 Task: Find a guest house in Komarno, Slovakia, for 6 guests from 7th to 15th July, with 3 bedrooms, 3 beds, 2 bathrooms, a price range of ₹15000 to ₹20000, and self check-in option.
Action: Mouse moved to (585, 119)
Screenshot: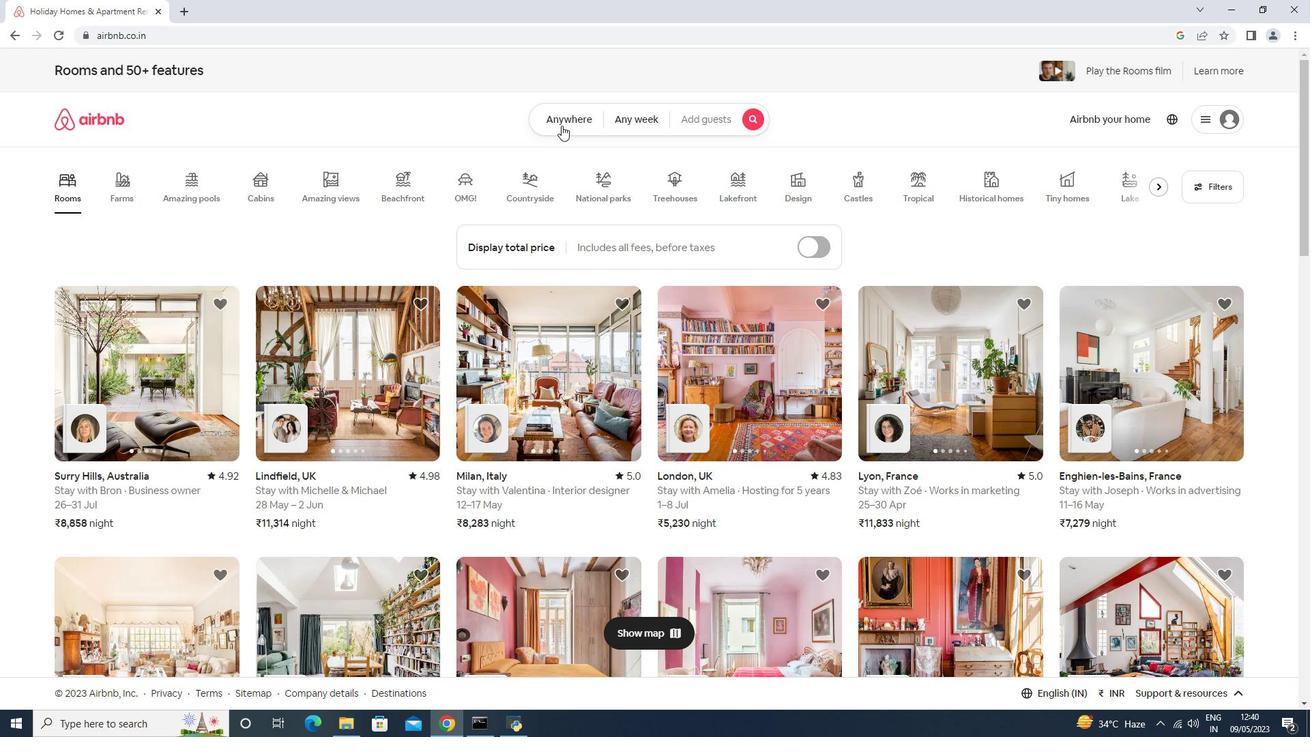 
Action: Mouse pressed left at (585, 119)
Screenshot: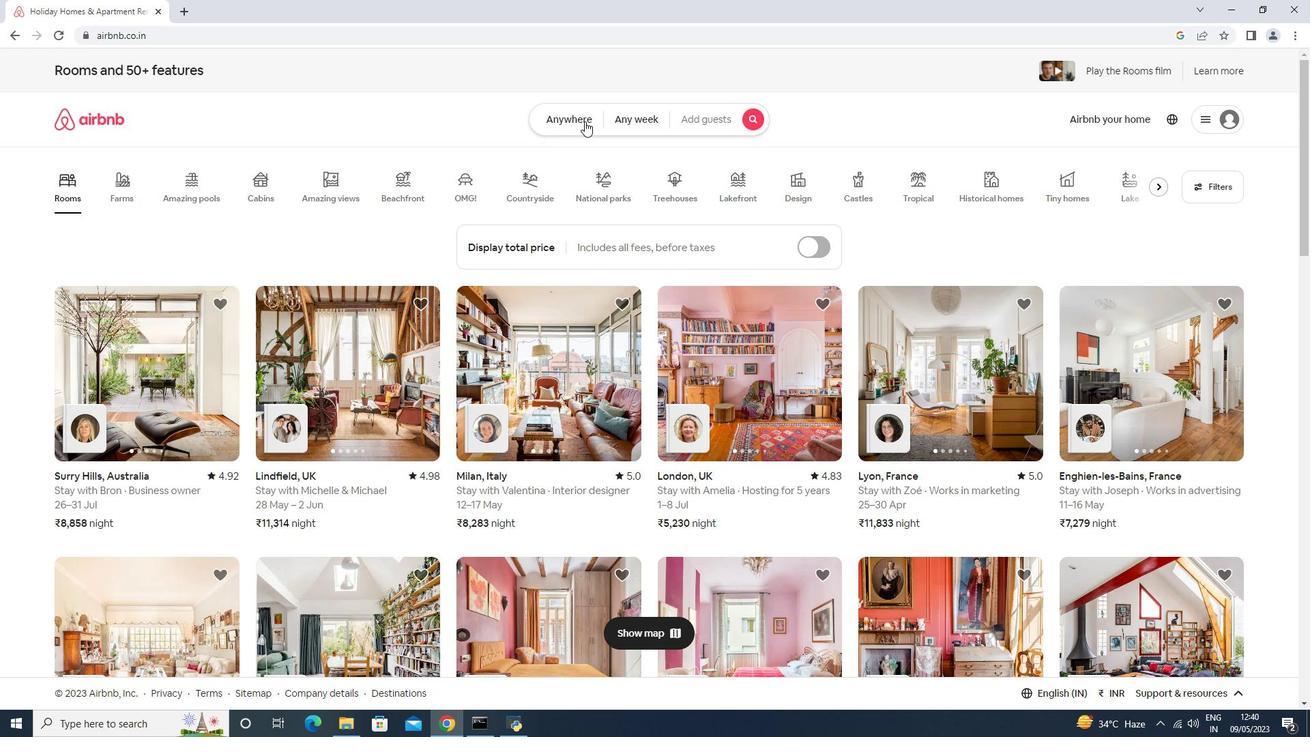 
Action: Mouse moved to (464, 178)
Screenshot: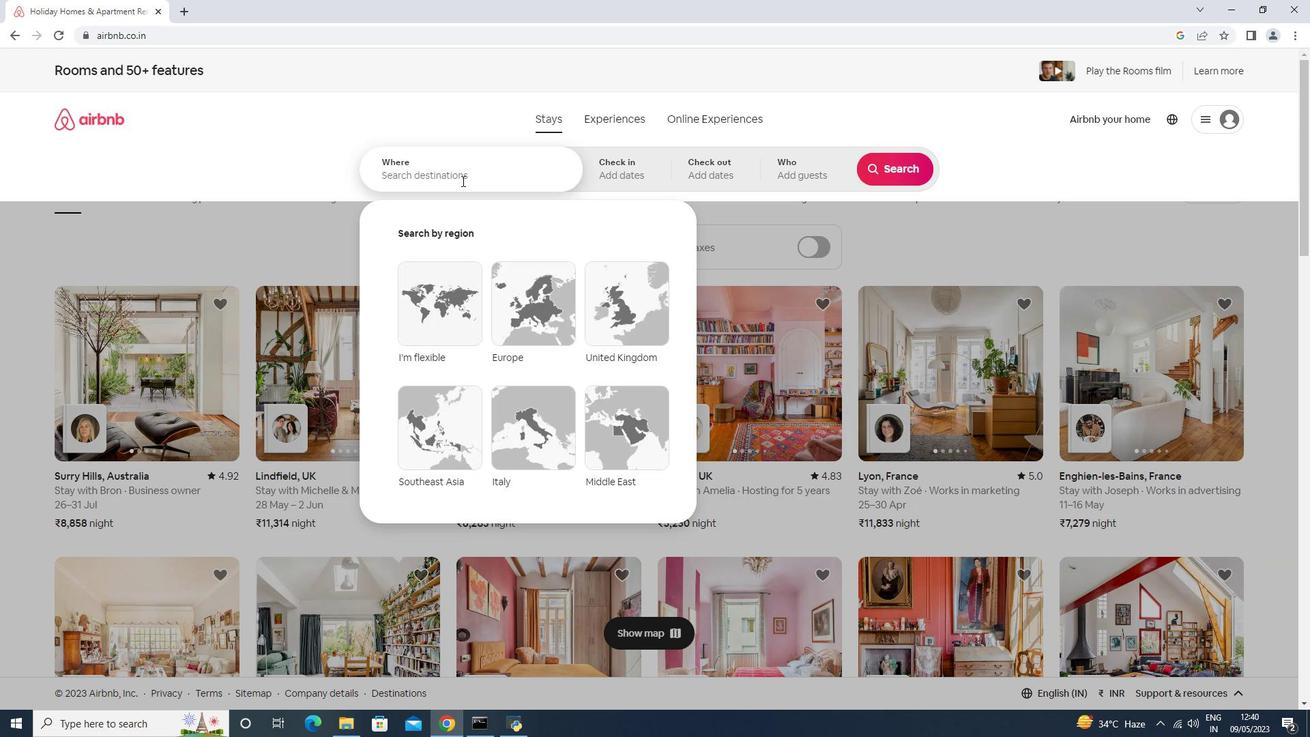 
Action: Mouse pressed left at (464, 178)
Screenshot: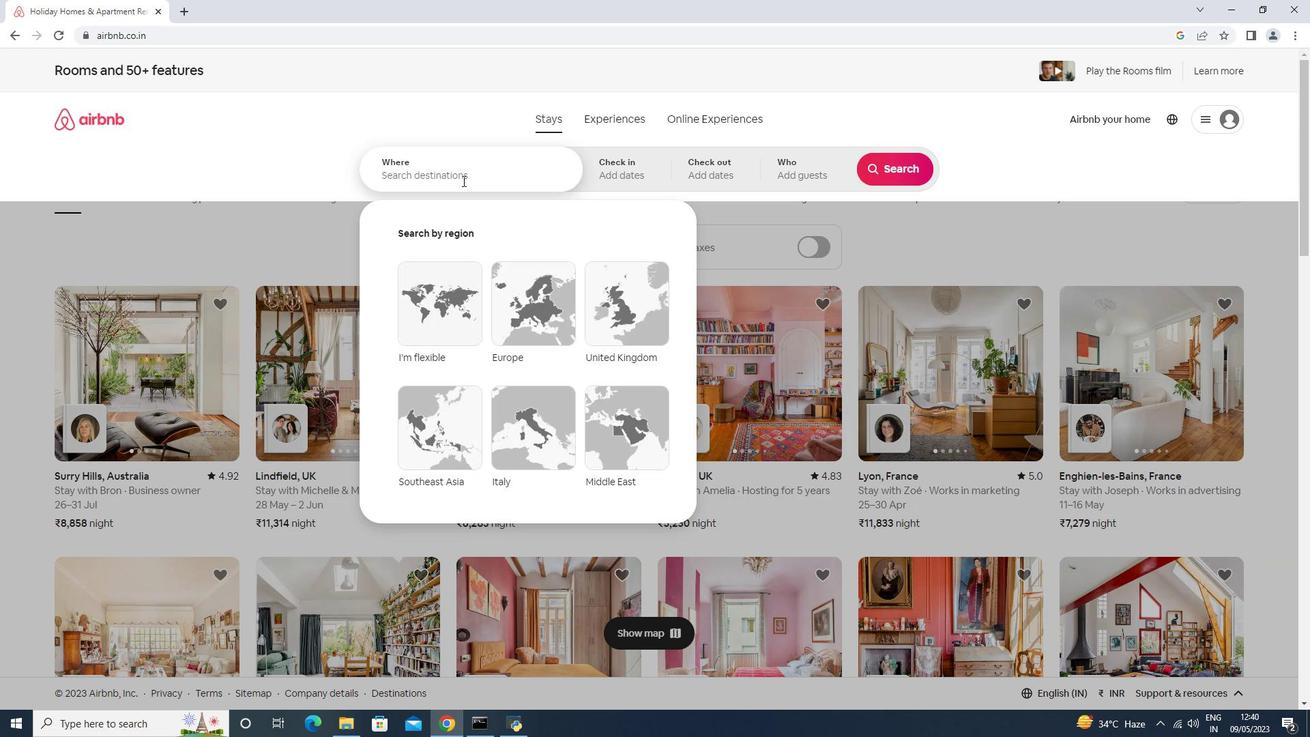 
Action: Mouse moved to (464, 177)
Screenshot: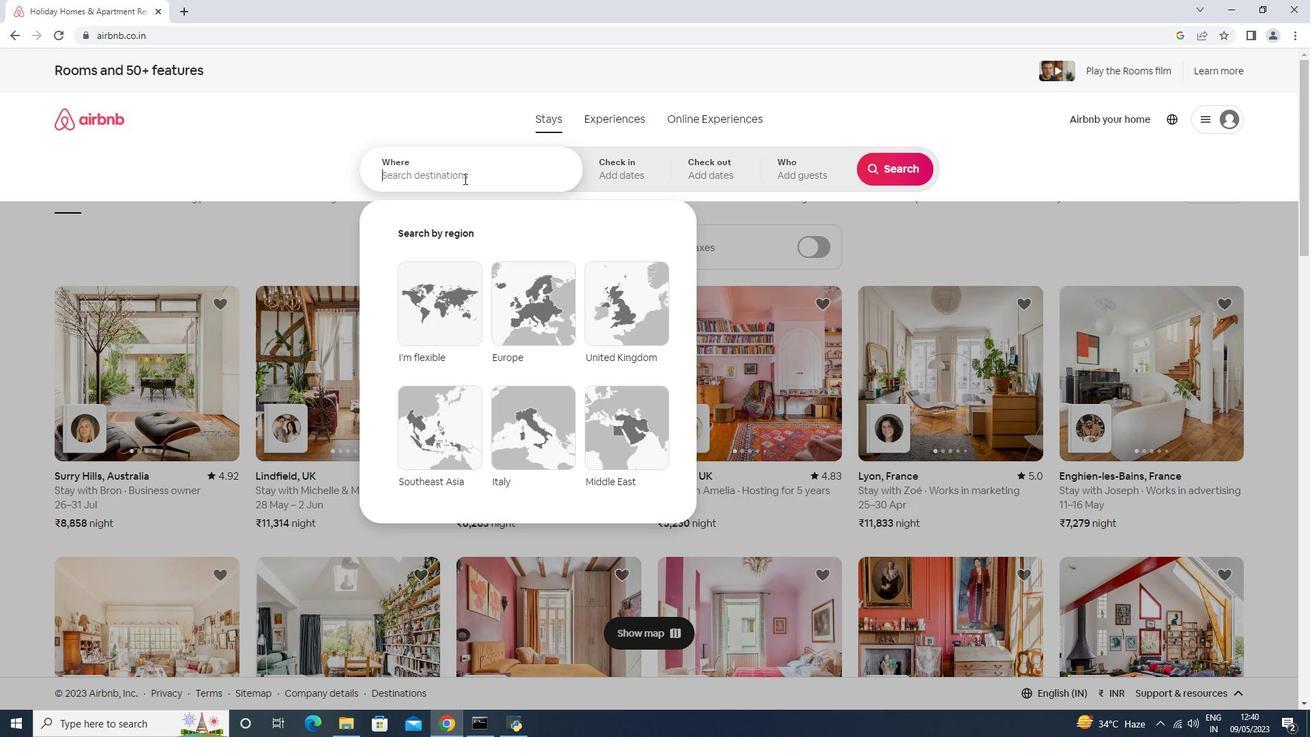 
Action: Key pressed <Key.shift>k<Key.backspace><Key.shift>Komarno,<Key.space><Key.shift>Slovakia<Key.enter>
Screenshot: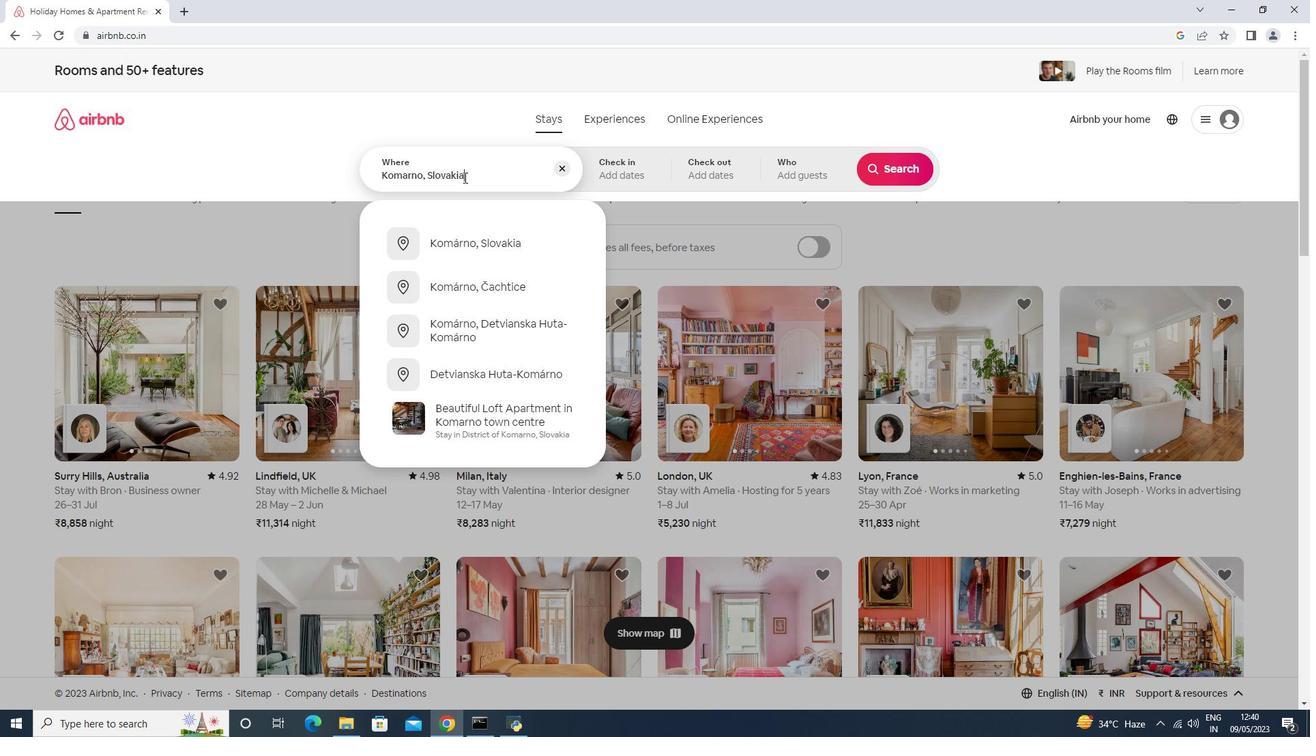 
Action: Mouse moved to (896, 269)
Screenshot: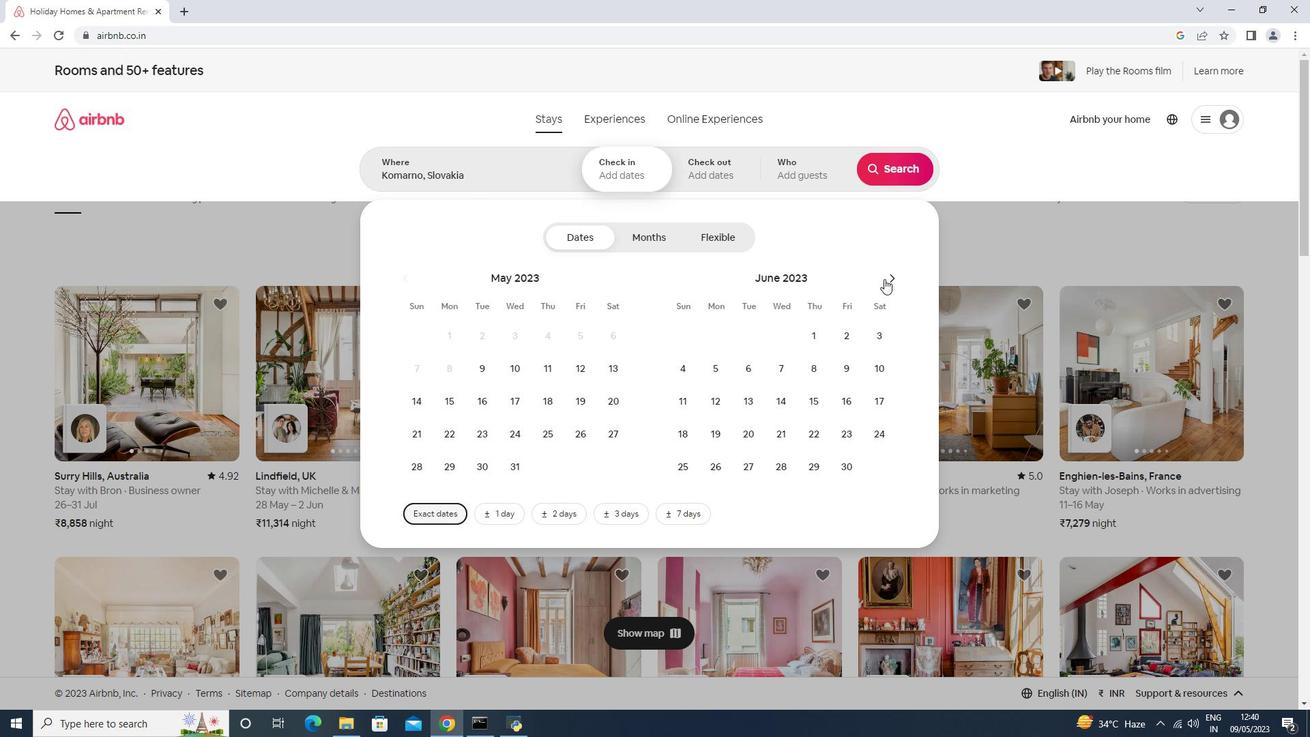 
Action: Mouse pressed left at (896, 269)
Screenshot: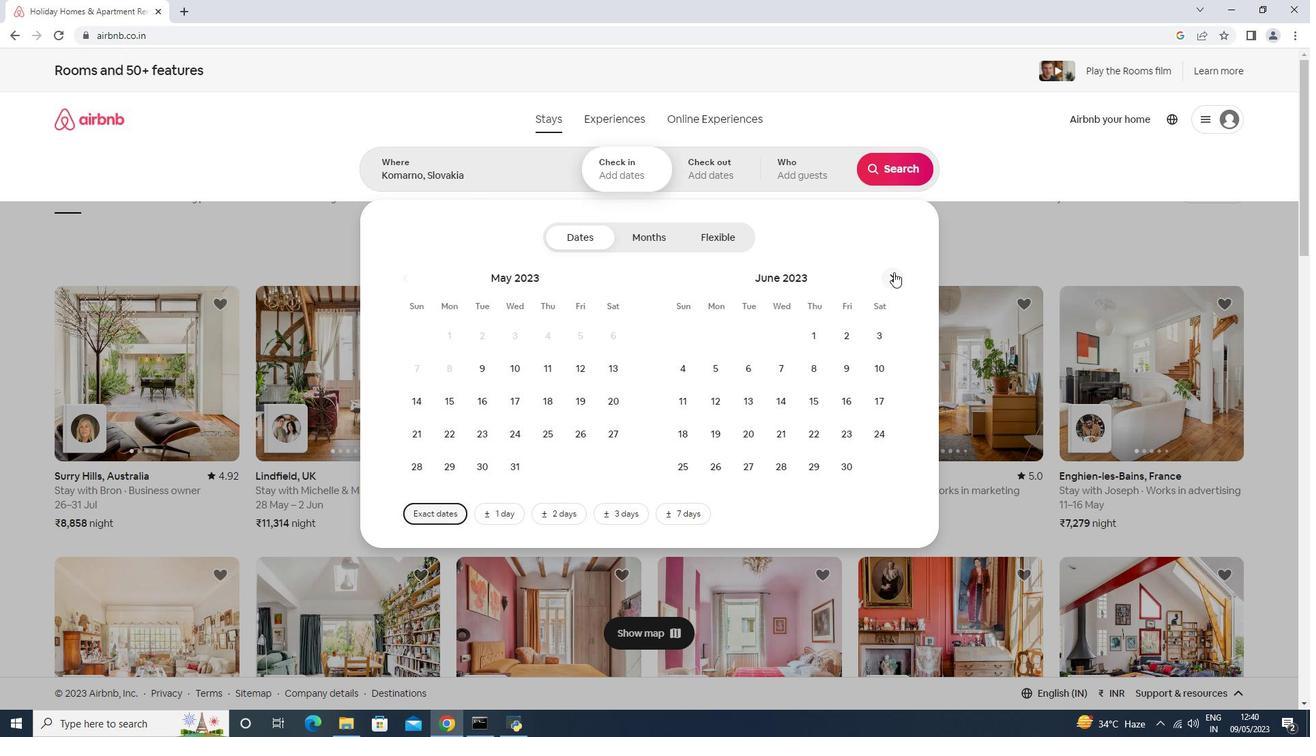 
Action: Mouse moved to (835, 370)
Screenshot: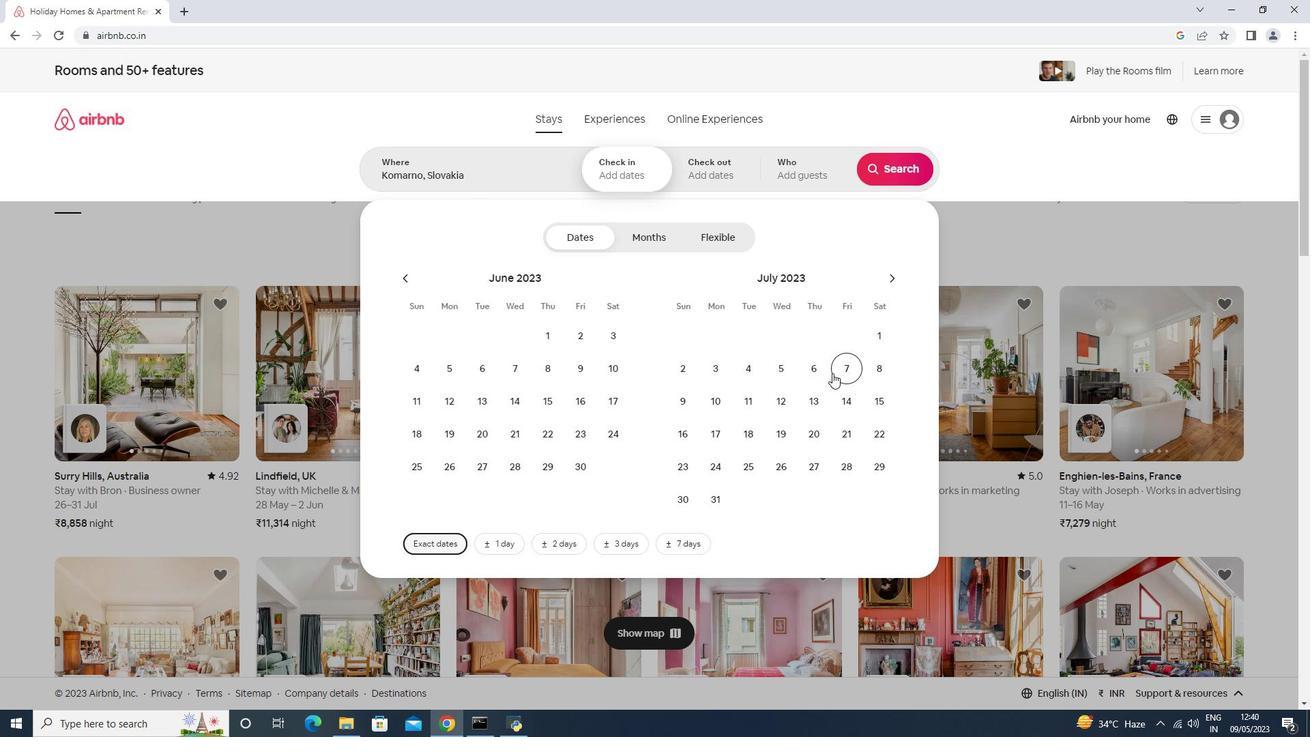 
Action: Mouse pressed left at (835, 370)
Screenshot: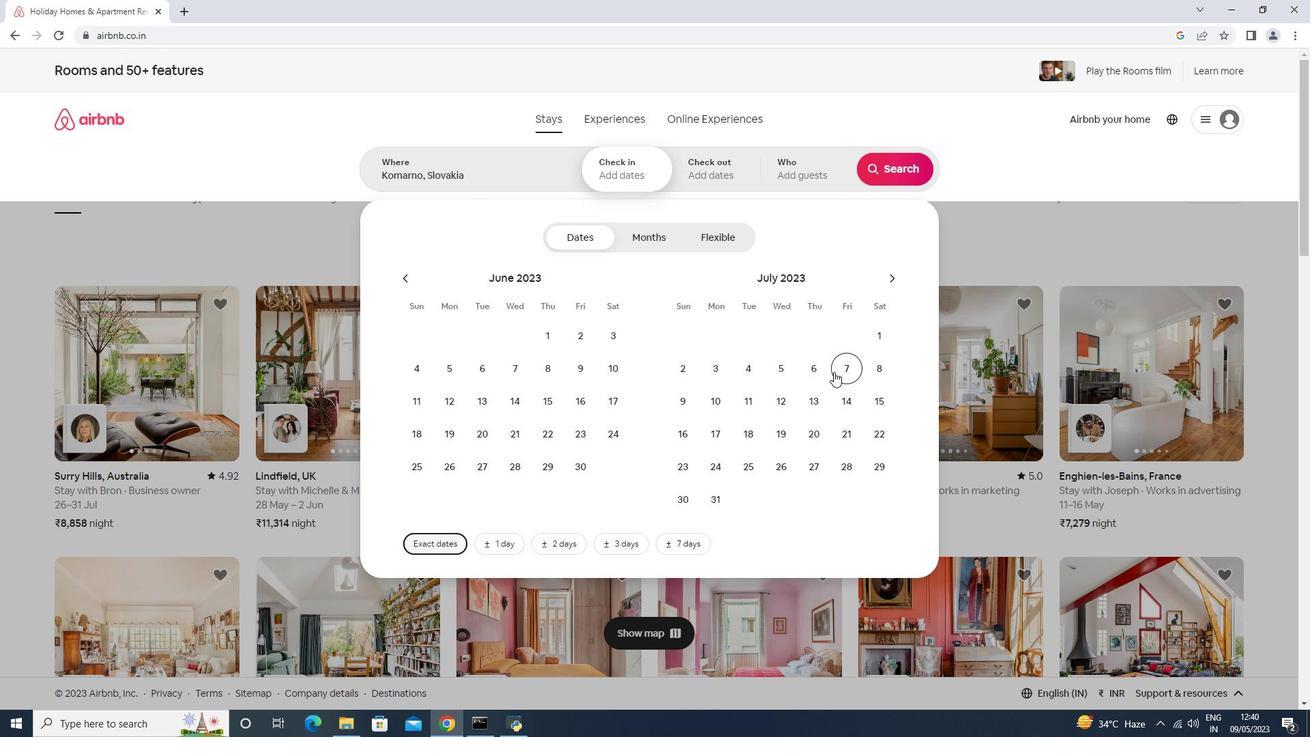 
Action: Mouse moved to (875, 397)
Screenshot: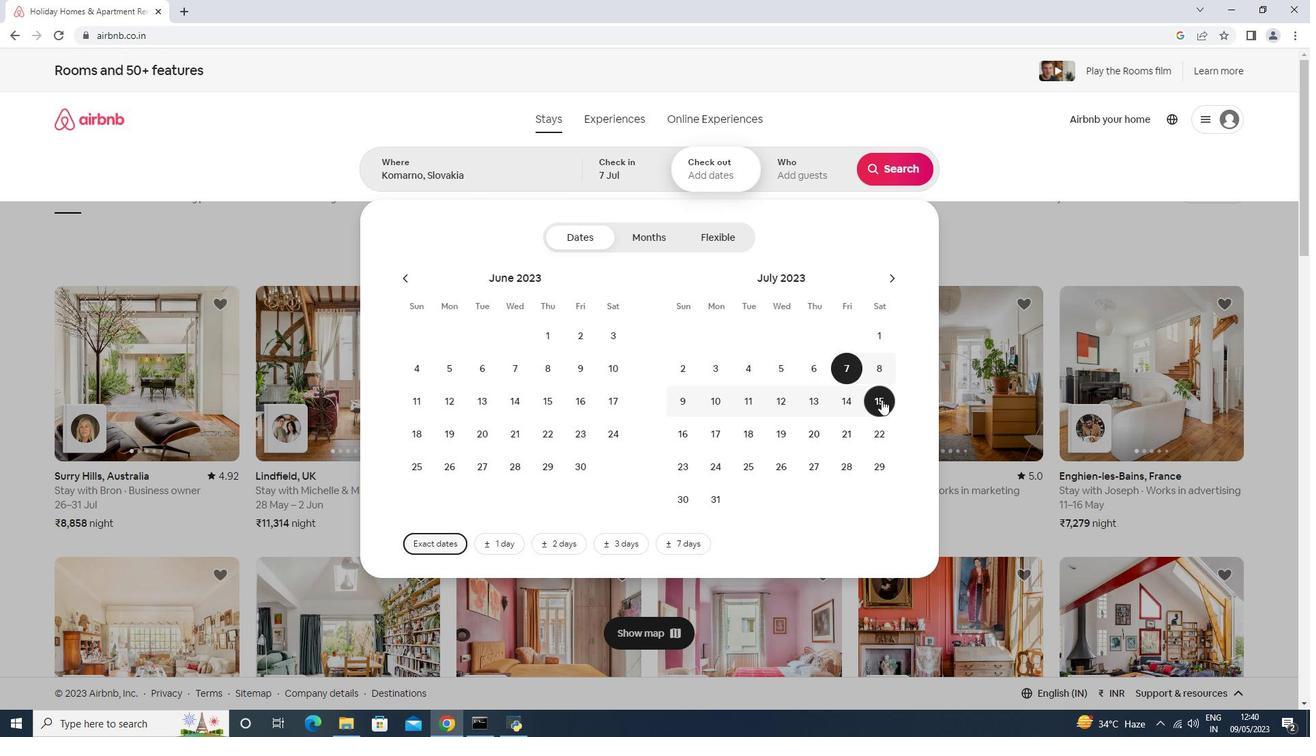 
Action: Mouse pressed left at (875, 397)
Screenshot: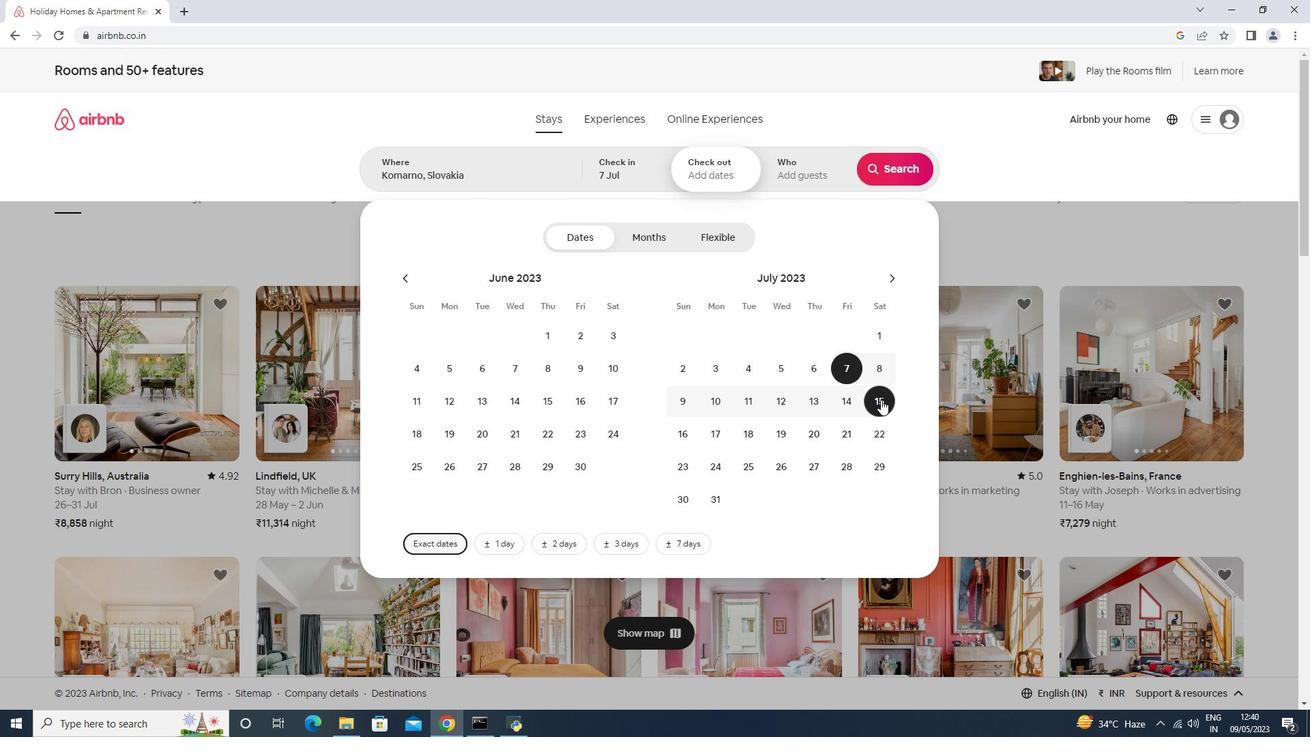 
Action: Mouse moved to (818, 180)
Screenshot: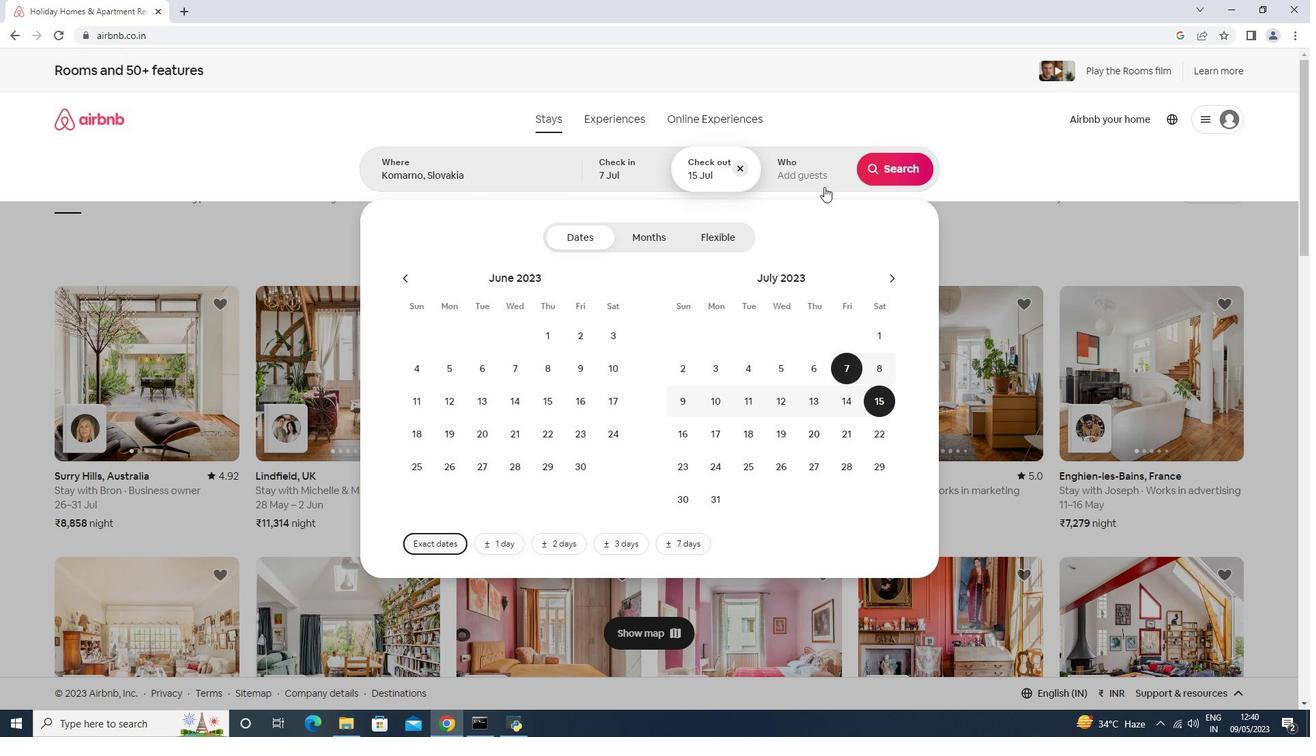 
Action: Mouse pressed left at (818, 180)
Screenshot: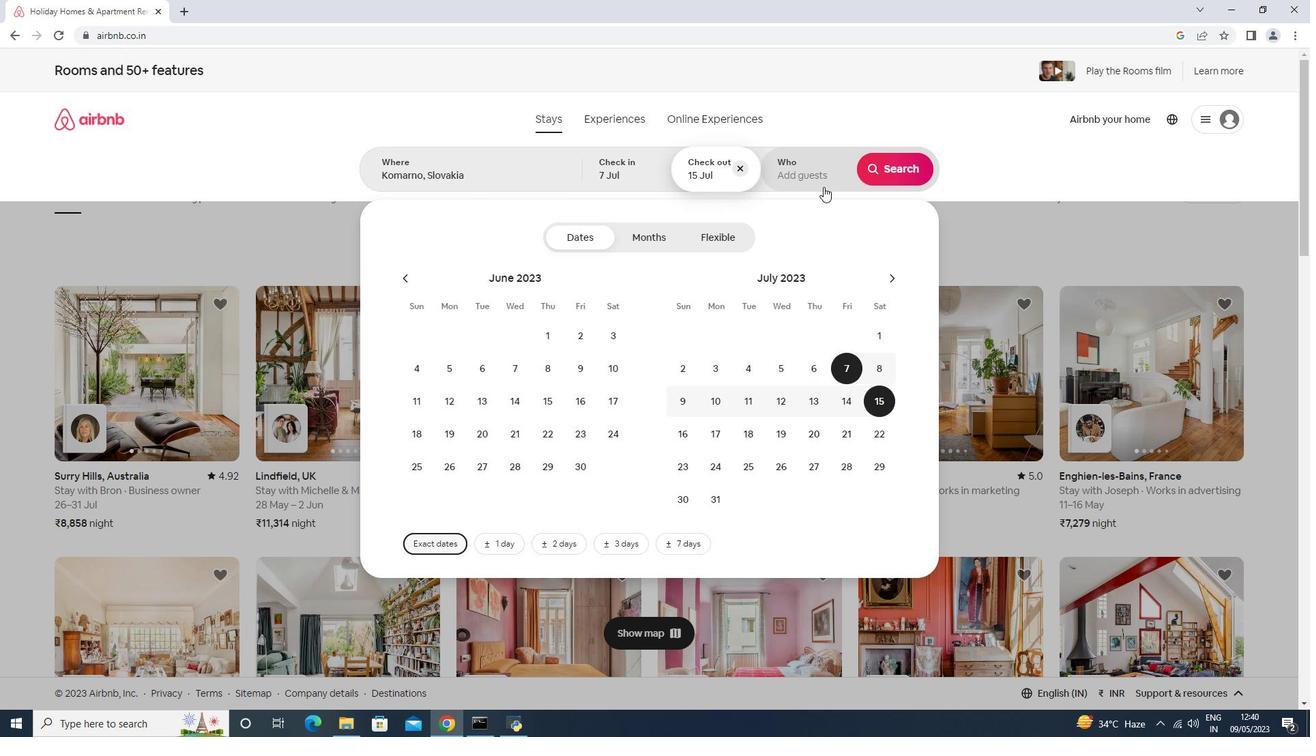 
Action: Mouse moved to (902, 230)
Screenshot: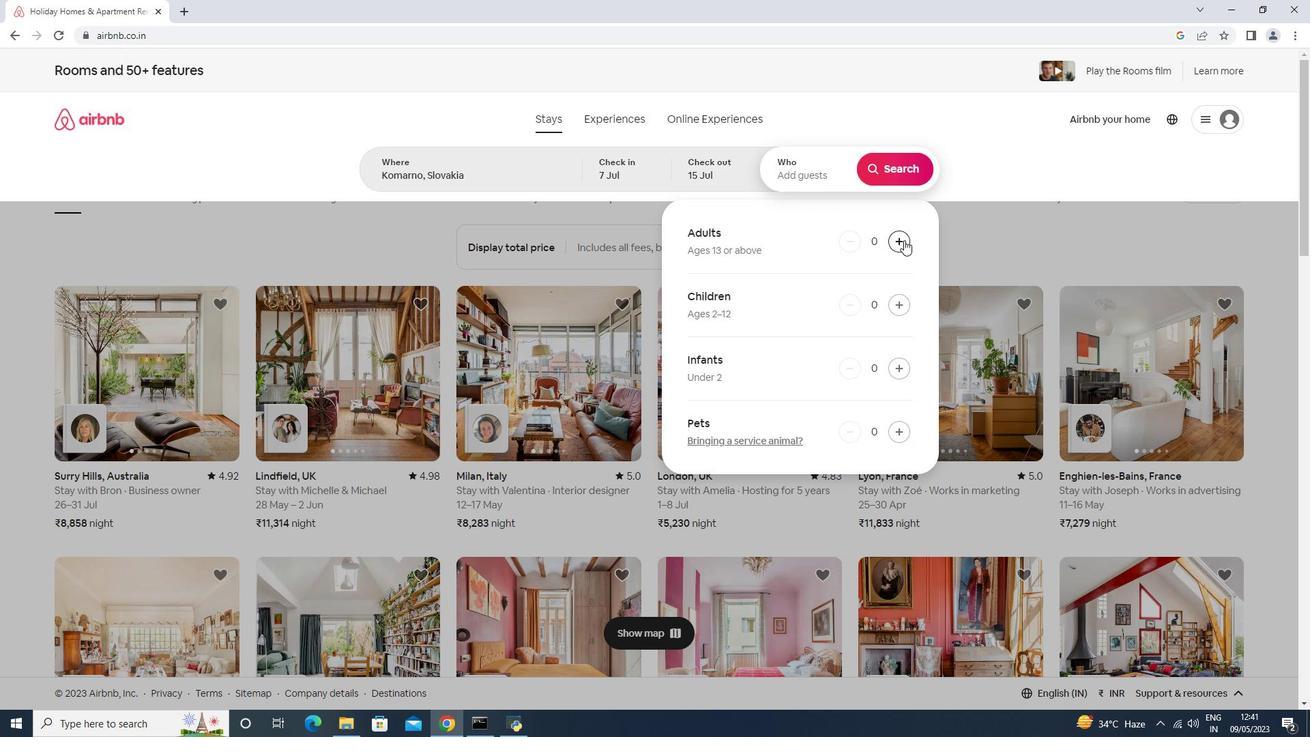 
Action: Mouse pressed left at (902, 230)
Screenshot: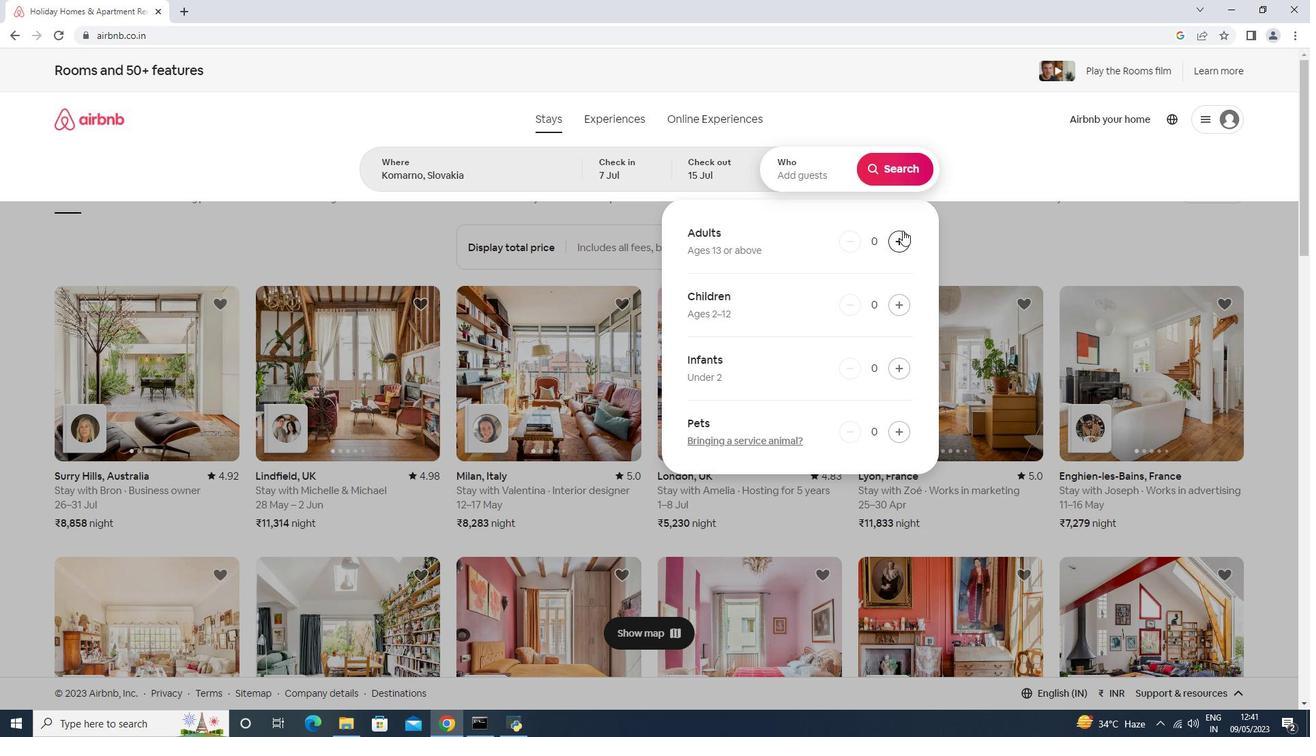 
Action: Mouse pressed left at (902, 230)
Screenshot: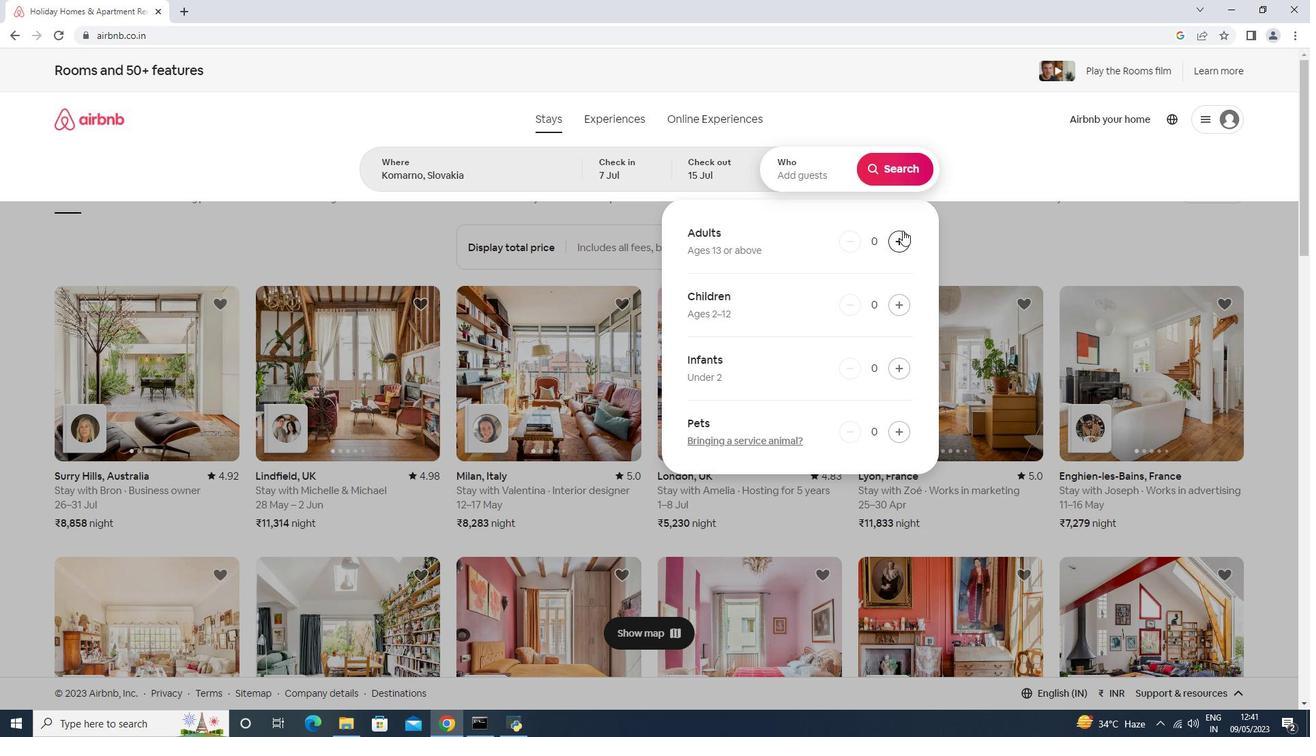
Action: Mouse pressed left at (902, 230)
Screenshot: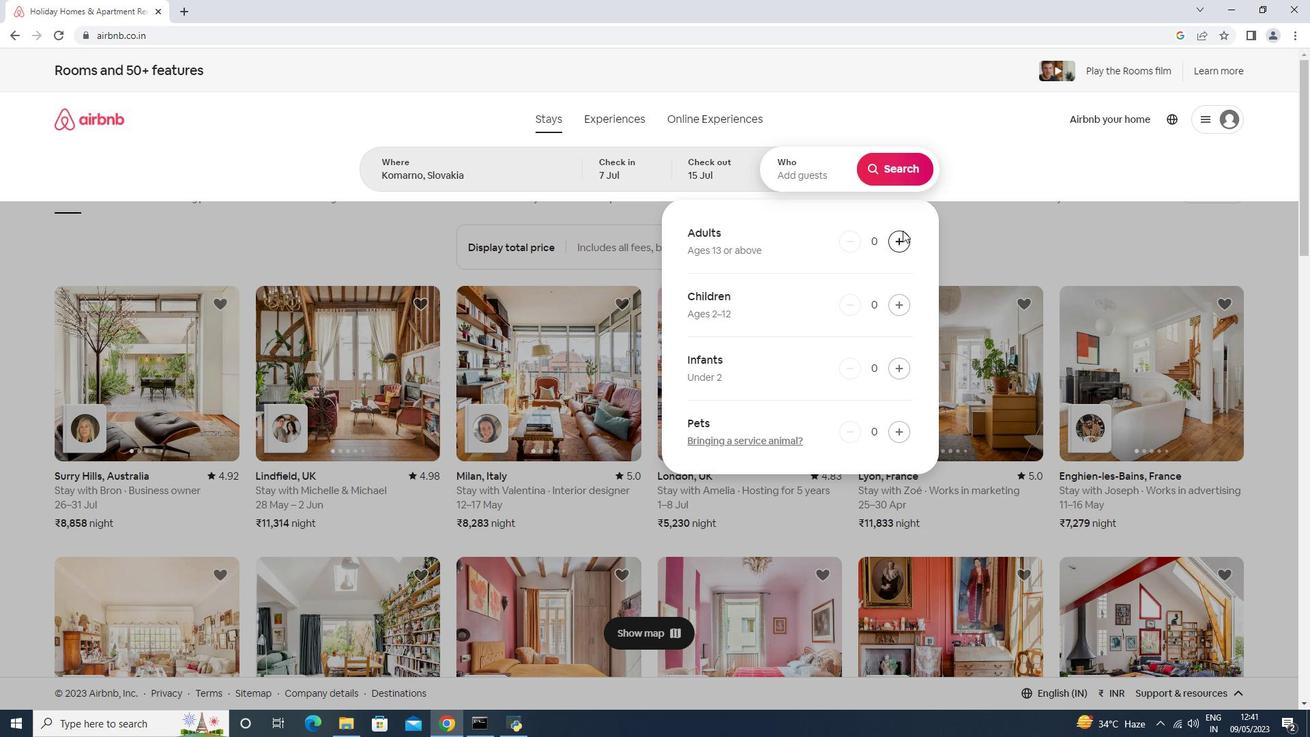 
Action: Mouse pressed left at (902, 230)
Screenshot: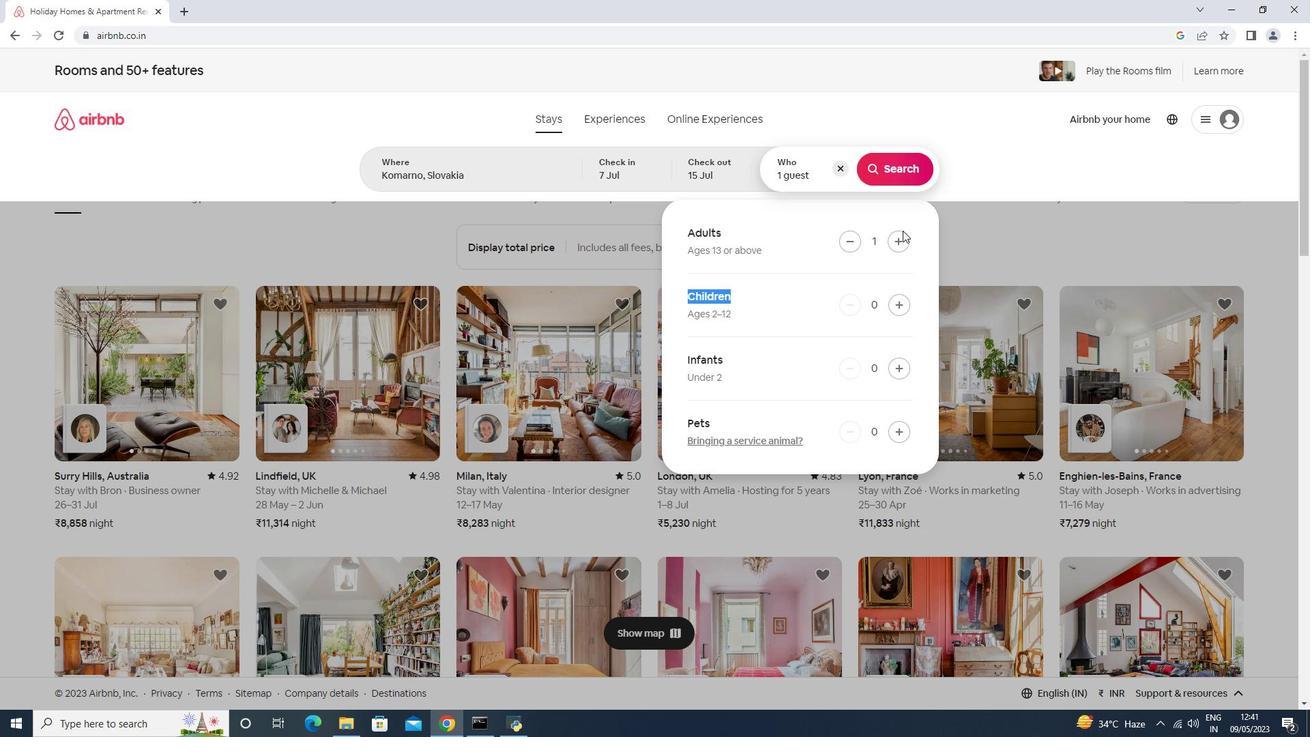 
Action: Mouse pressed left at (902, 230)
Screenshot: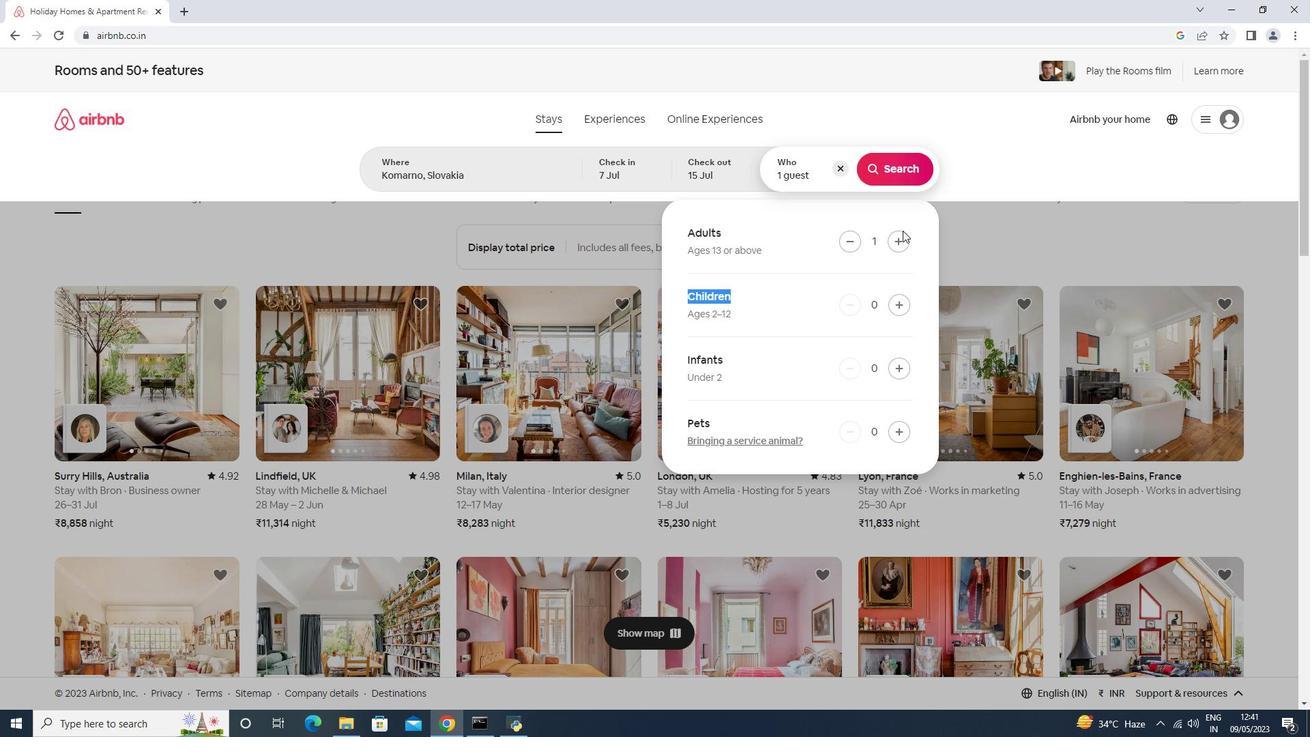
Action: Mouse moved to (895, 239)
Screenshot: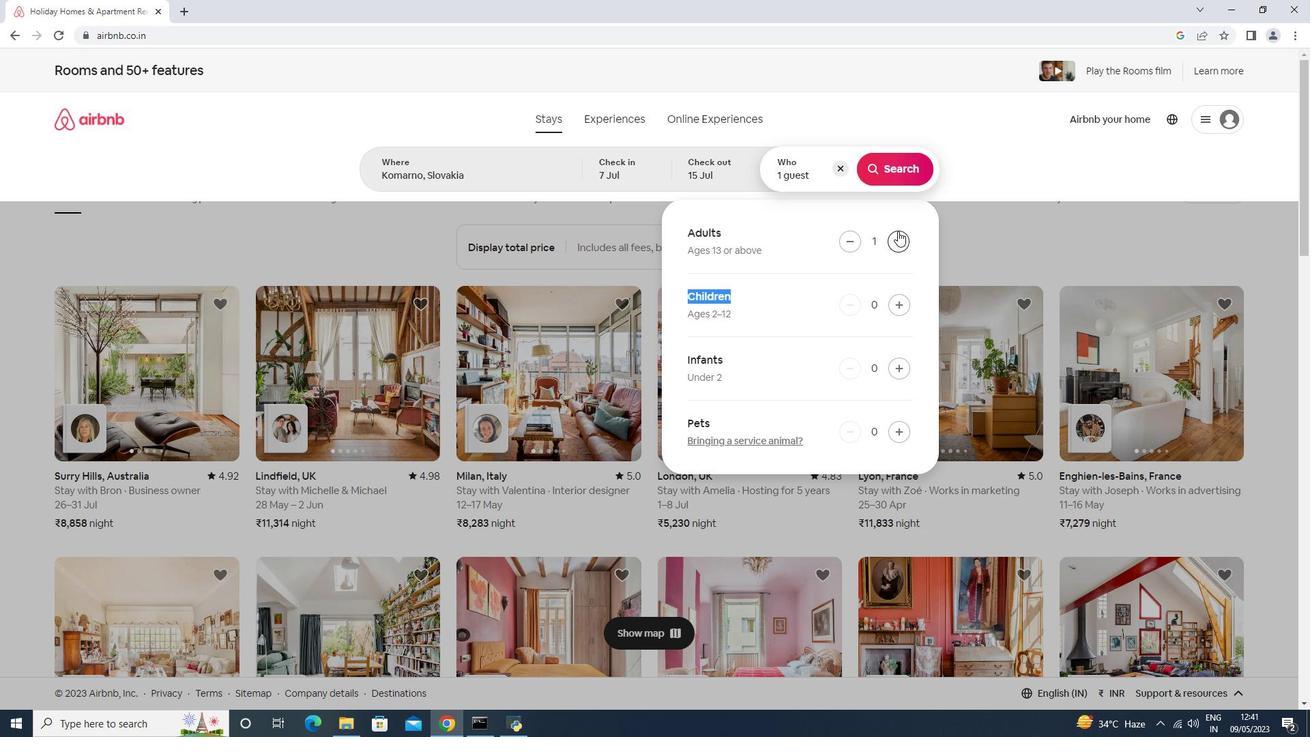 
Action: Mouse pressed left at (895, 239)
Screenshot: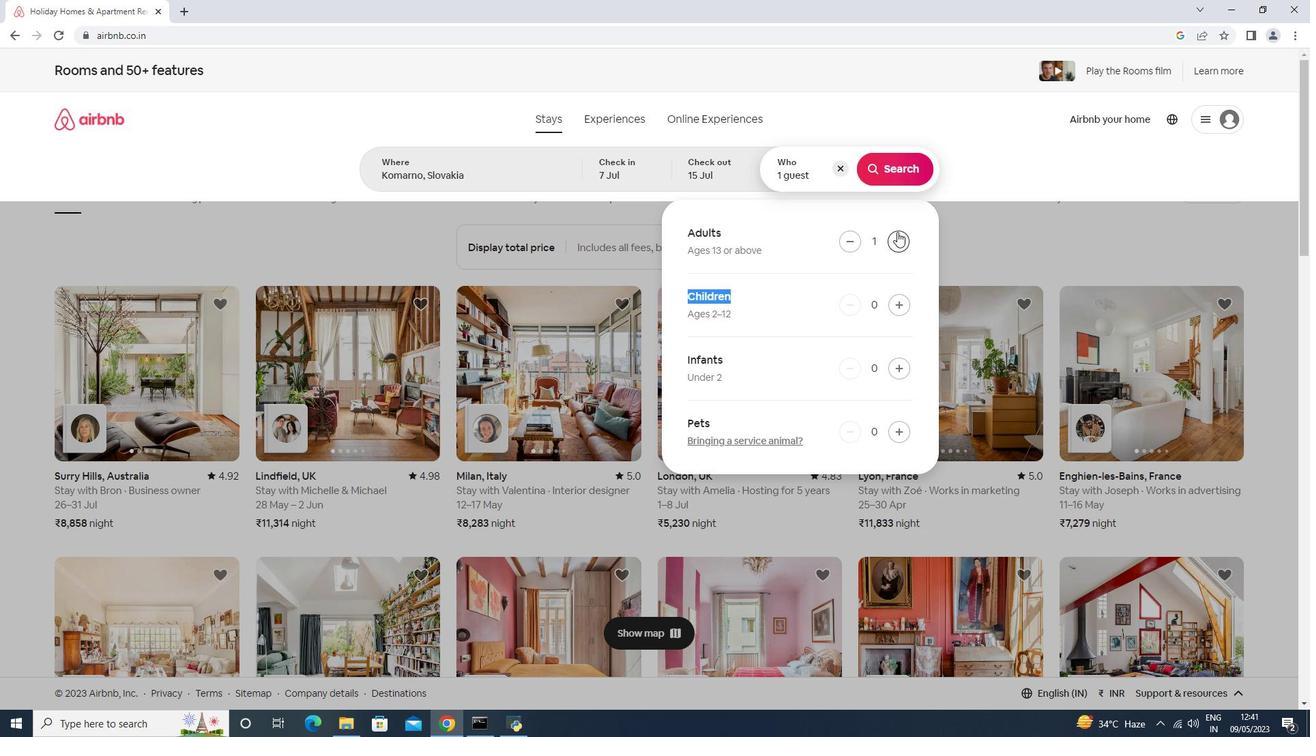 
Action: Mouse pressed left at (895, 239)
Screenshot: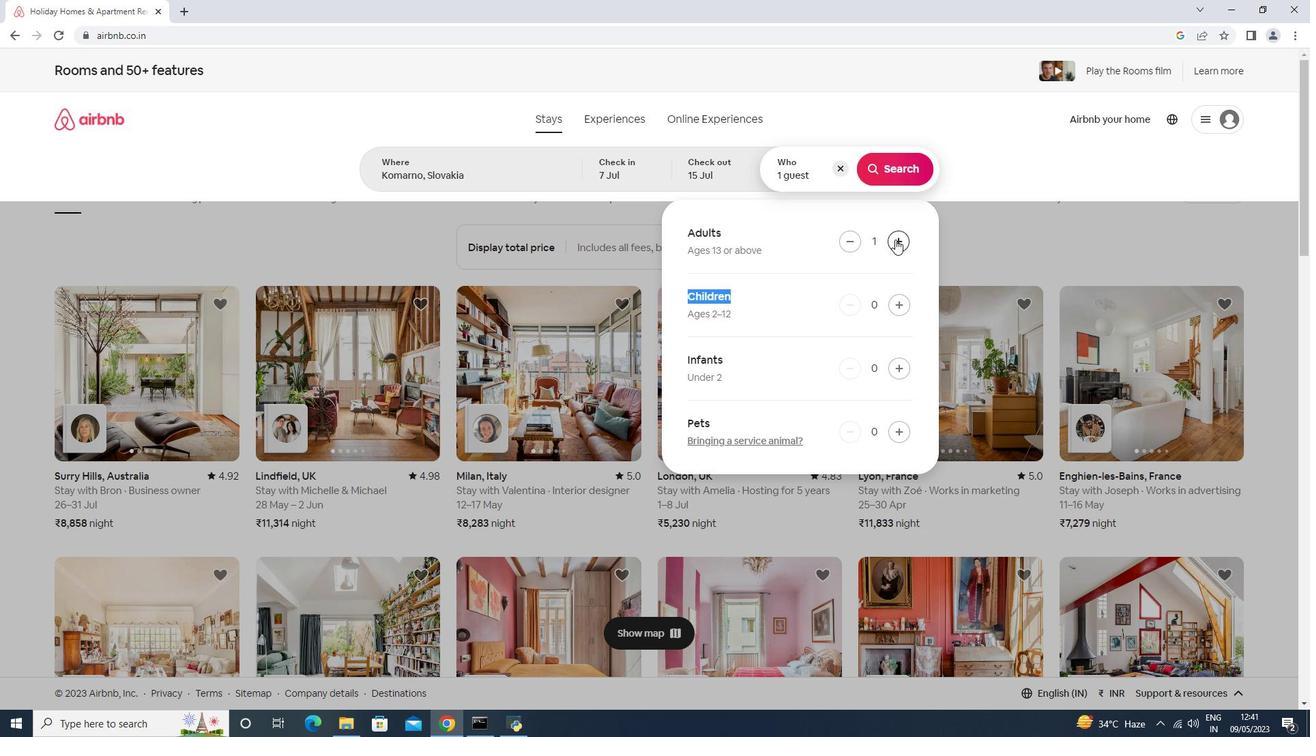 
Action: Mouse moved to (895, 239)
Screenshot: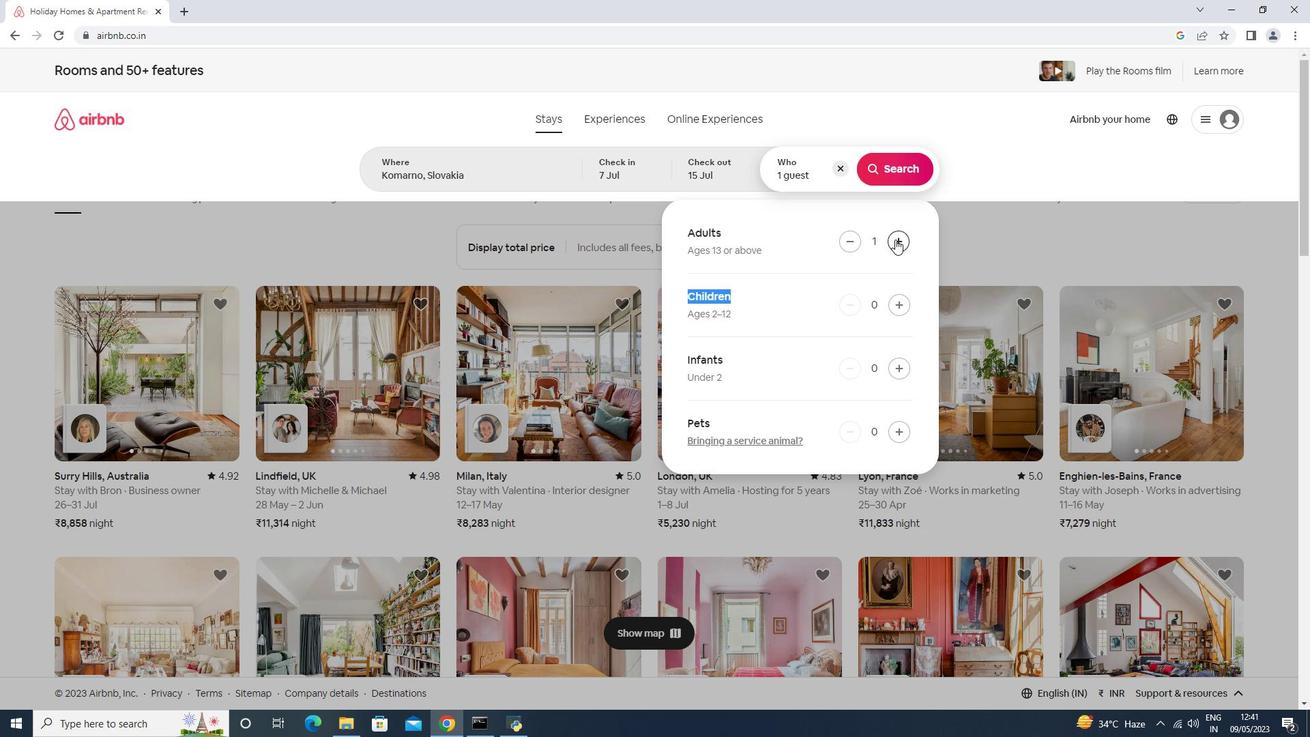 
Action: Mouse pressed left at (895, 239)
Screenshot: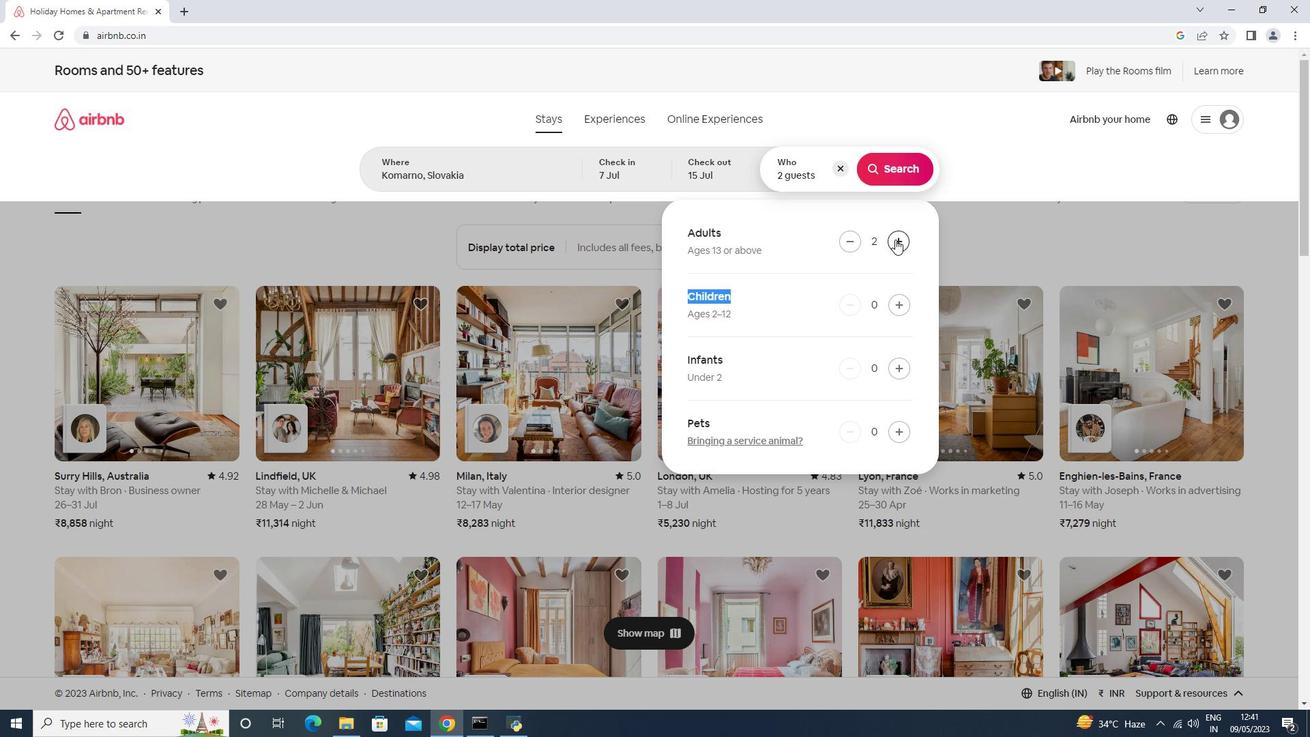 
Action: Mouse pressed left at (895, 239)
Screenshot: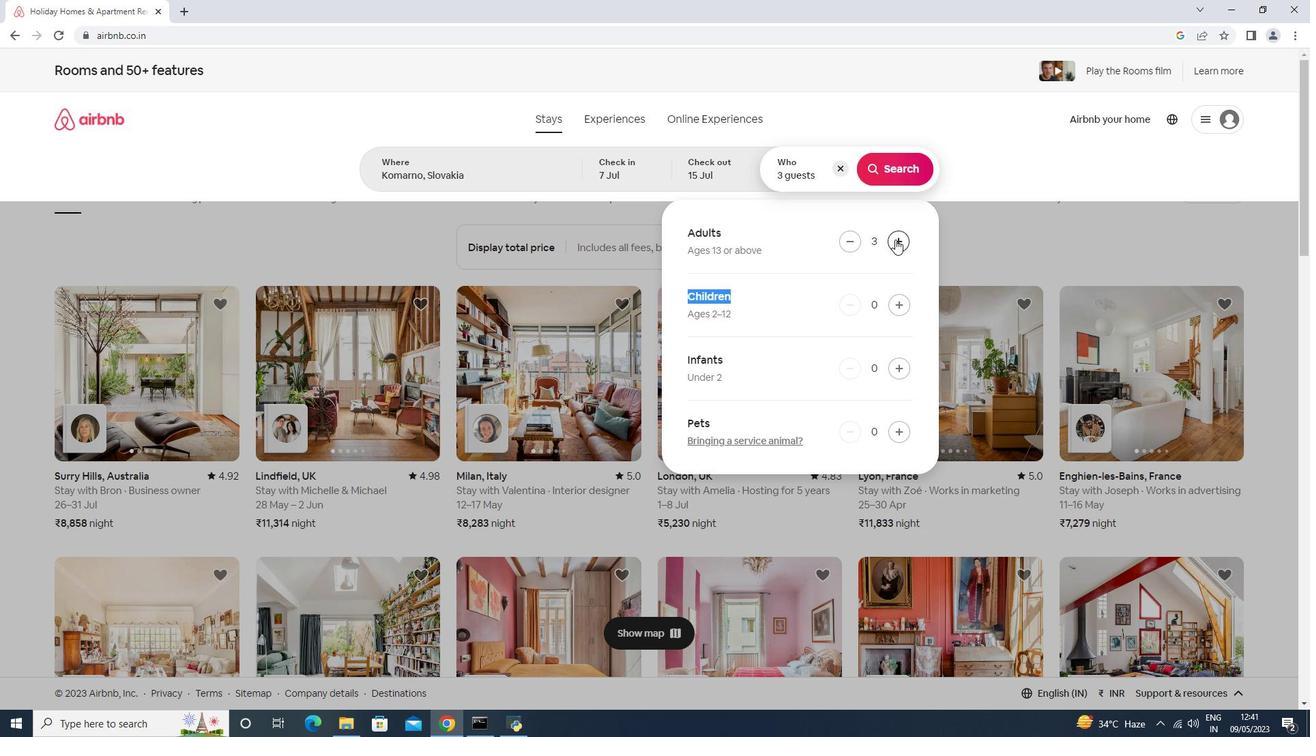 
Action: Mouse pressed left at (895, 239)
Screenshot: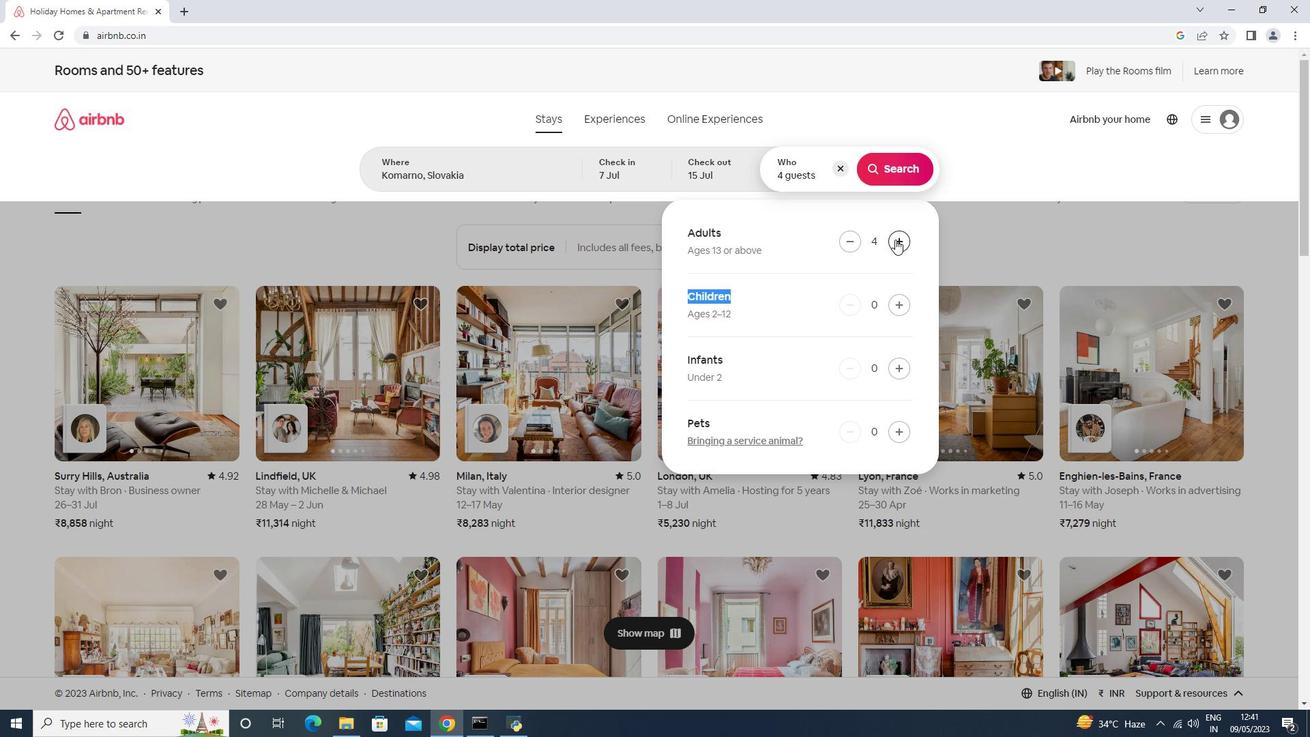 
Action: Mouse moved to (917, 154)
Screenshot: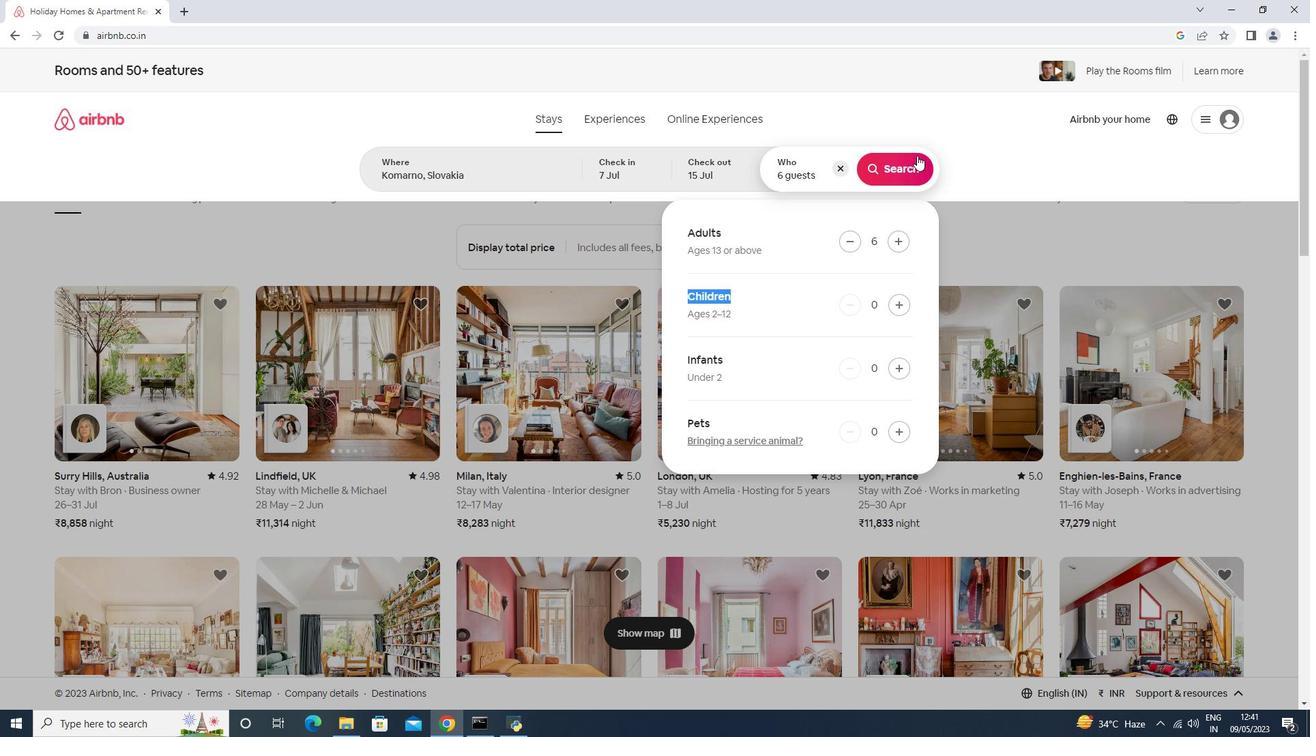 
Action: Mouse pressed left at (917, 154)
Screenshot: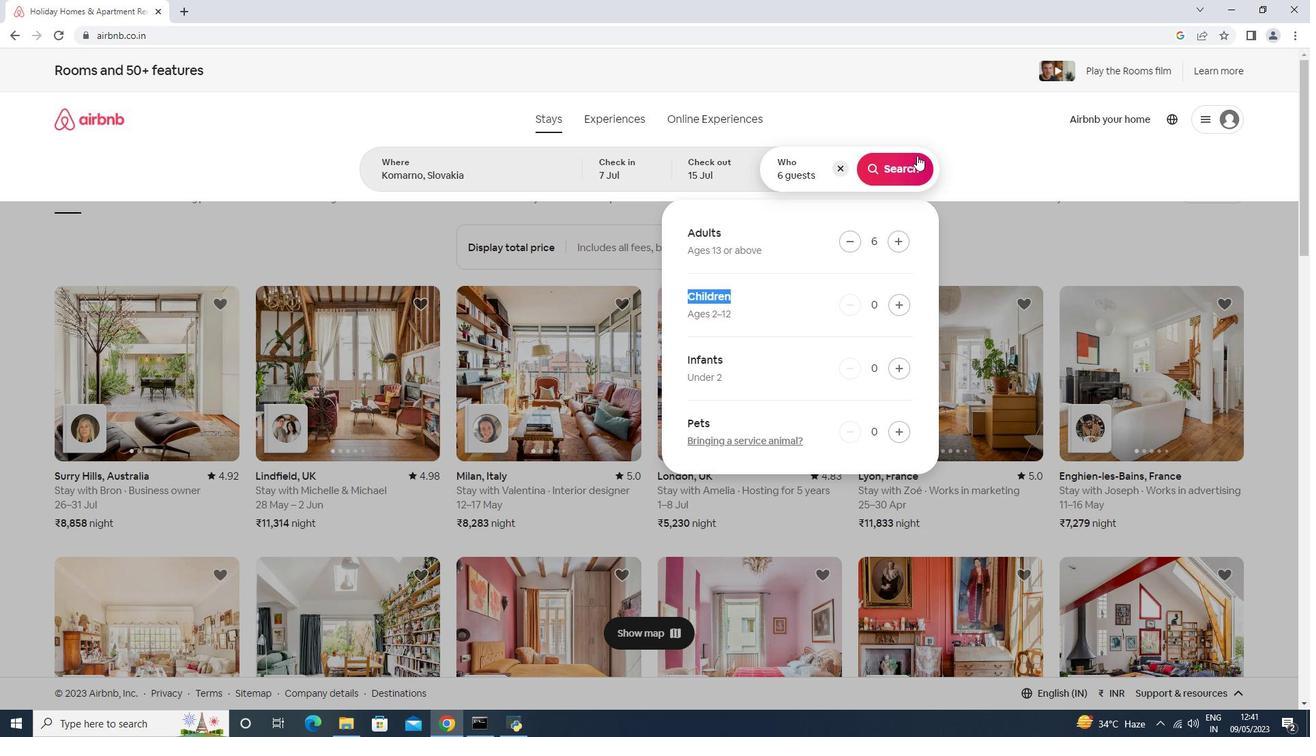 
Action: Mouse moved to (1267, 132)
Screenshot: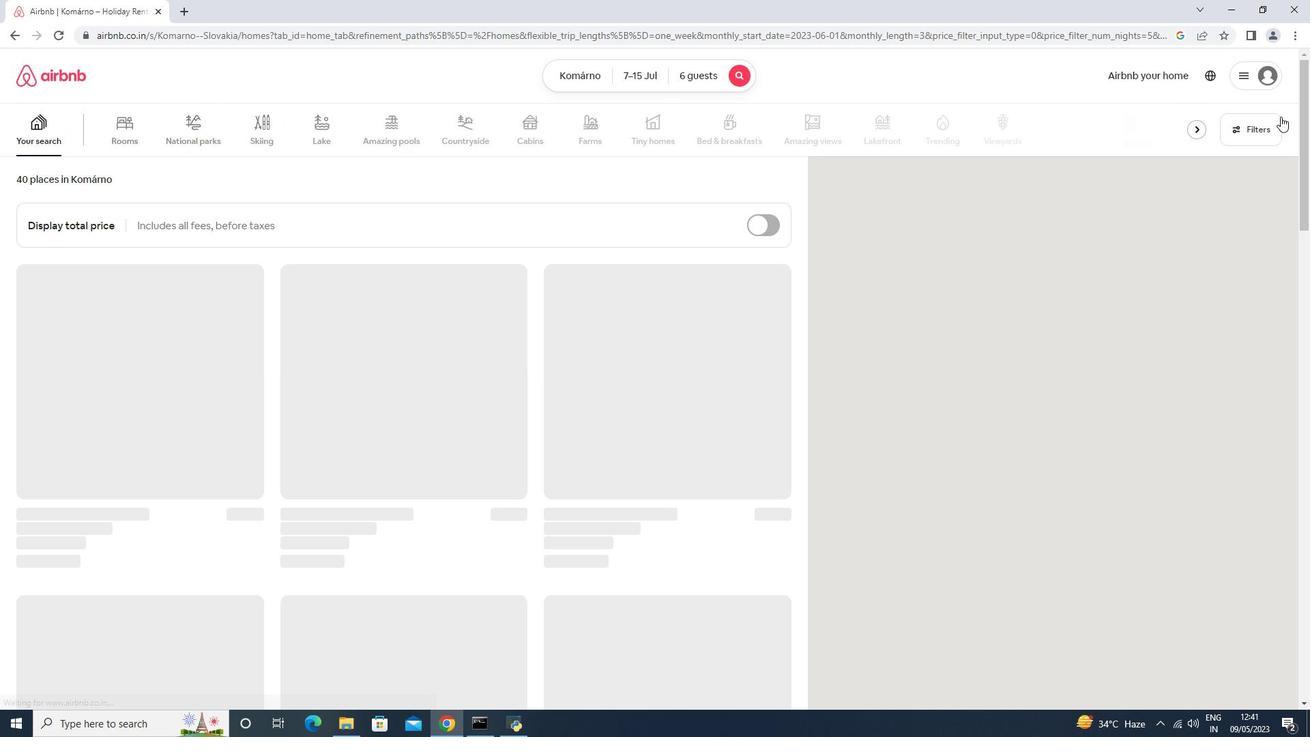 
Action: Mouse pressed left at (1267, 132)
Screenshot: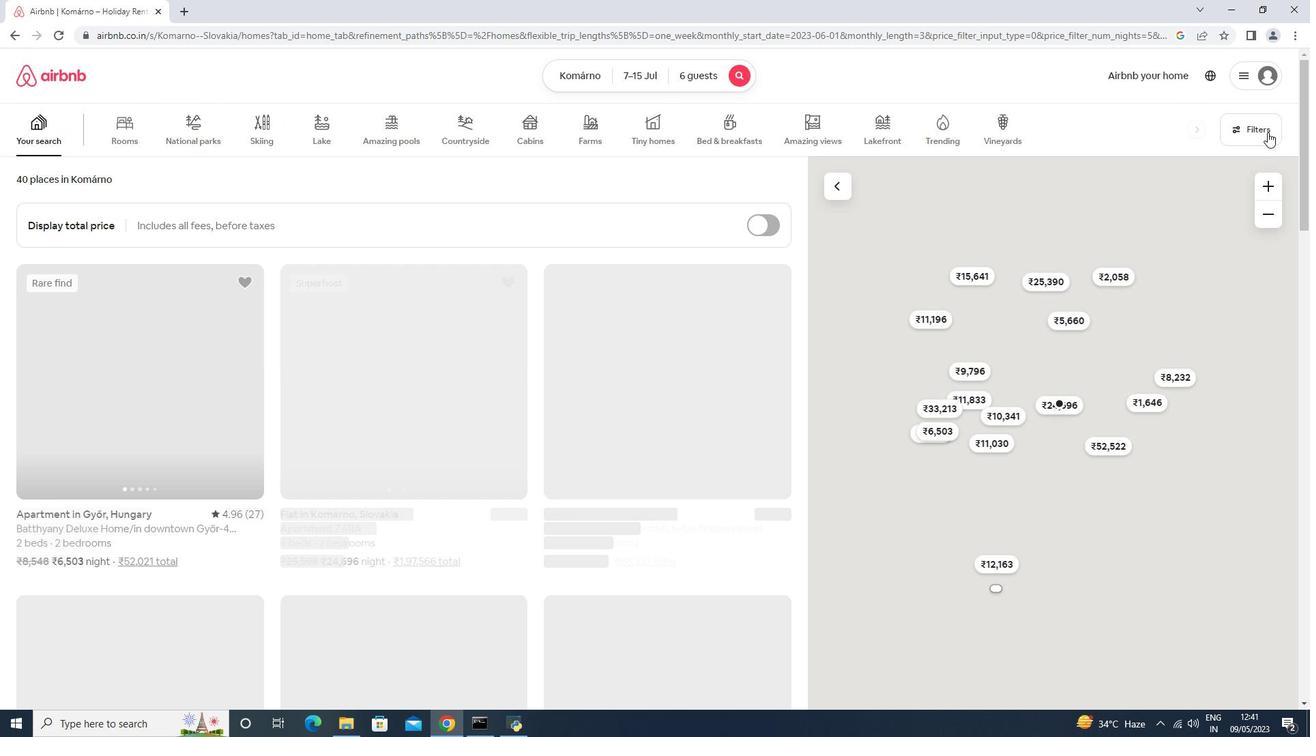 
Action: Mouse moved to (541, 449)
Screenshot: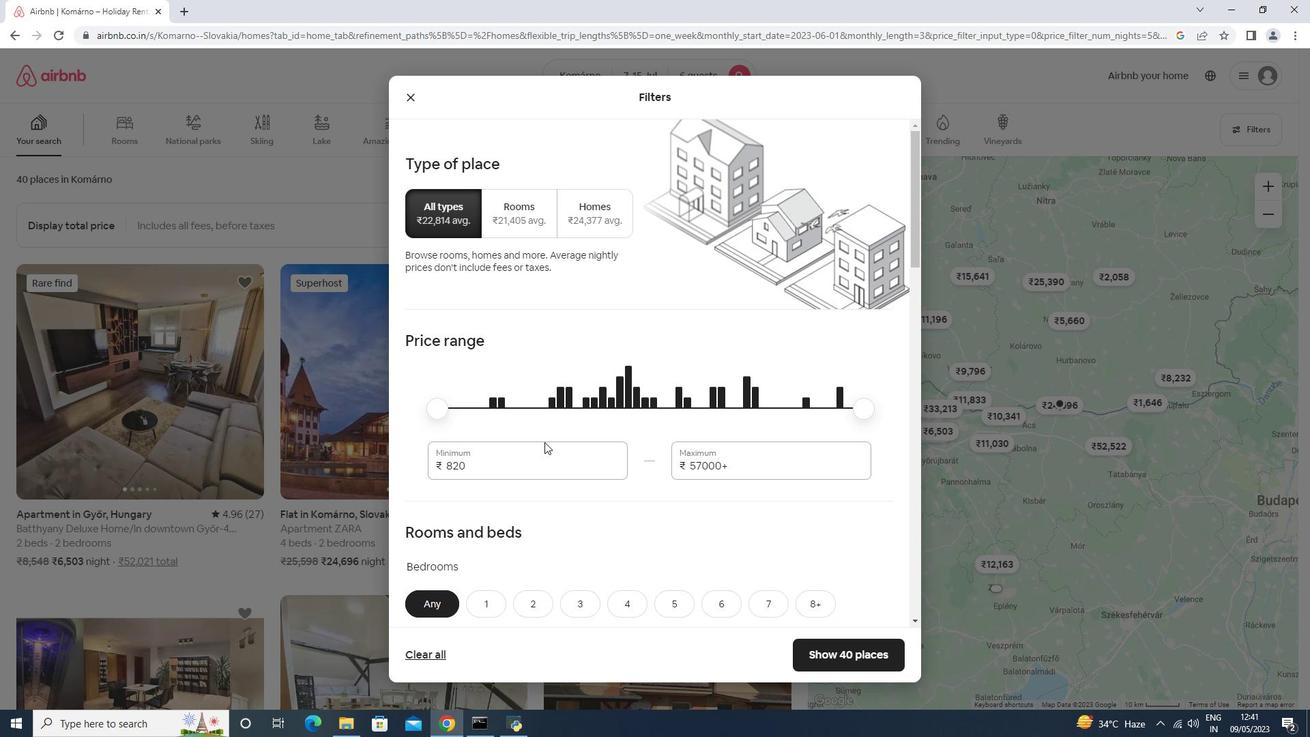 
Action: Mouse pressed left at (541, 449)
Screenshot: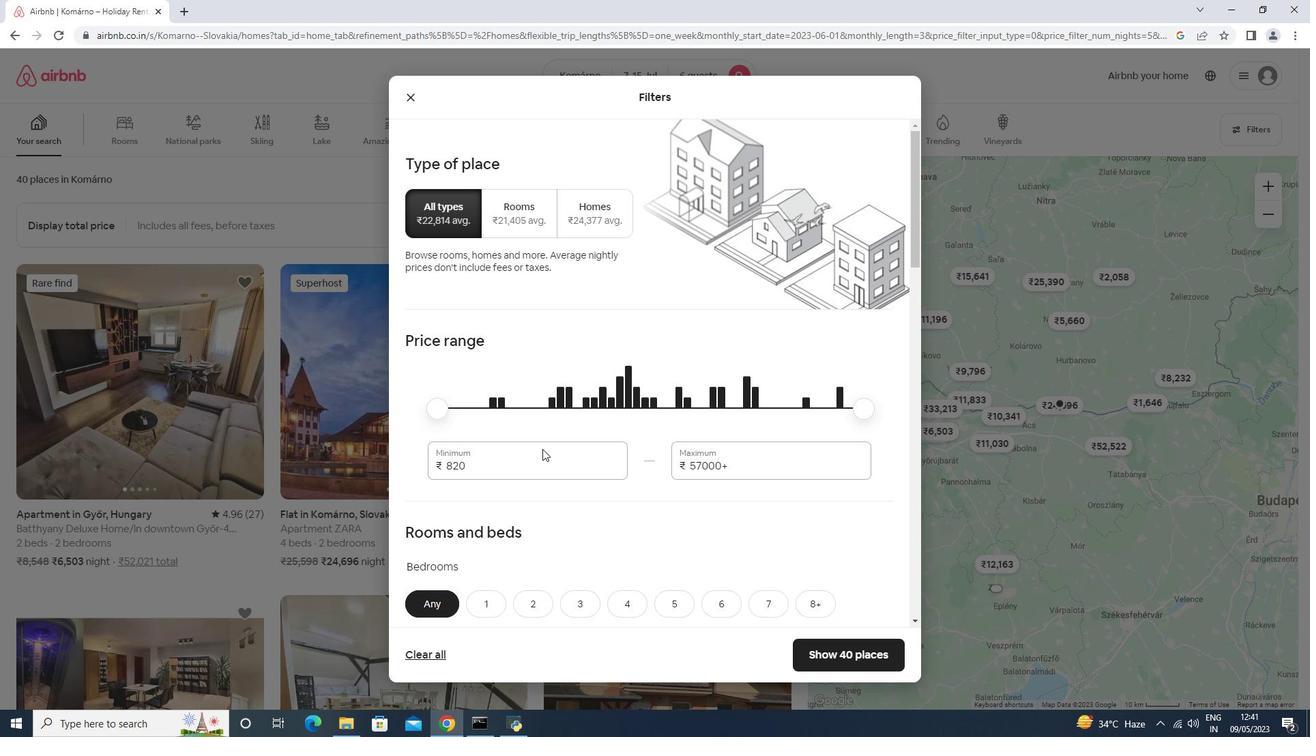 
Action: Mouse moved to (541, 449)
Screenshot: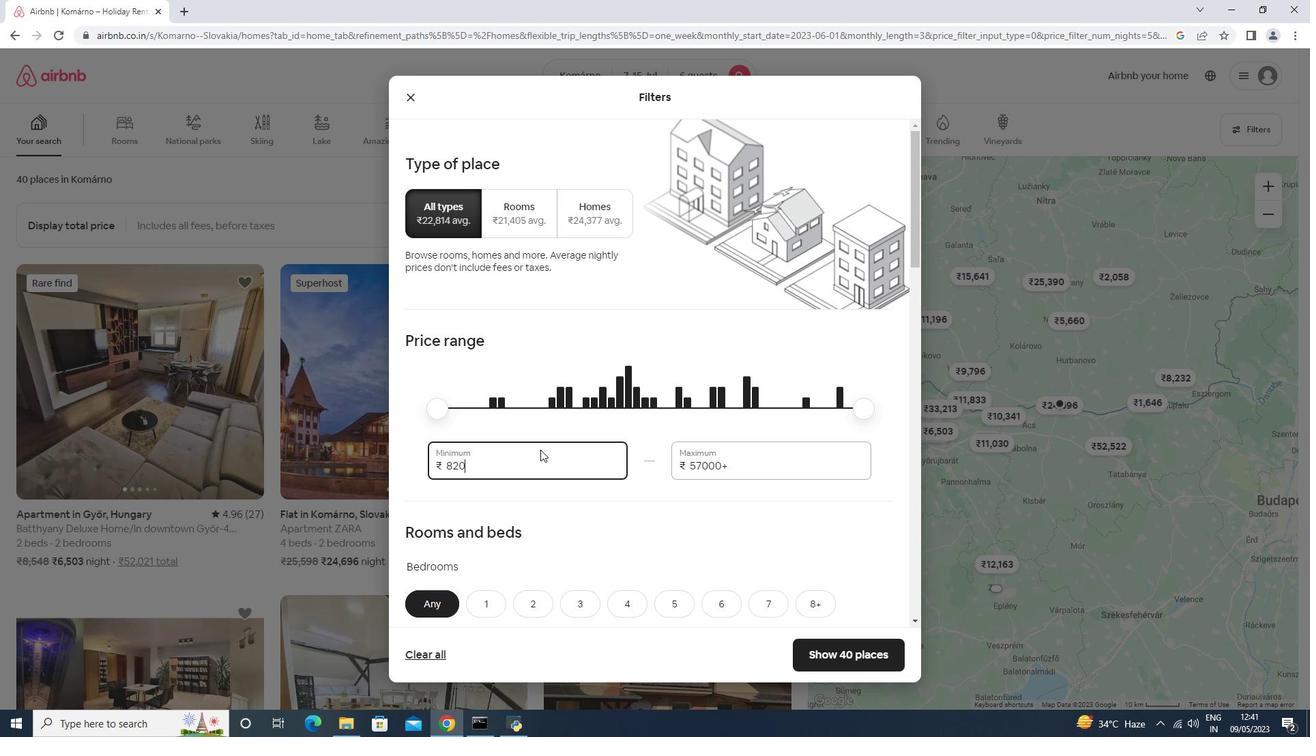 
Action: Key pressed <Key.backspace><Key.backspace><Key.backspace><Key.backspace>15000<Key.tab>2000
Screenshot: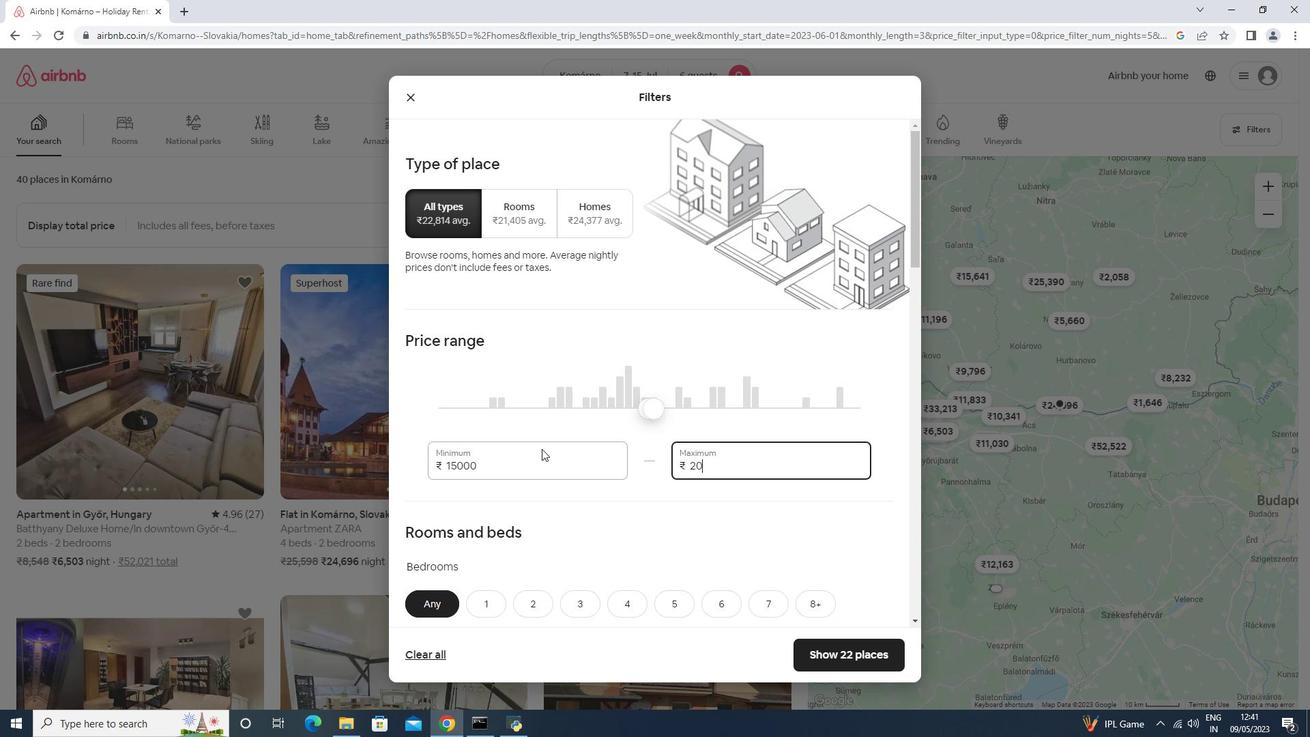 
Action: Mouse scrolled (541, 448) with delta (0, 0)
Screenshot: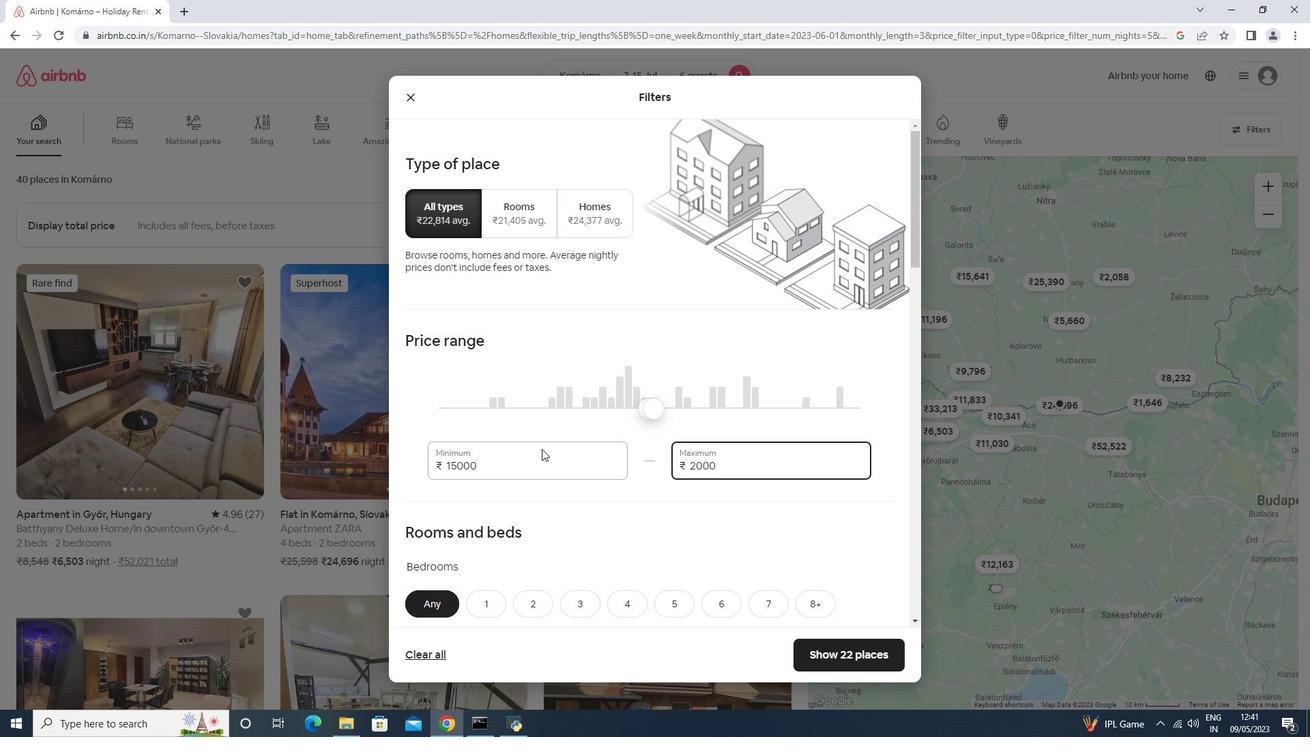 
Action: Mouse scrolled (541, 448) with delta (0, 0)
Screenshot: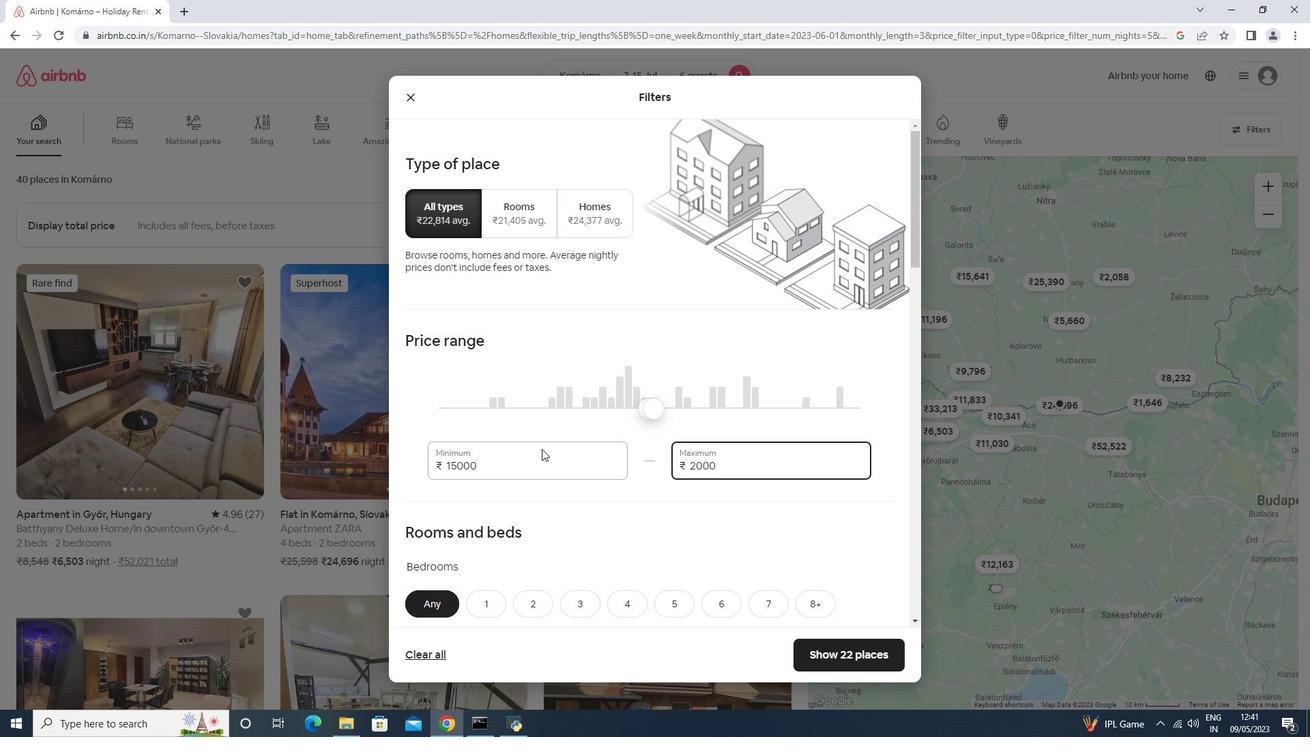 
Action: Mouse scrolled (541, 448) with delta (0, 0)
Screenshot: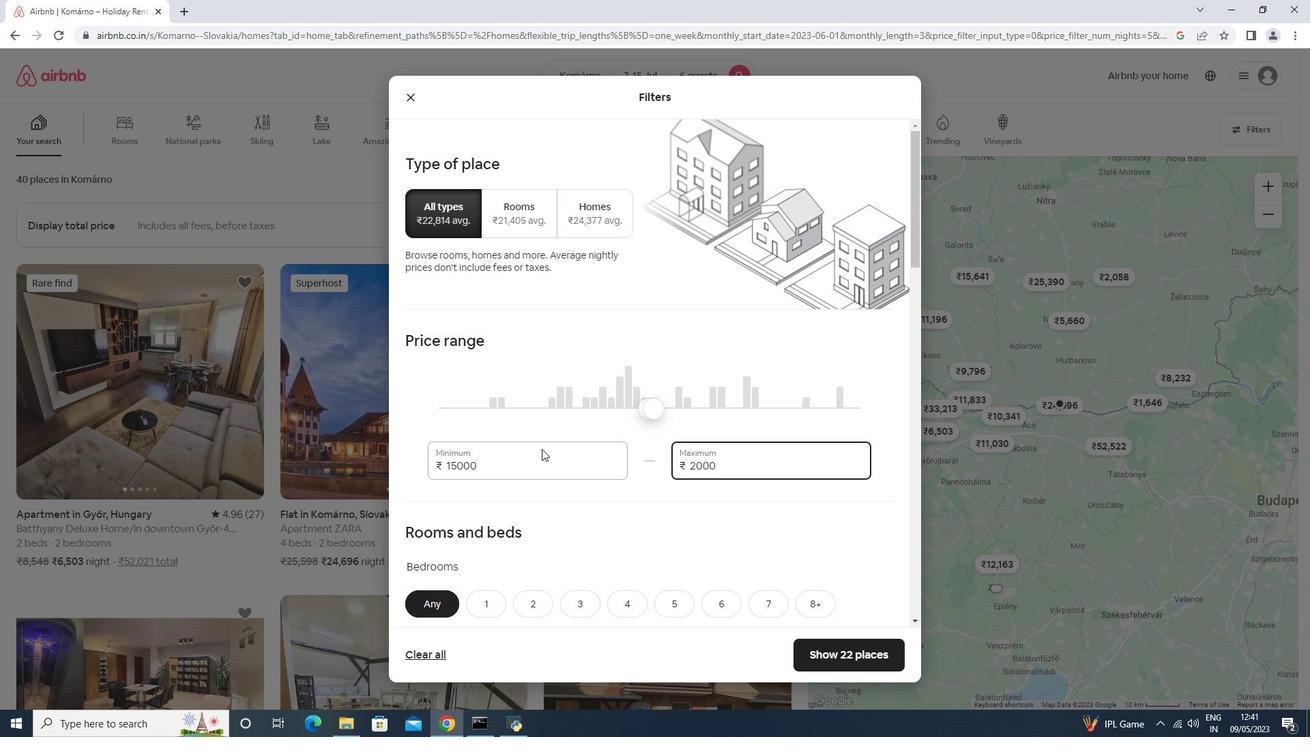 
Action: Mouse moved to (590, 410)
Screenshot: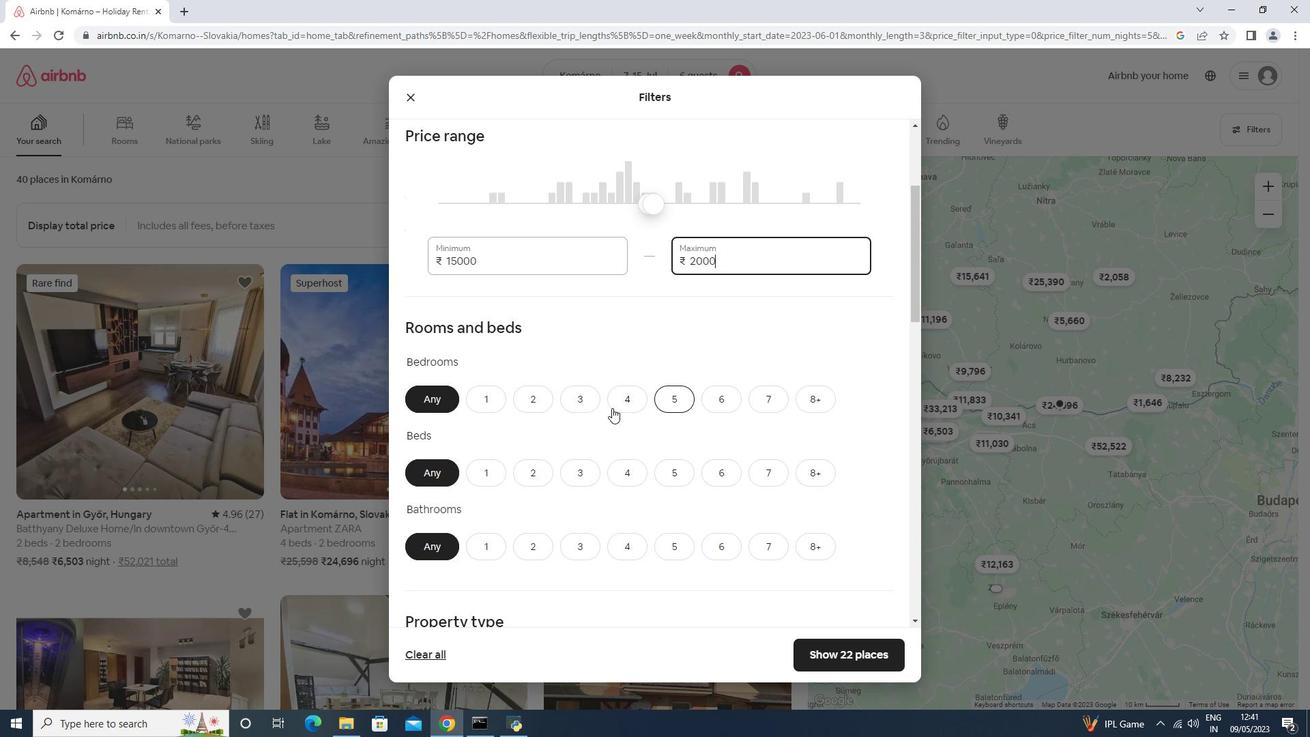 
Action: Mouse pressed left at (590, 410)
Screenshot: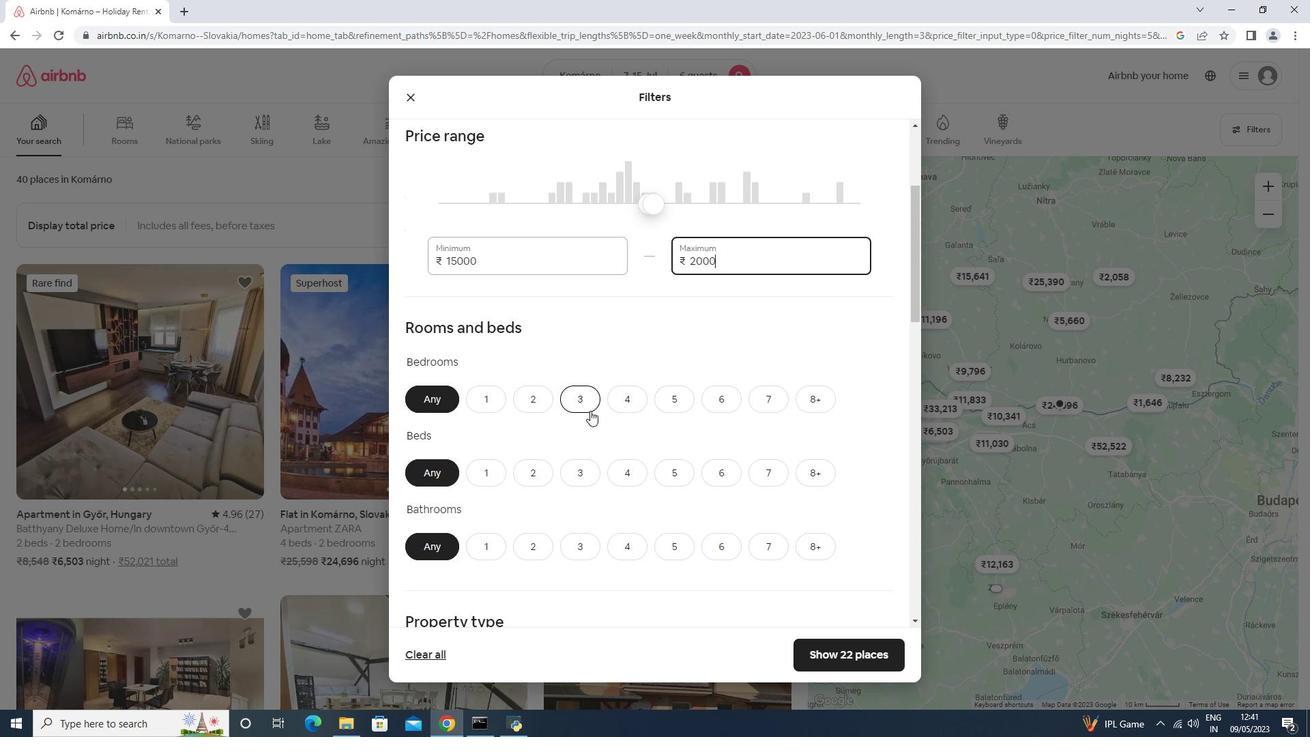 
Action: Mouse moved to (575, 475)
Screenshot: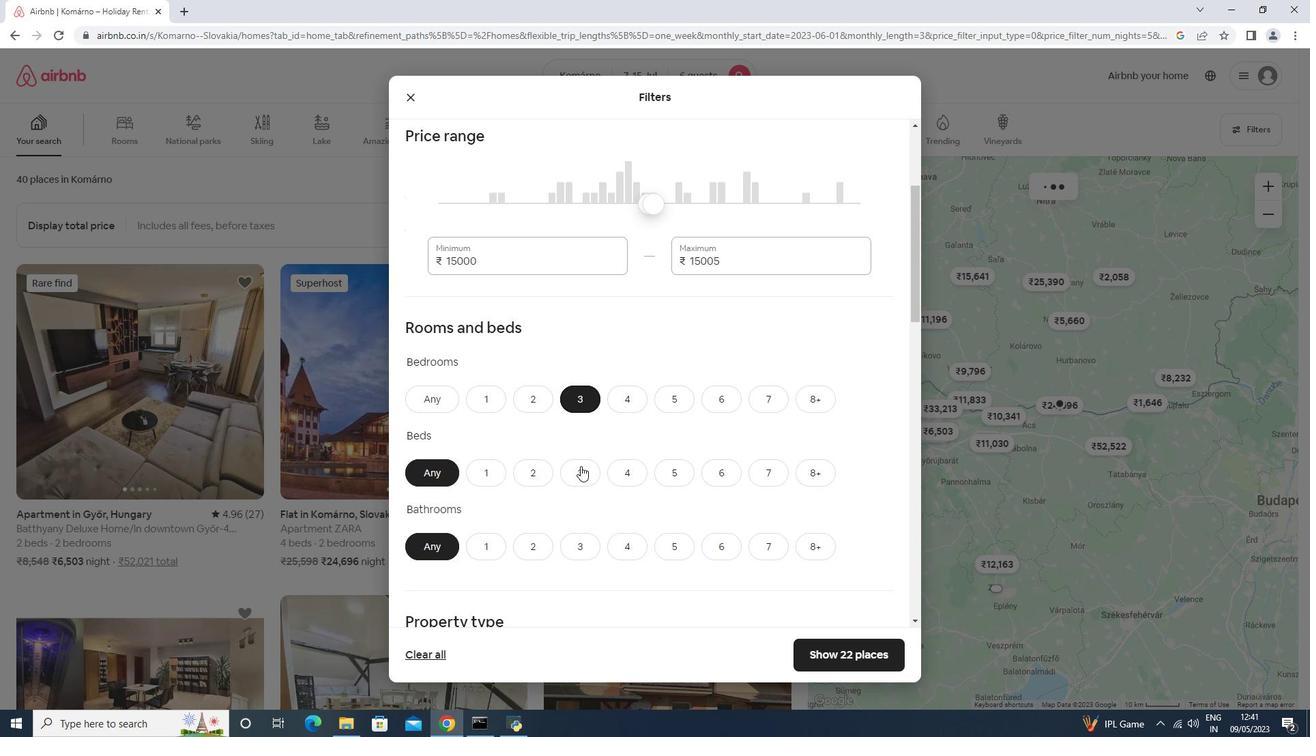 
Action: Mouse pressed left at (575, 475)
Screenshot: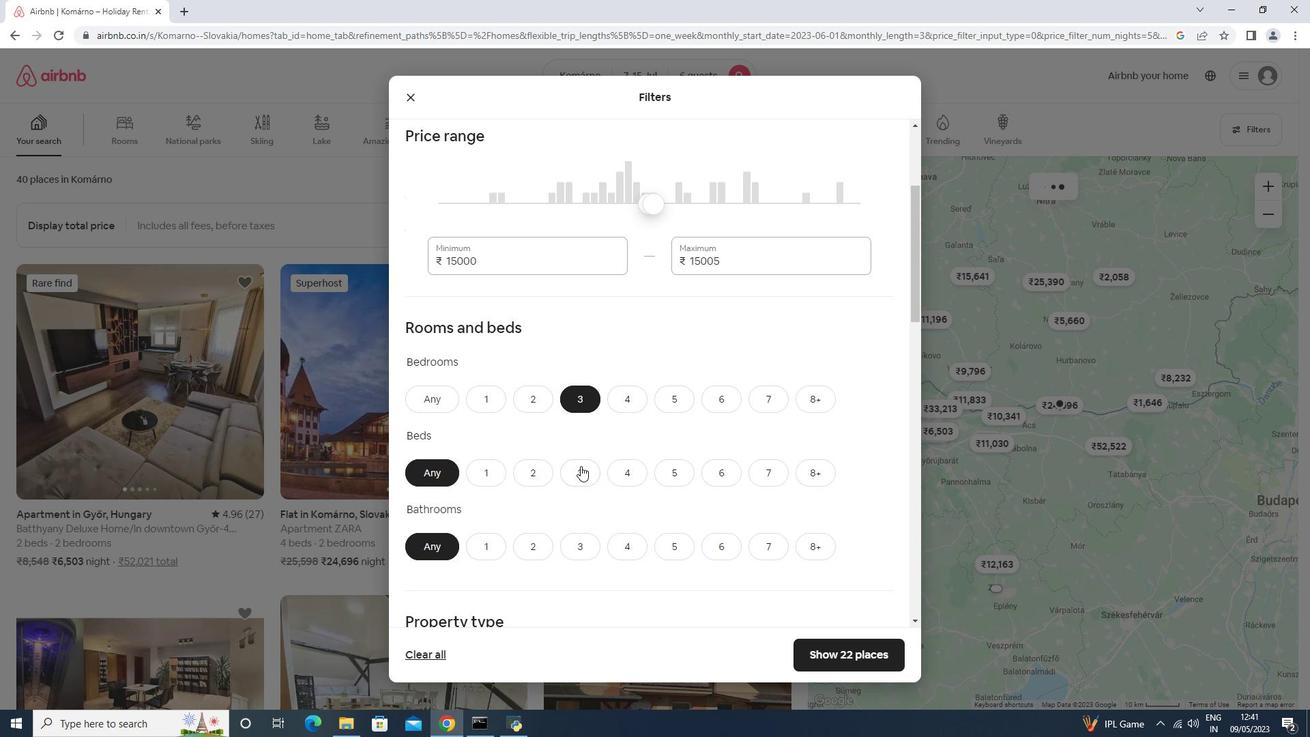 
Action: Mouse moved to (583, 555)
Screenshot: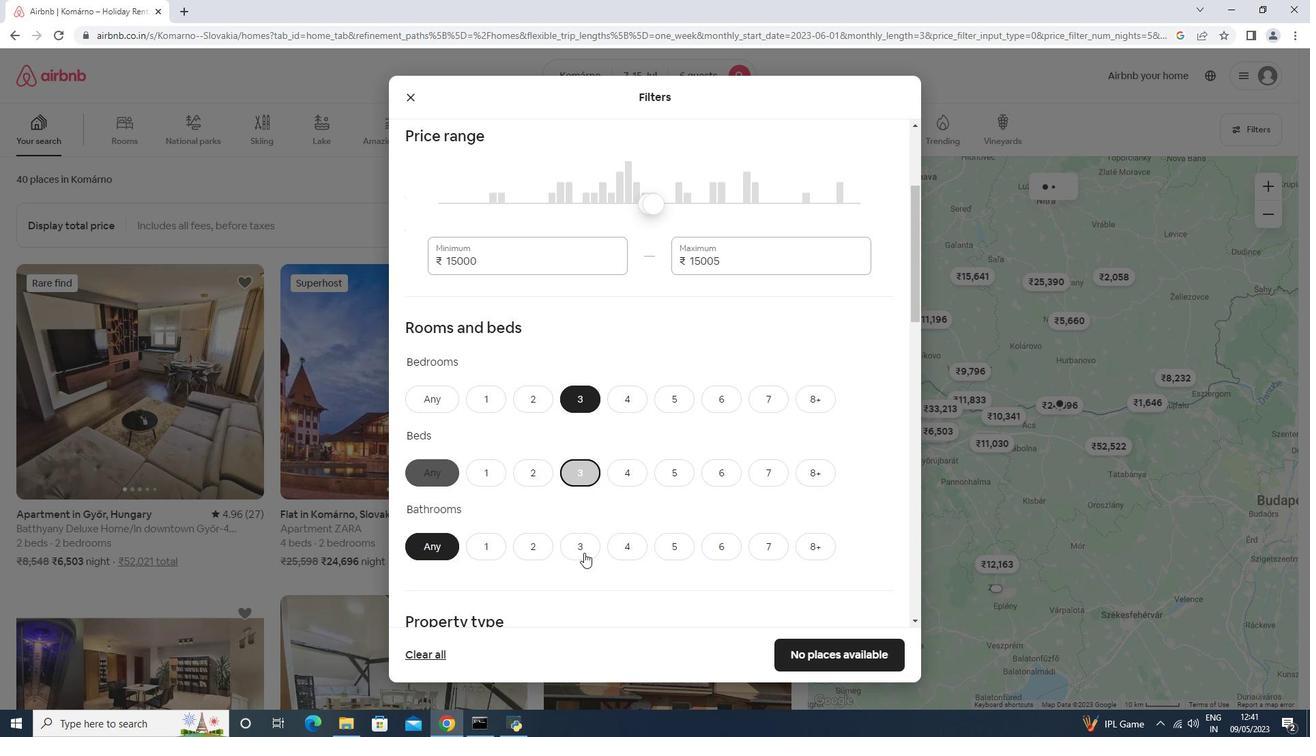 
Action: Mouse pressed left at (583, 555)
Screenshot: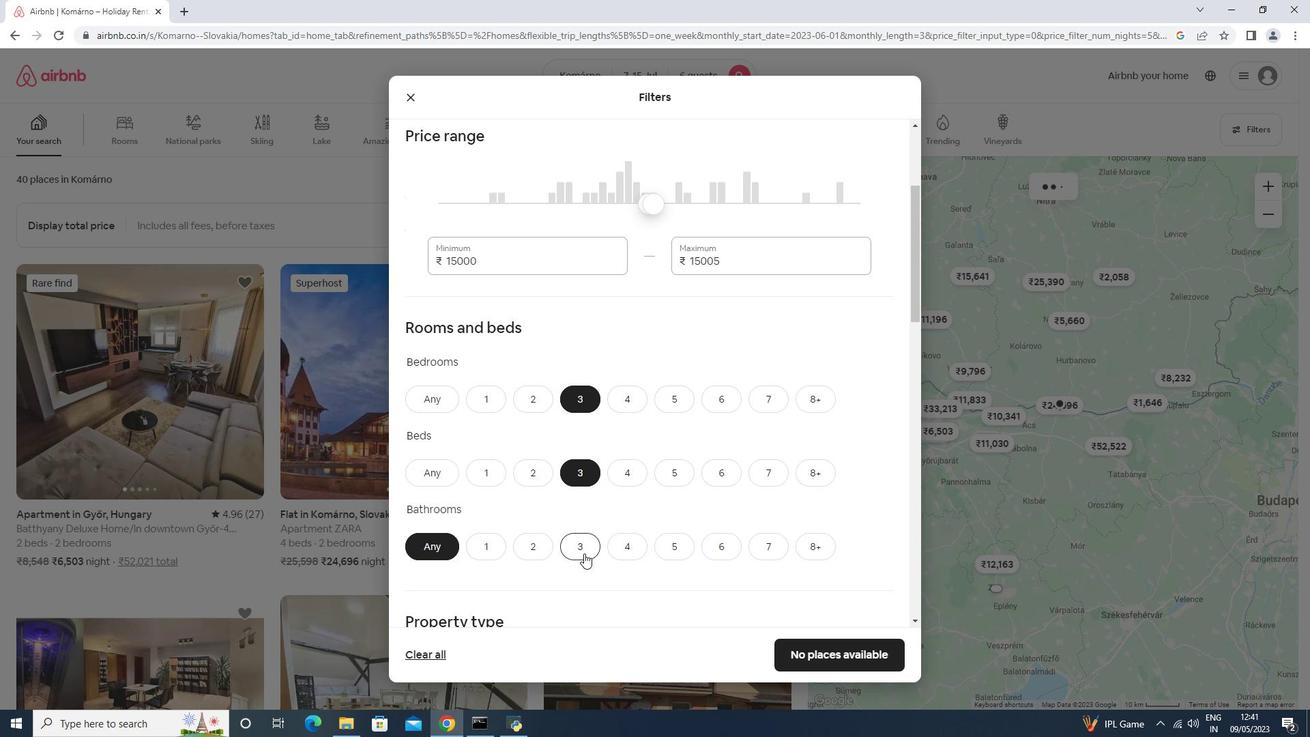 
Action: Mouse moved to (608, 504)
Screenshot: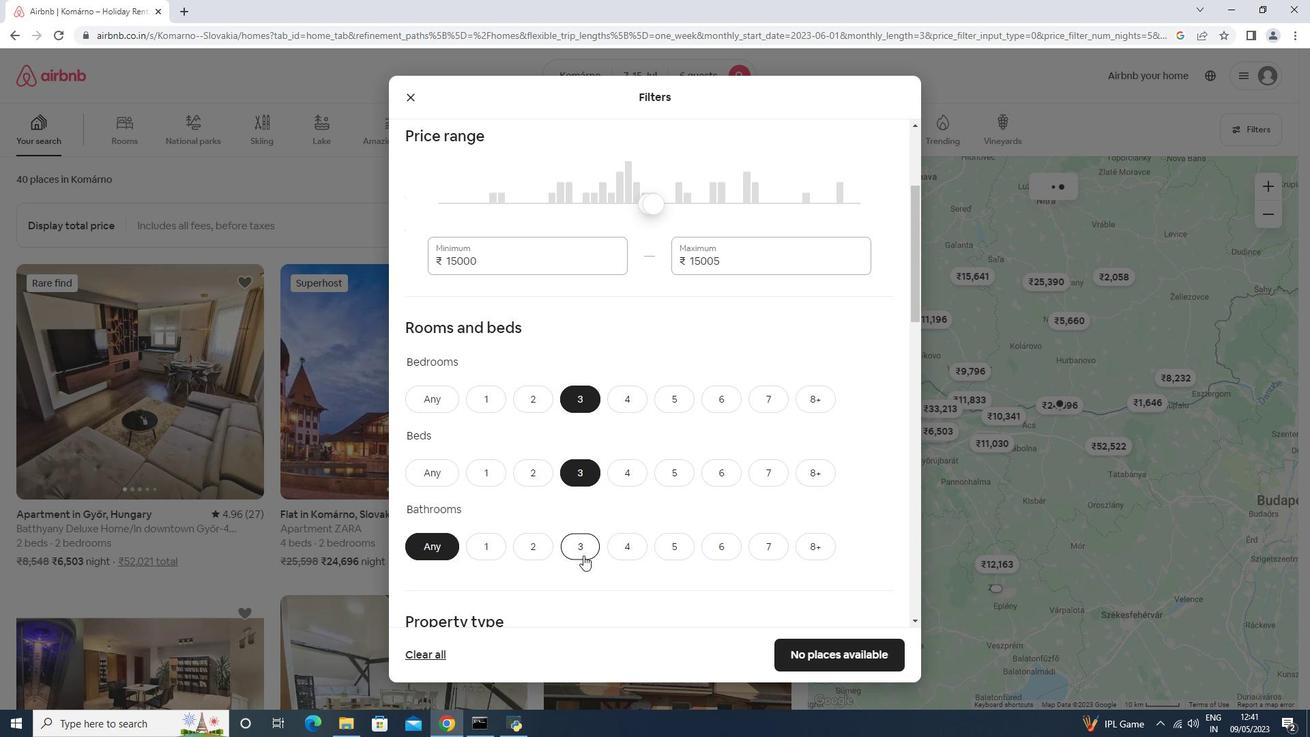 
Action: Mouse scrolled (608, 503) with delta (0, 0)
Screenshot: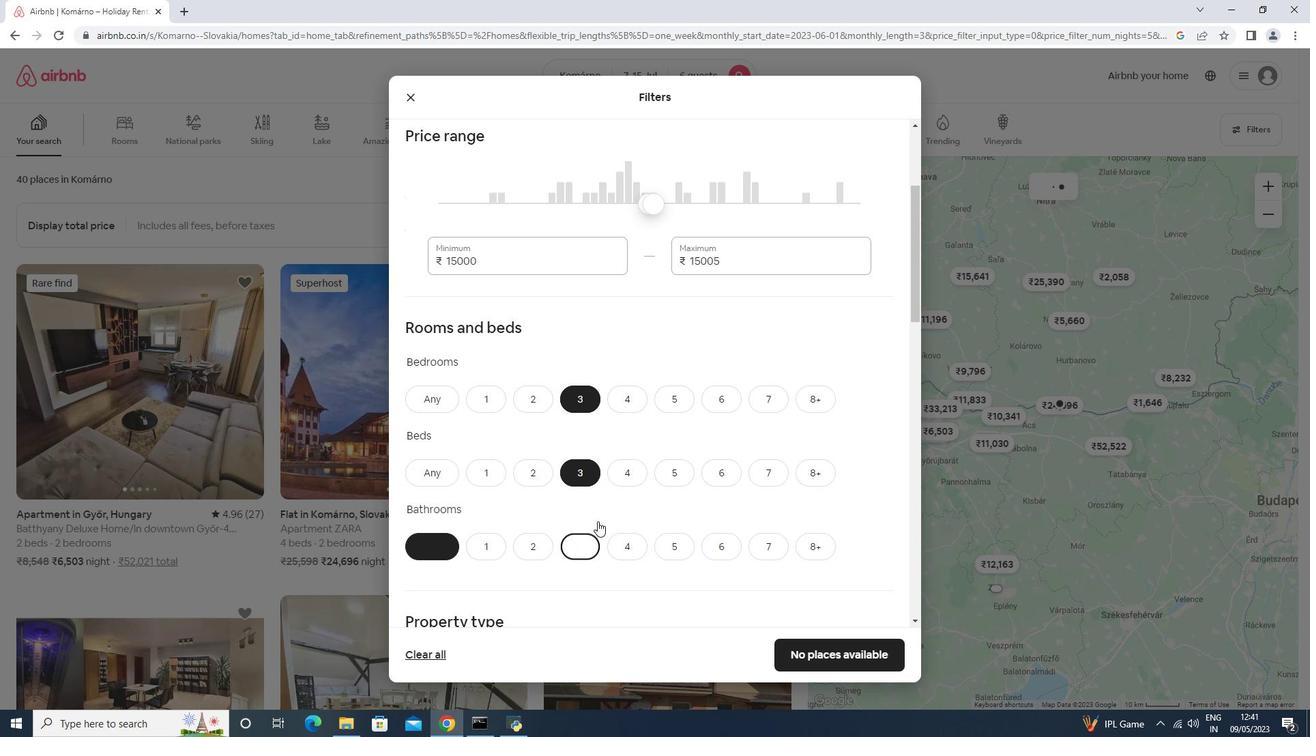 
Action: Mouse scrolled (608, 503) with delta (0, 0)
Screenshot: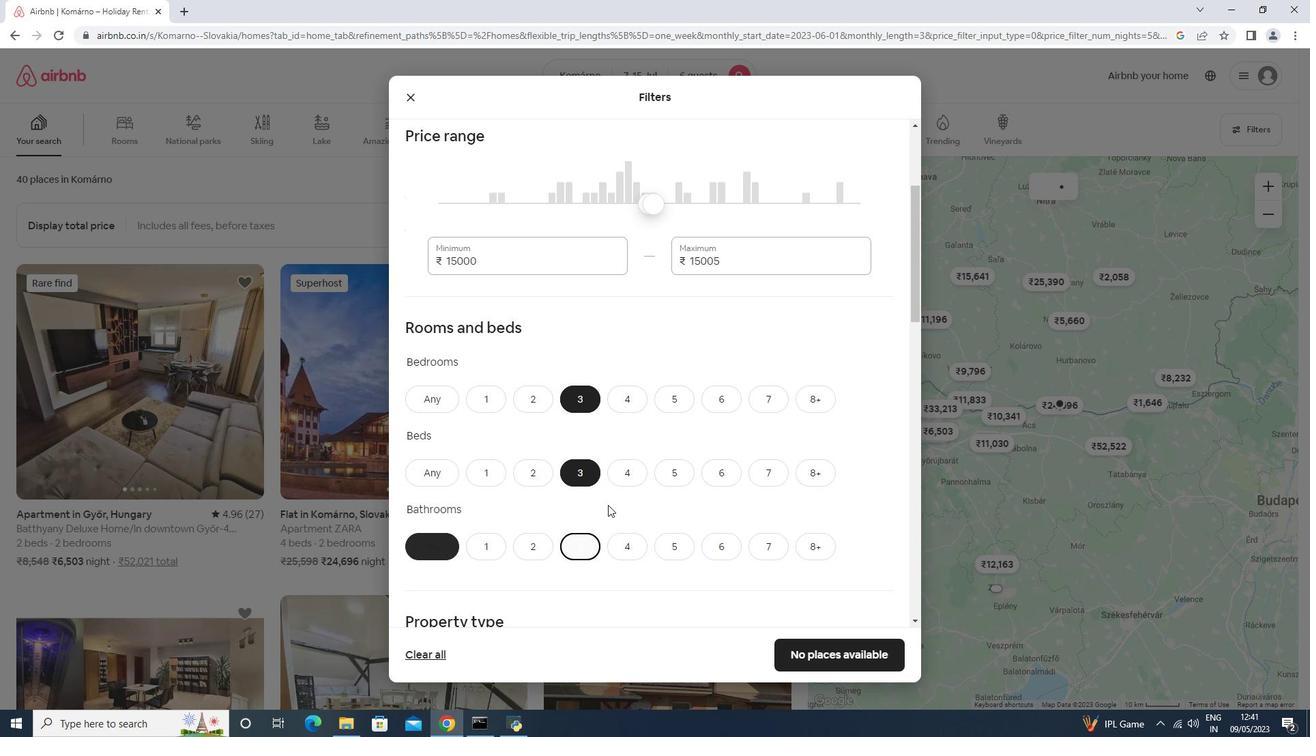 
Action: Mouse scrolled (608, 503) with delta (0, 0)
Screenshot: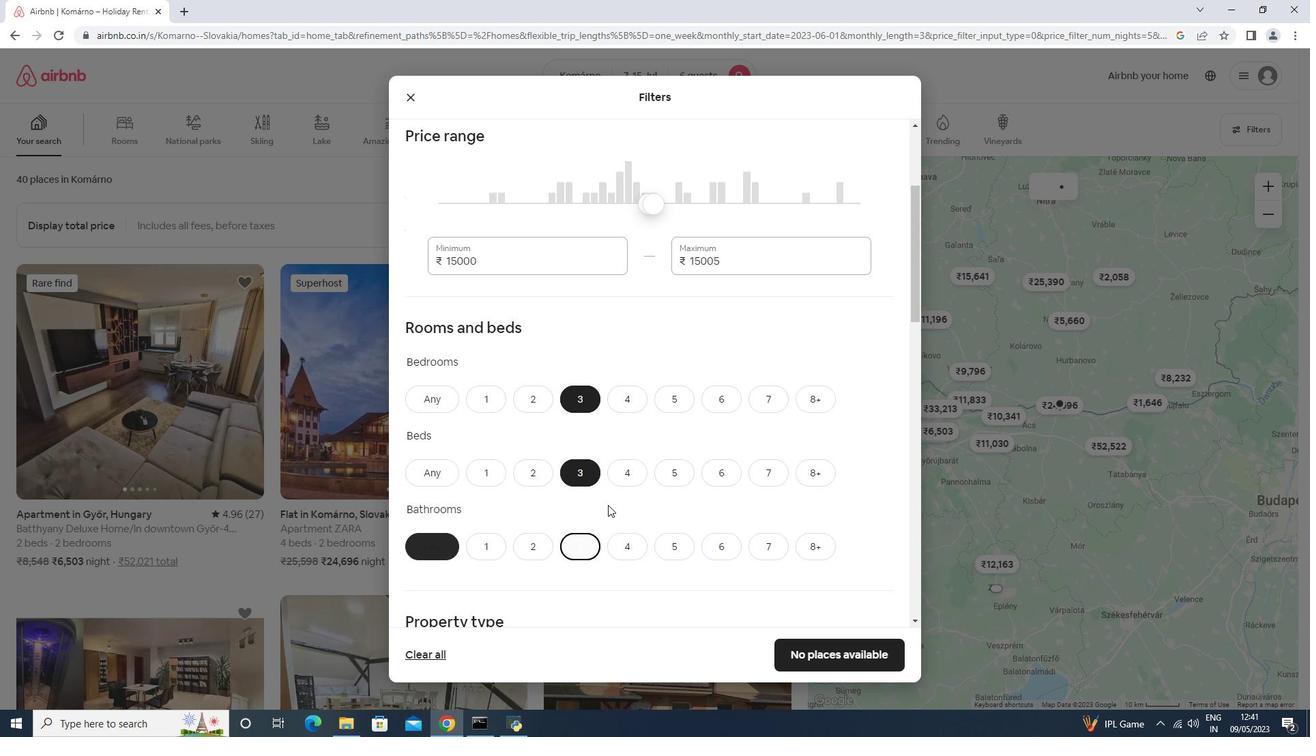 
Action: Mouse scrolled (608, 503) with delta (0, 0)
Screenshot: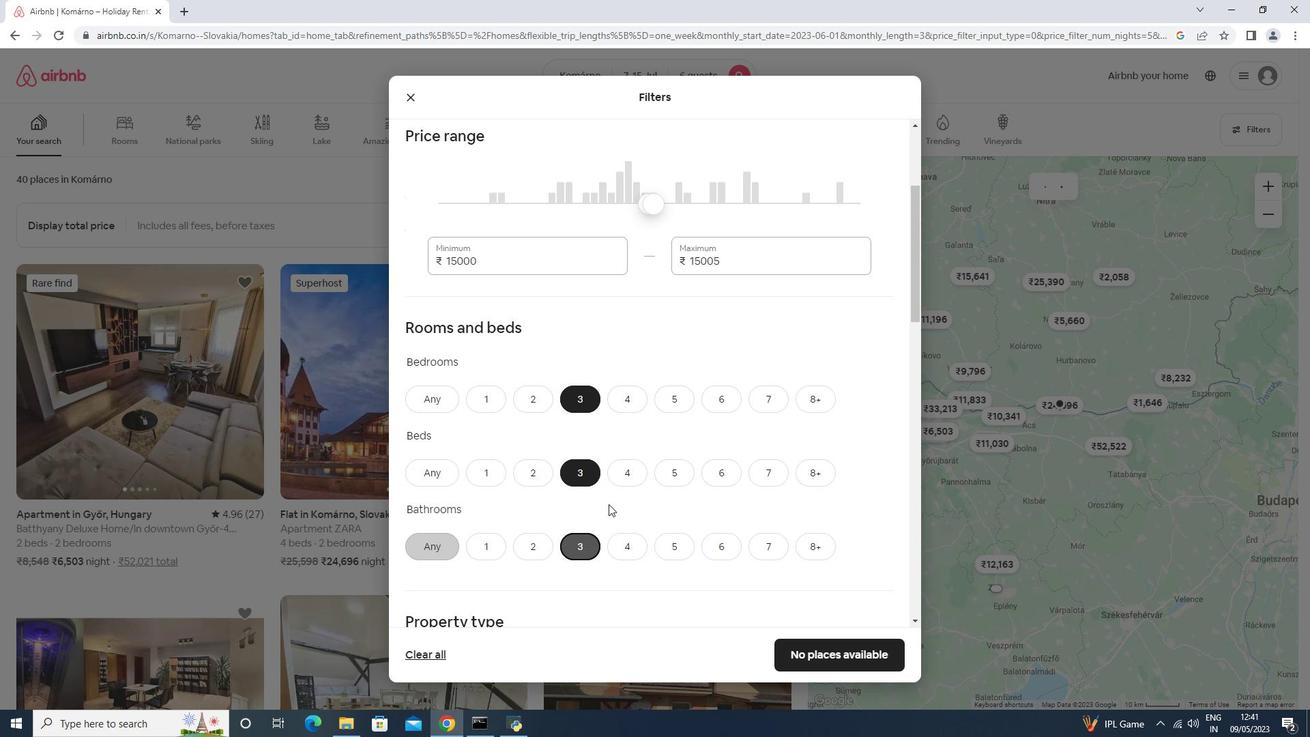 
Action: Mouse scrolled (608, 503) with delta (0, 0)
Screenshot: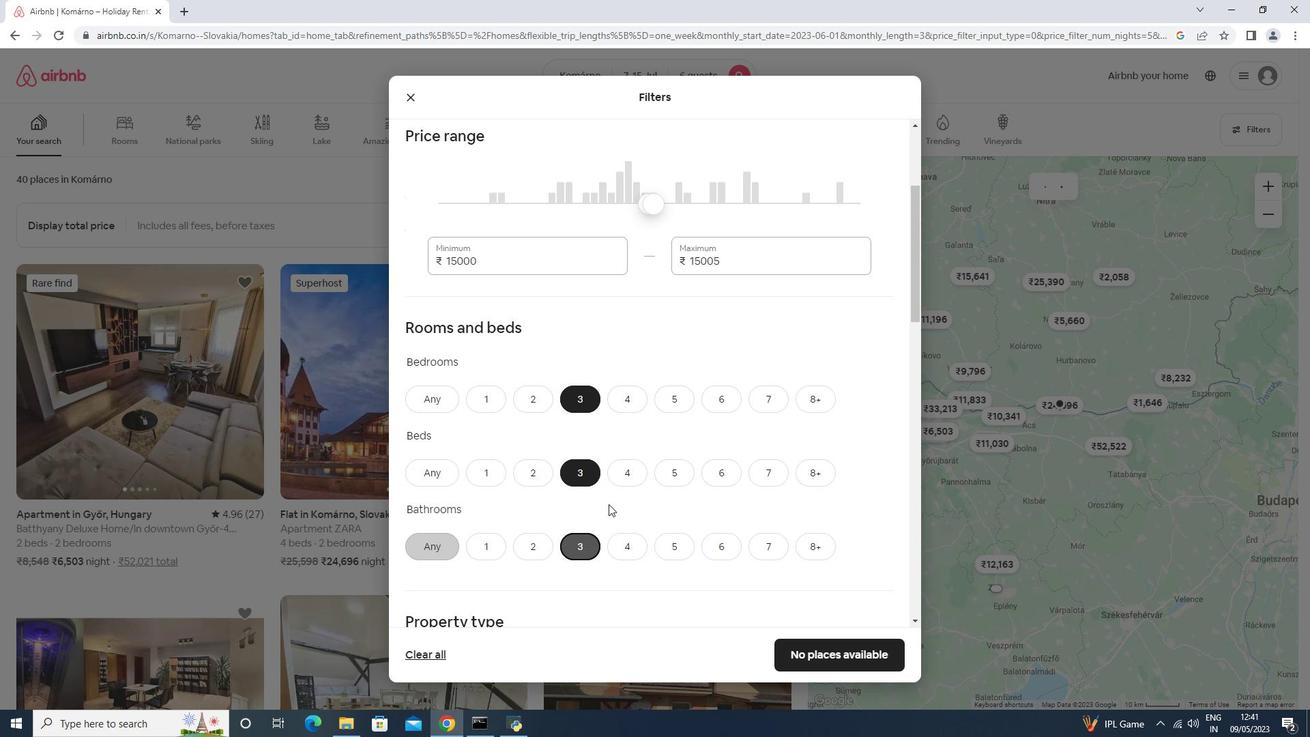 
Action: Mouse moved to (465, 345)
Screenshot: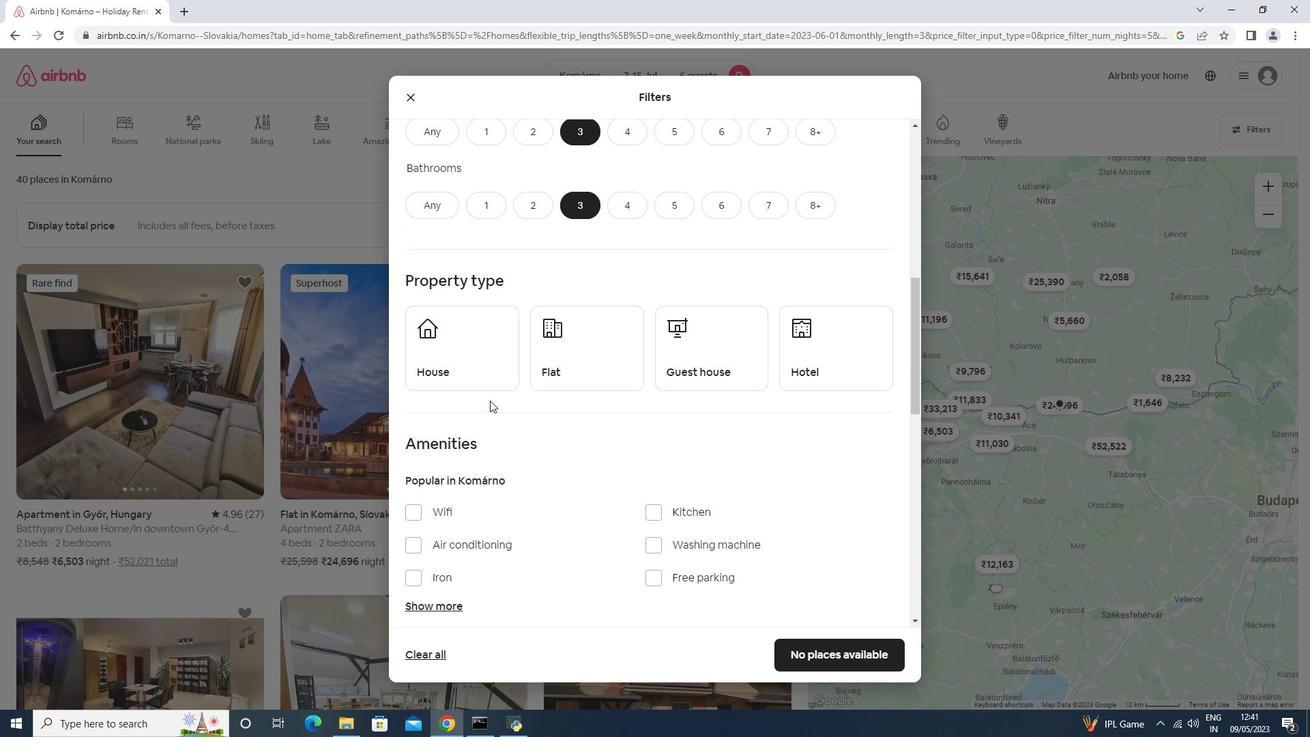 
Action: Mouse pressed left at (465, 345)
Screenshot: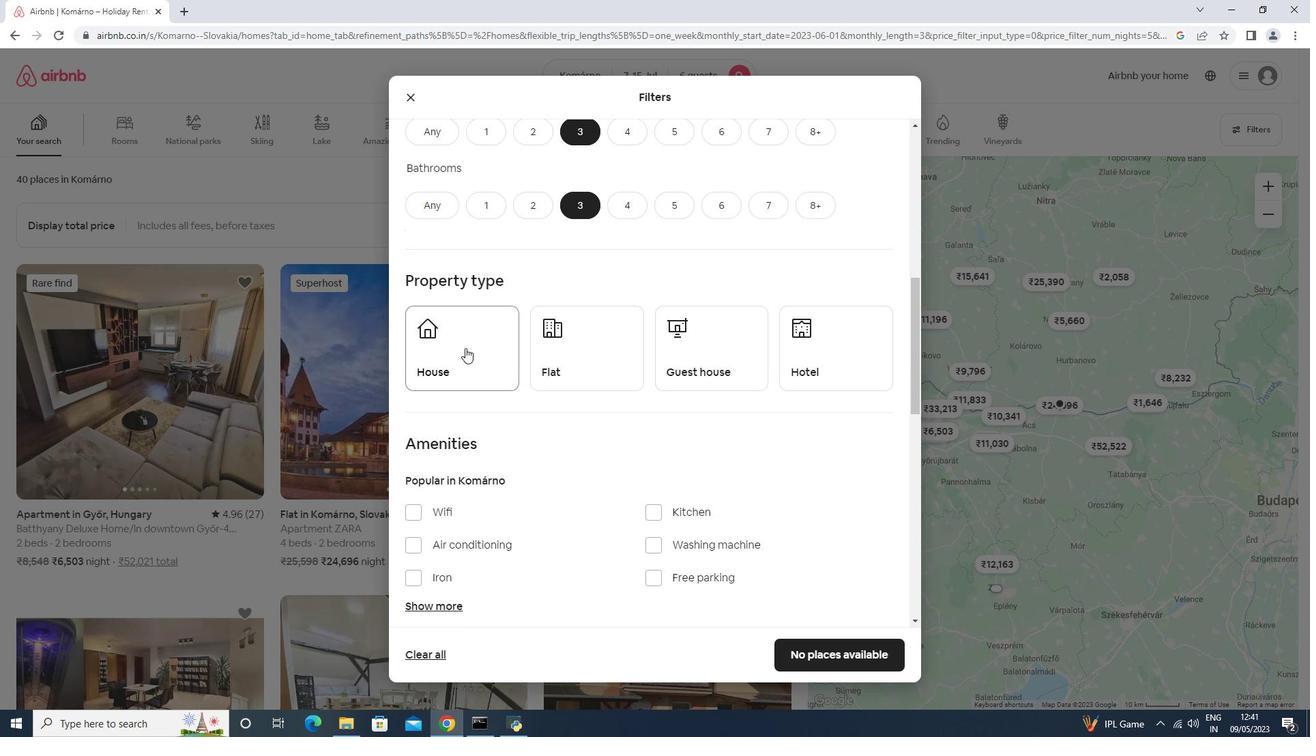 
Action: Mouse moved to (606, 369)
Screenshot: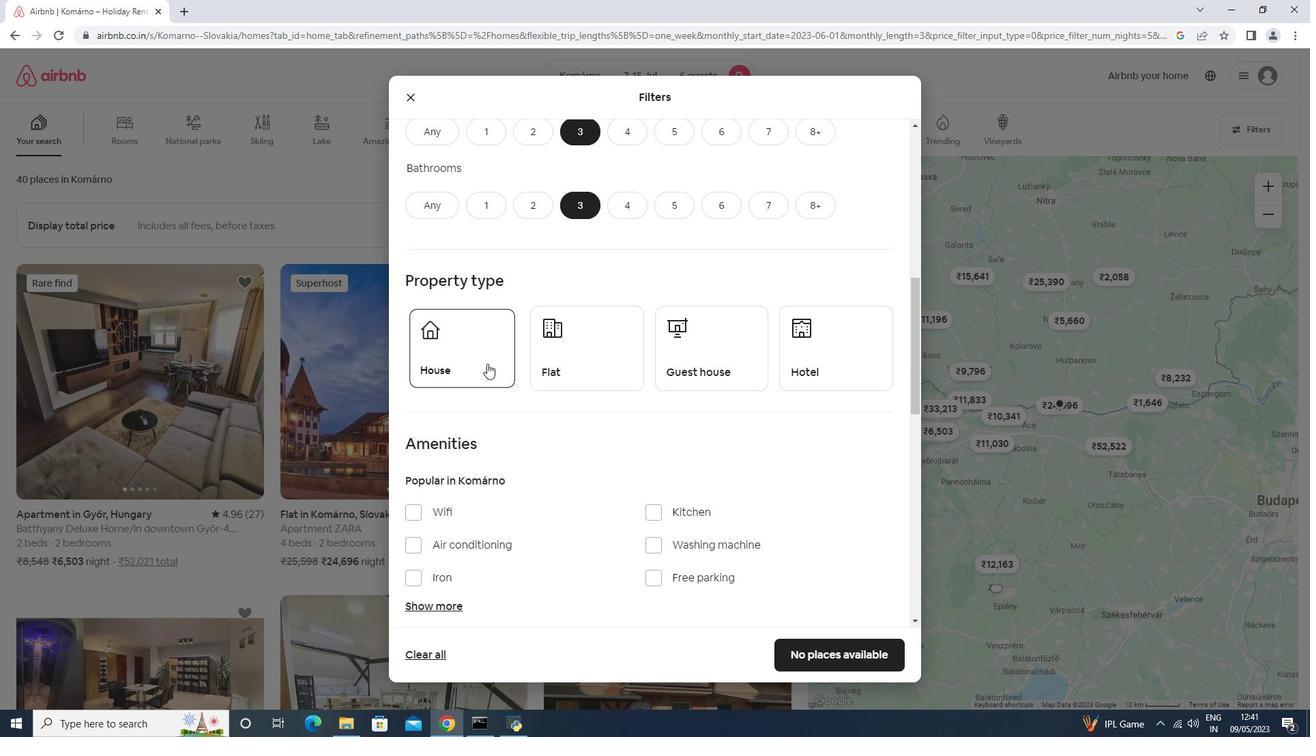 
Action: Mouse pressed left at (606, 369)
Screenshot: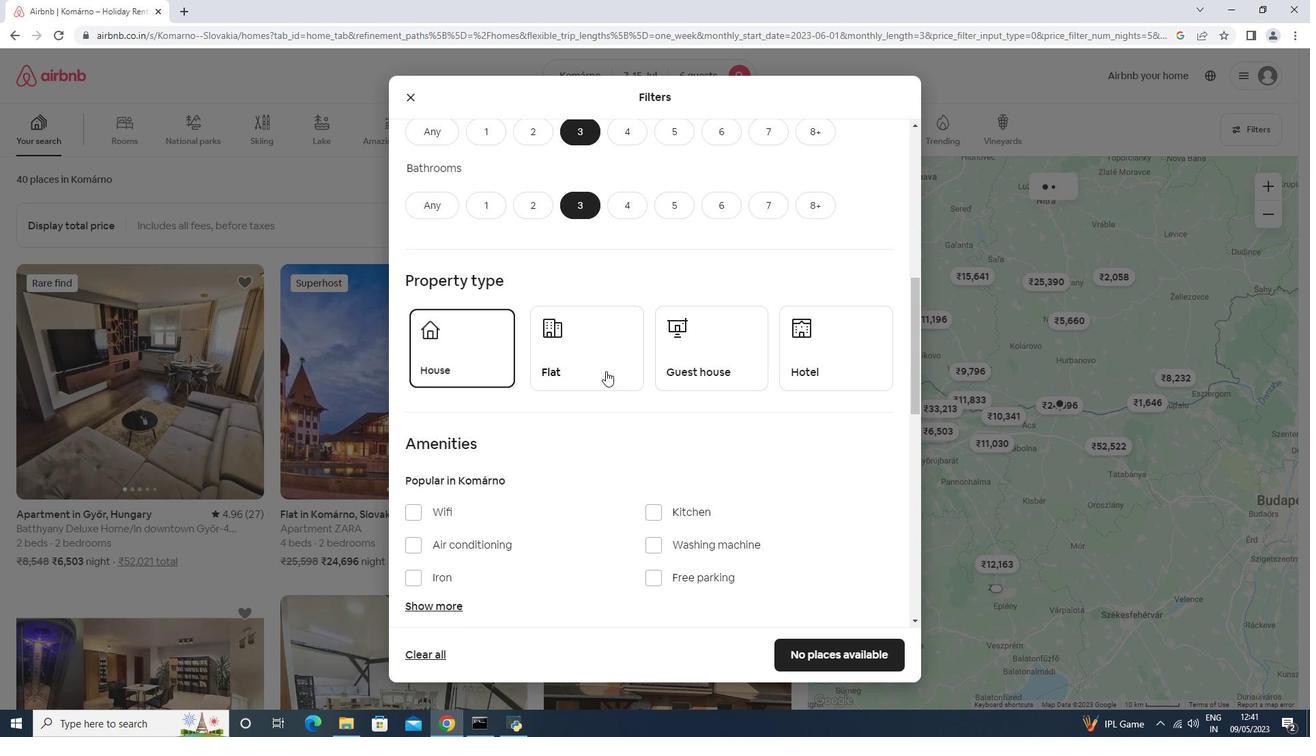 
Action: Mouse moved to (681, 350)
Screenshot: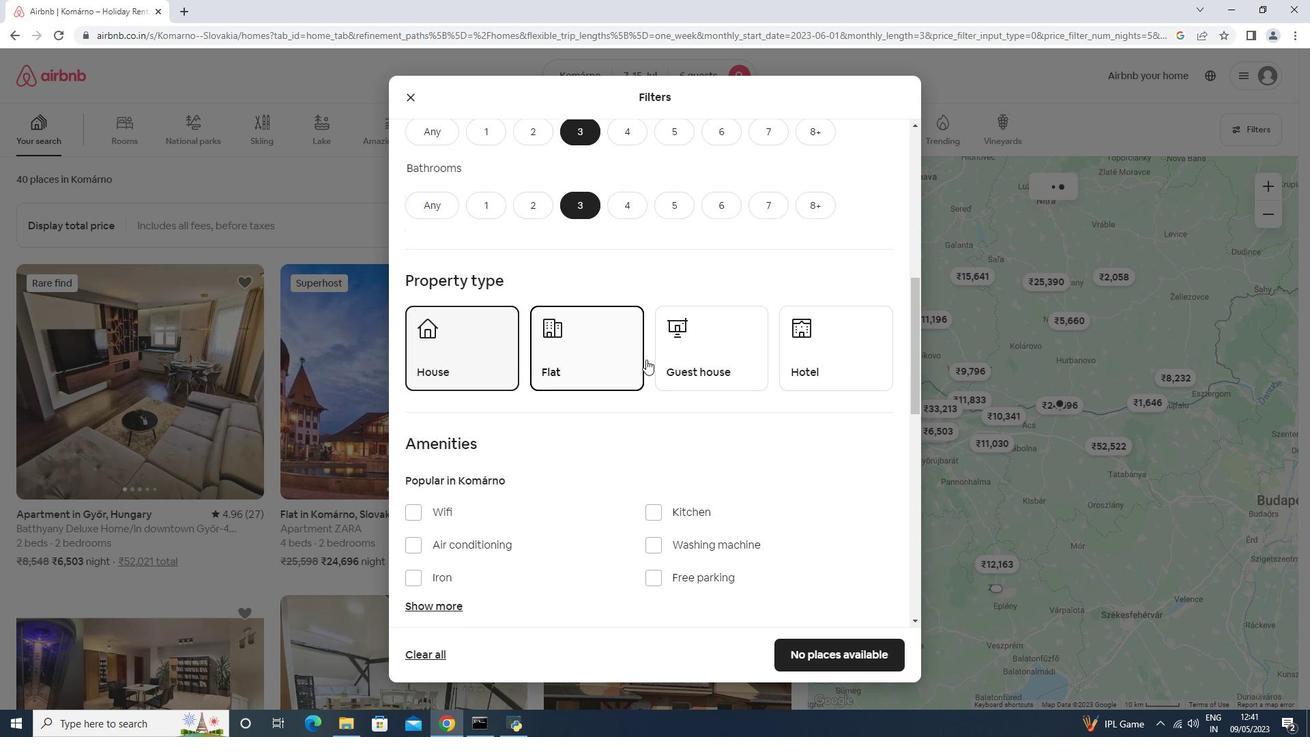 
Action: Mouse pressed left at (678, 350)
Screenshot: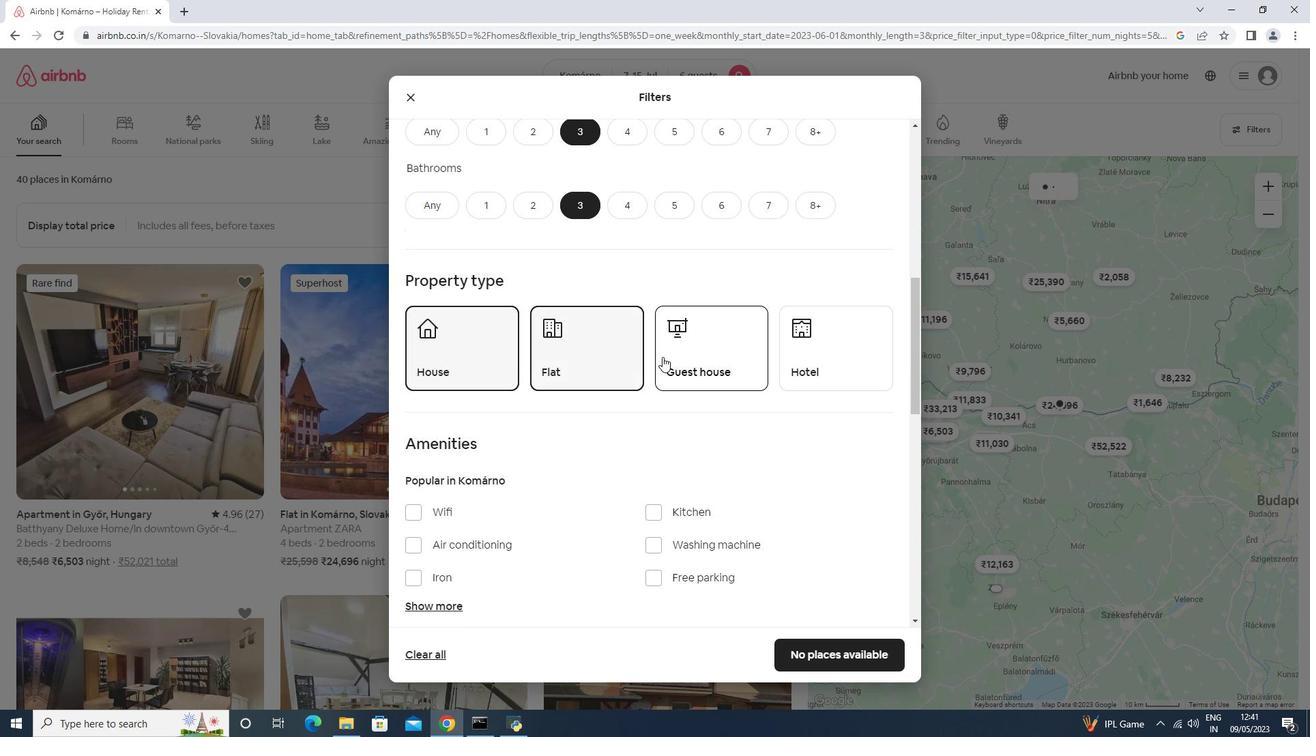 
Action: Mouse moved to (682, 328)
Screenshot: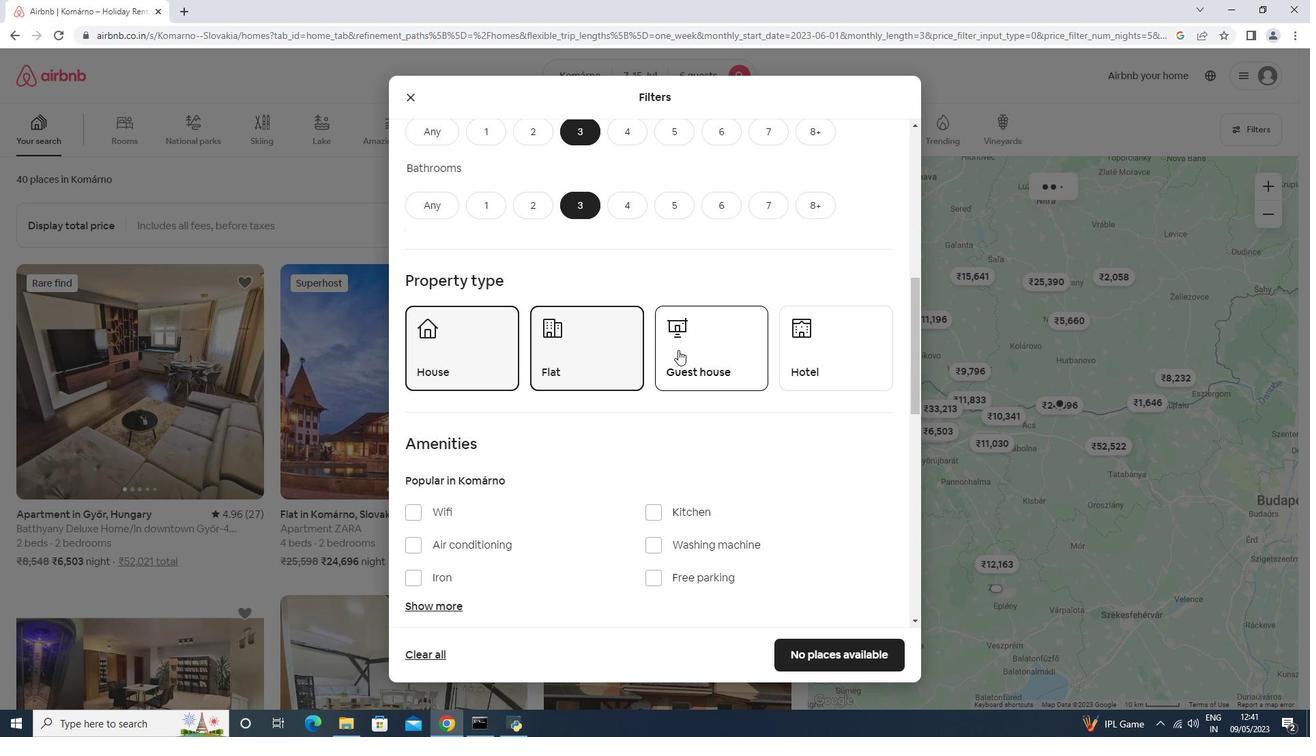 
Action: Mouse scrolled (682, 327) with delta (0, 0)
Screenshot: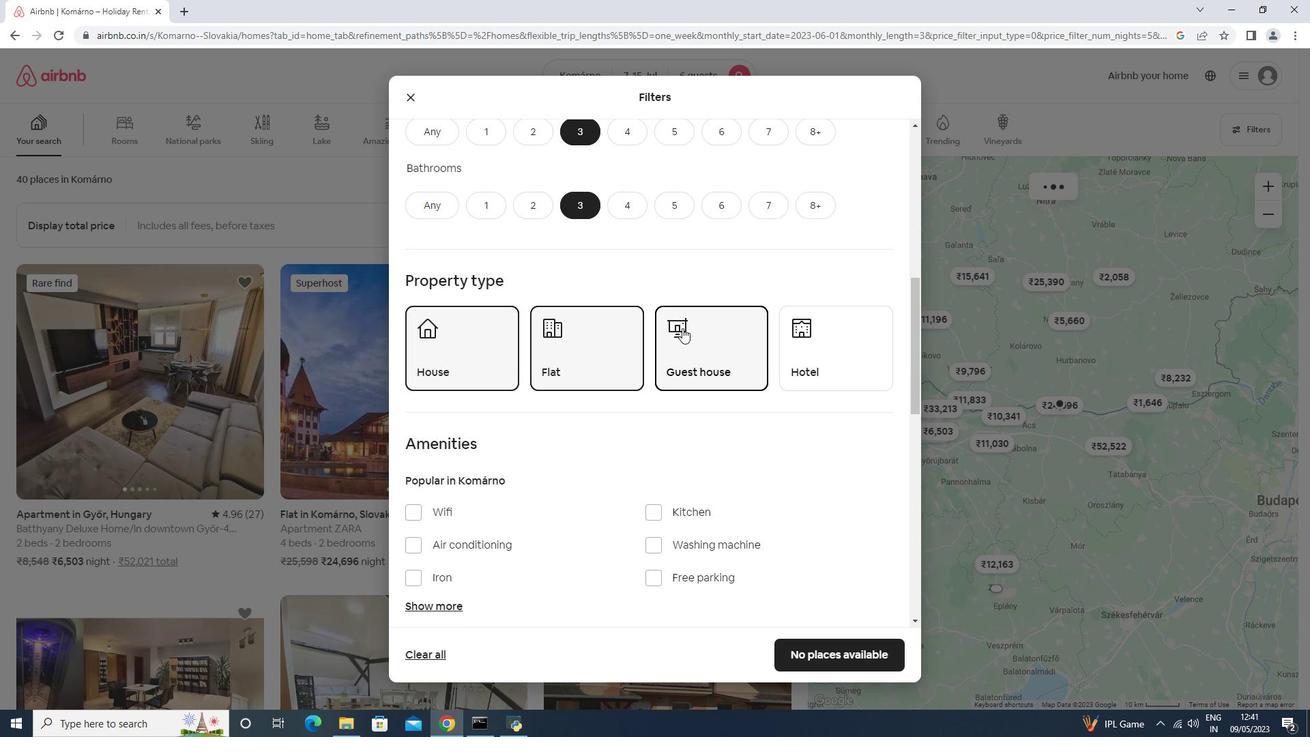 
Action: Mouse scrolled (682, 327) with delta (0, 0)
Screenshot: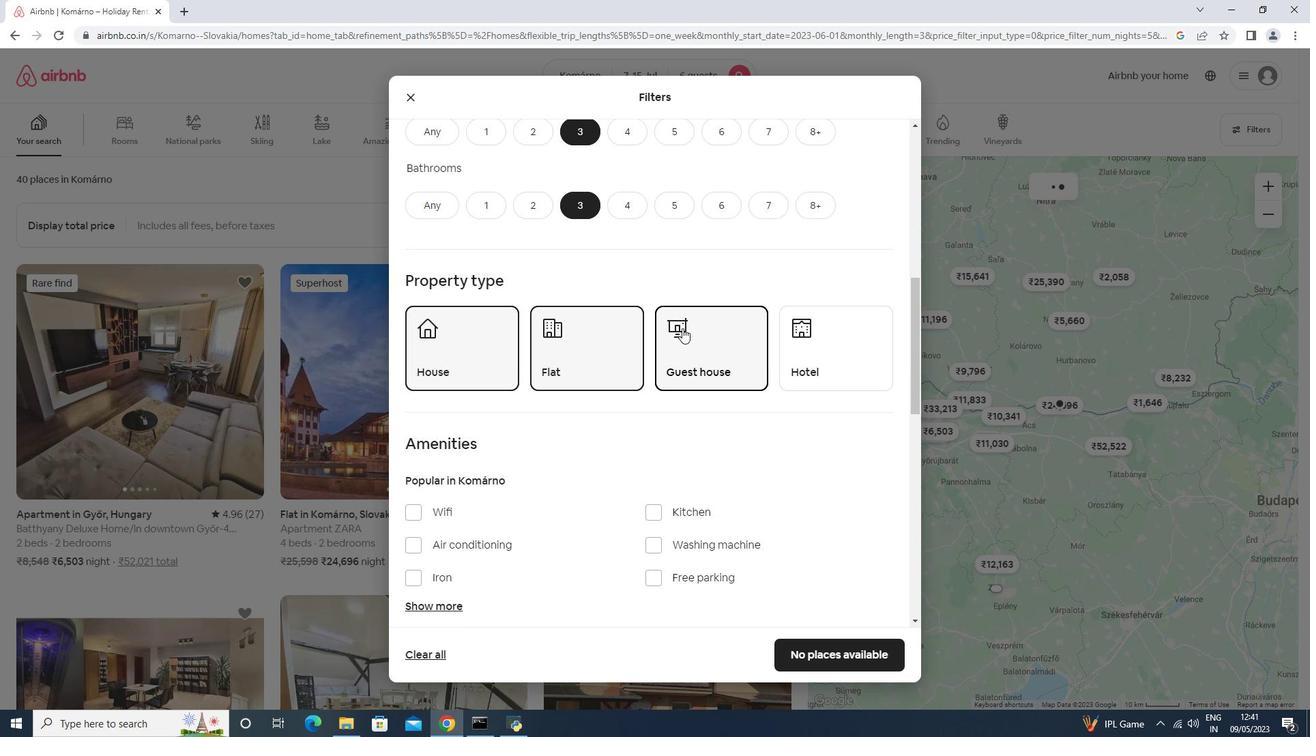 
Action: Mouse scrolled (682, 327) with delta (0, 0)
Screenshot: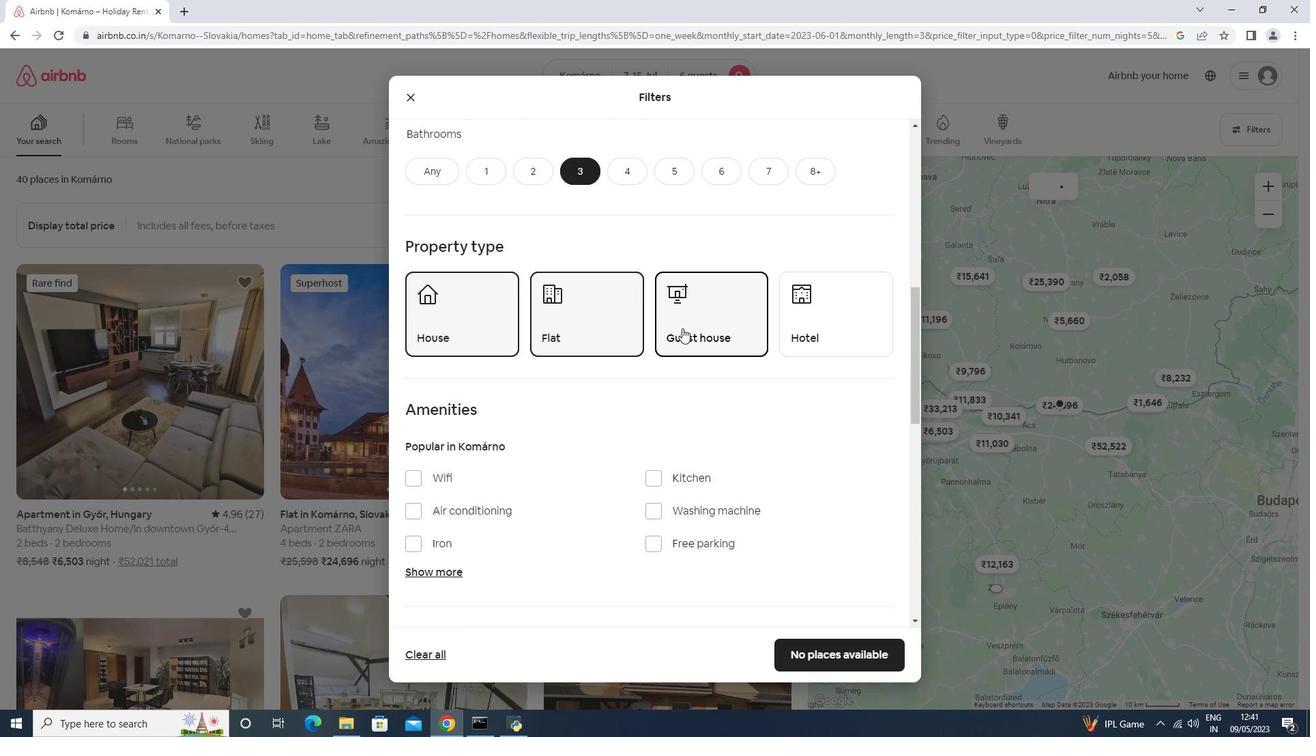 
Action: Mouse moved to (682, 328)
Screenshot: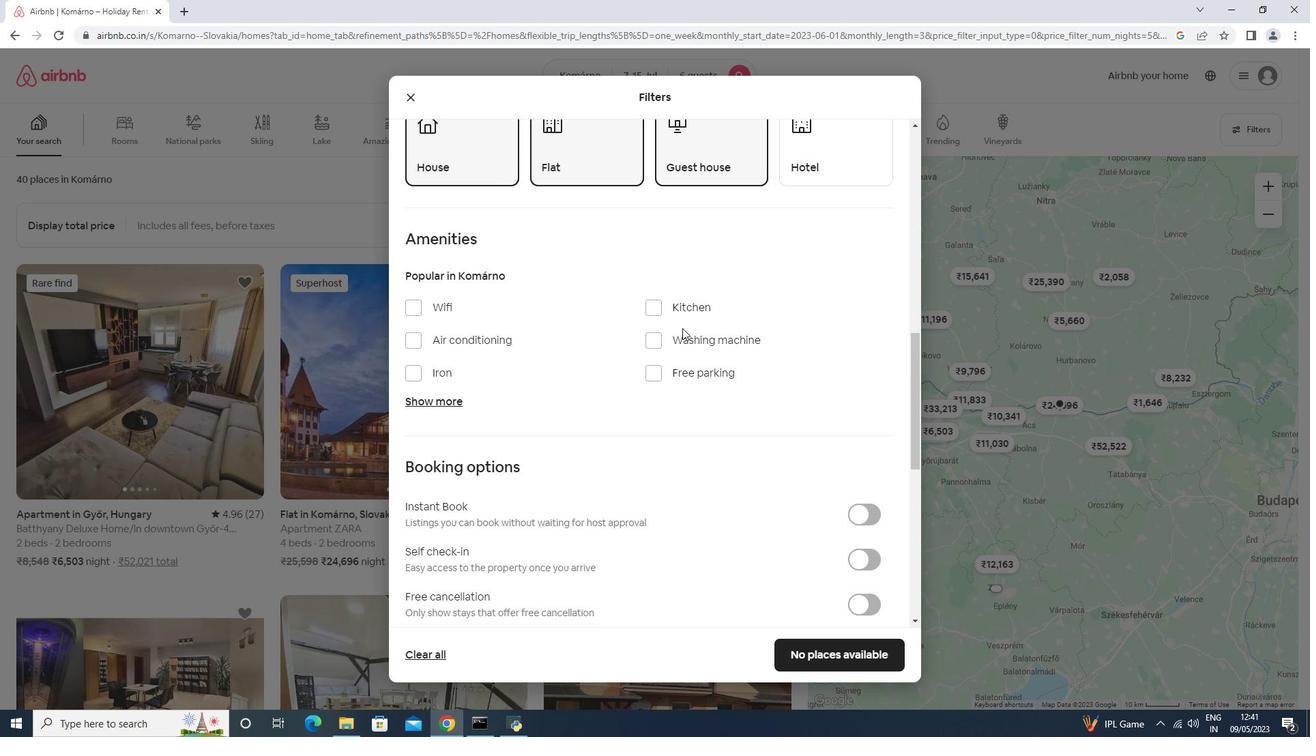 
Action: Mouse scrolled (682, 327) with delta (0, 0)
Screenshot: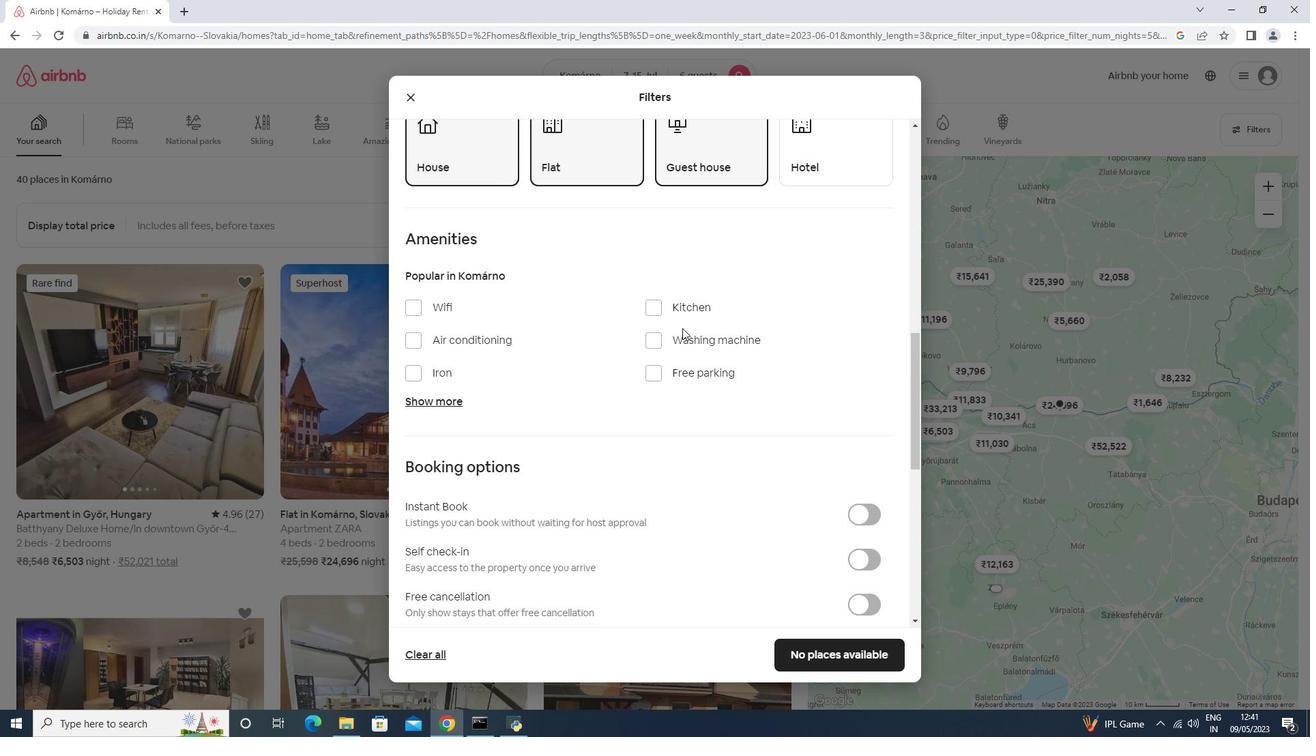 
Action: Mouse scrolled (682, 327) with delta (0, 0)
Screenshot: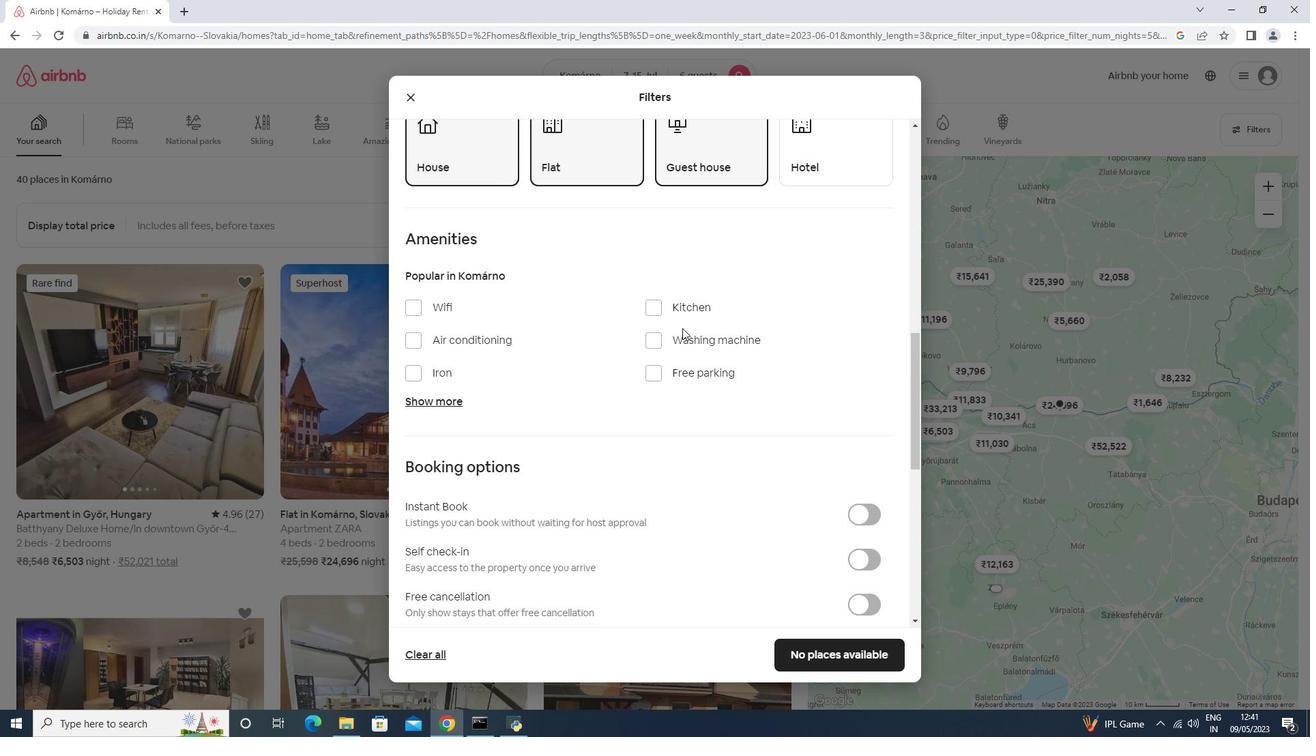 
Action: Mouse scrolled (682, 327) with delta (0, 0)
Screenshot: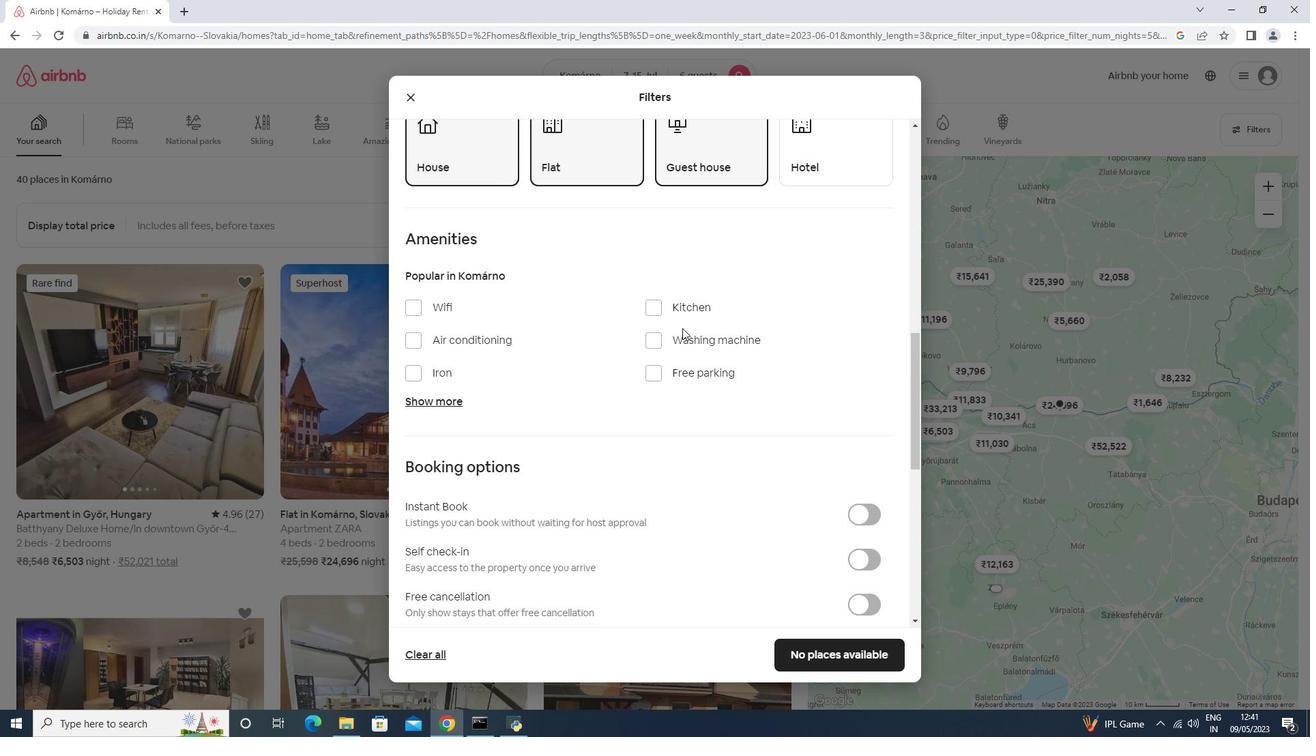 
Action: Mouse moved to (853, 351)
Screenshot: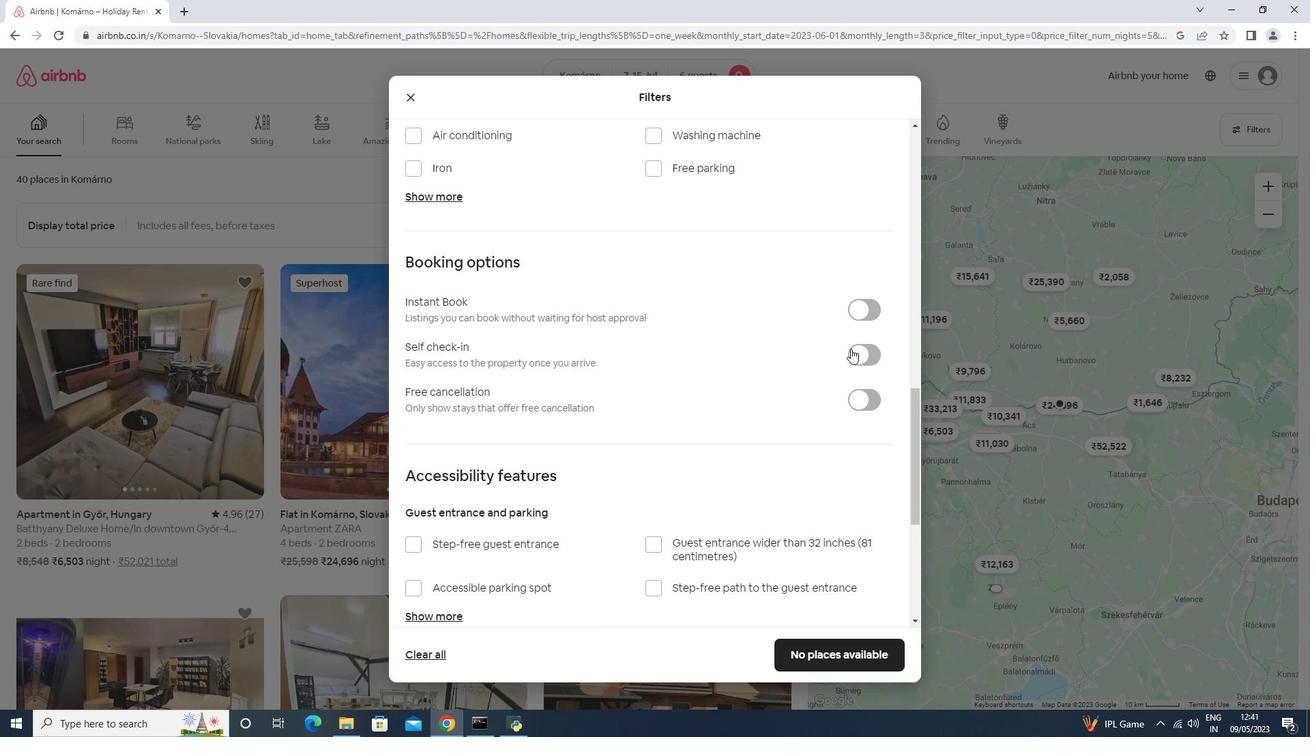 
Action: Mouse pressed left at (853, 351)
Screenshot: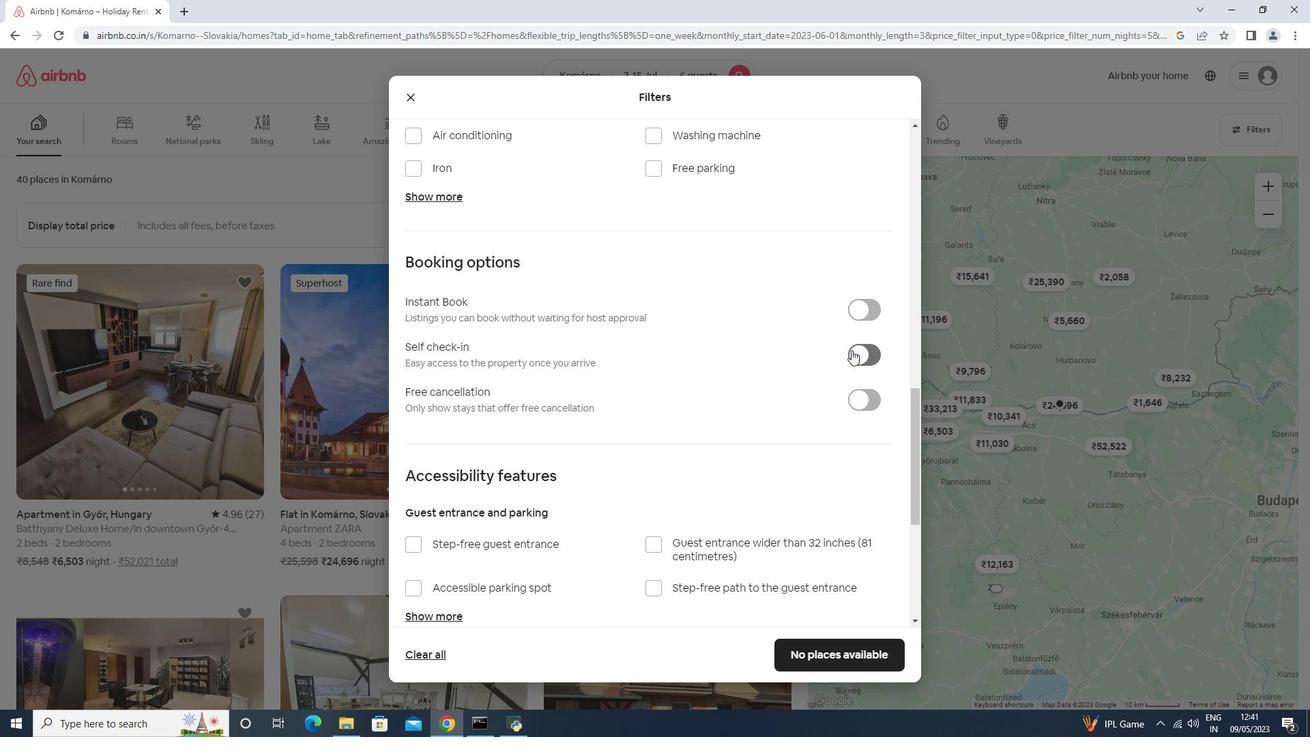
Action: Mouse moved to (848, 341)
Screenshot: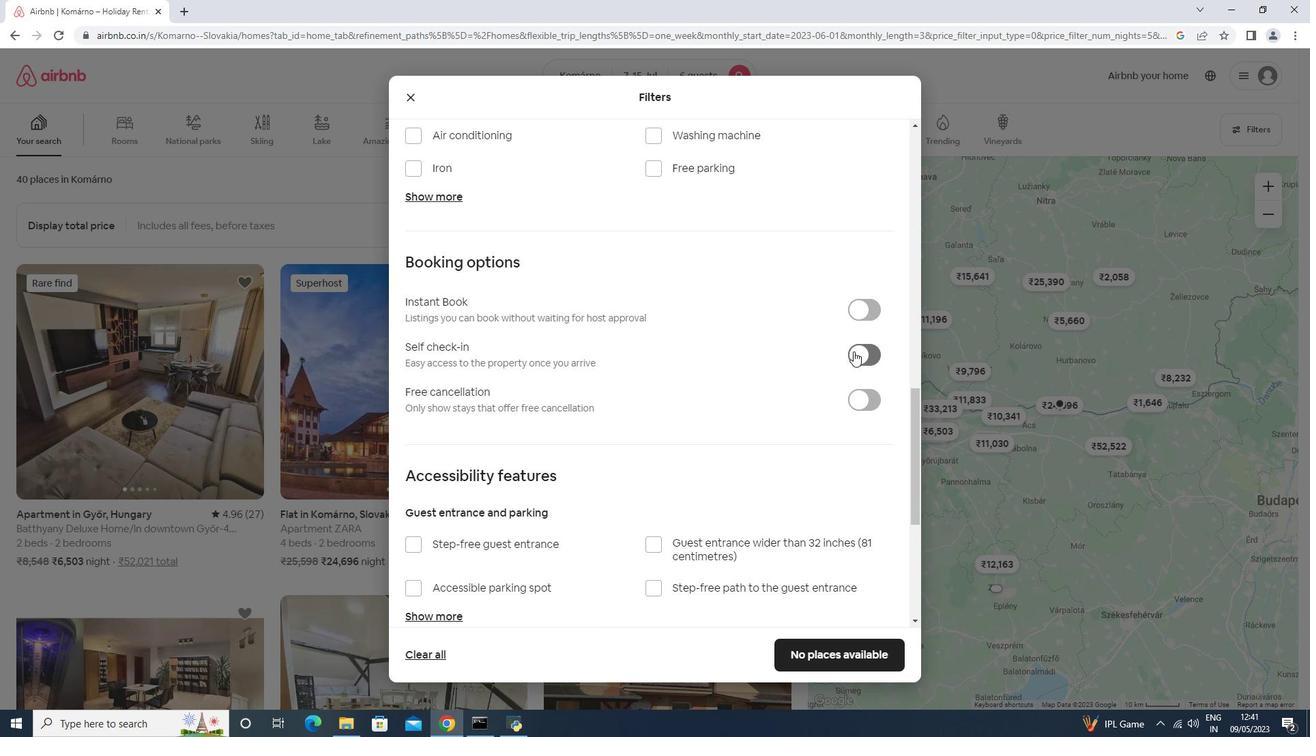 
Action: Mouse scrolled (848, 340) with delta (0, 0)
Screenshot: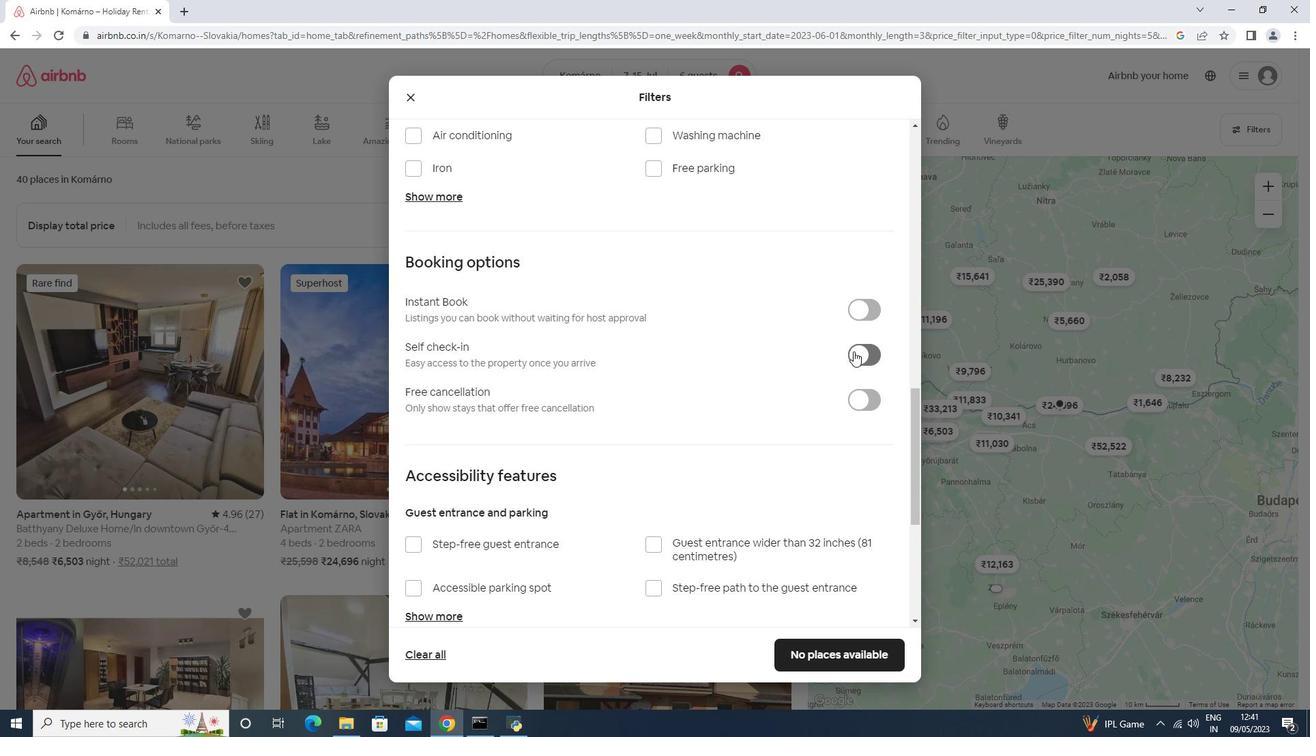 
Action: Mouse moved to (848, 341)
Screenshot: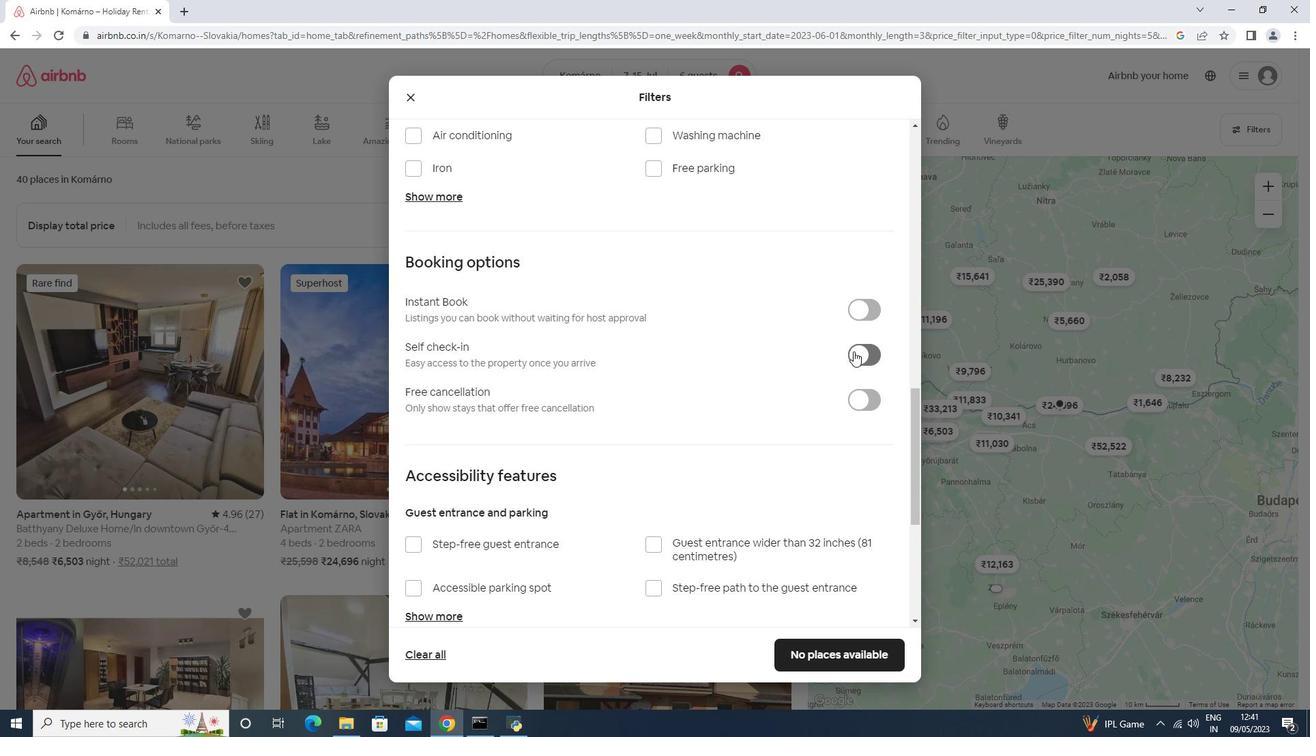 
Action: Mouse scrolled (848, 340) with delta (0, 0)
Screenshot: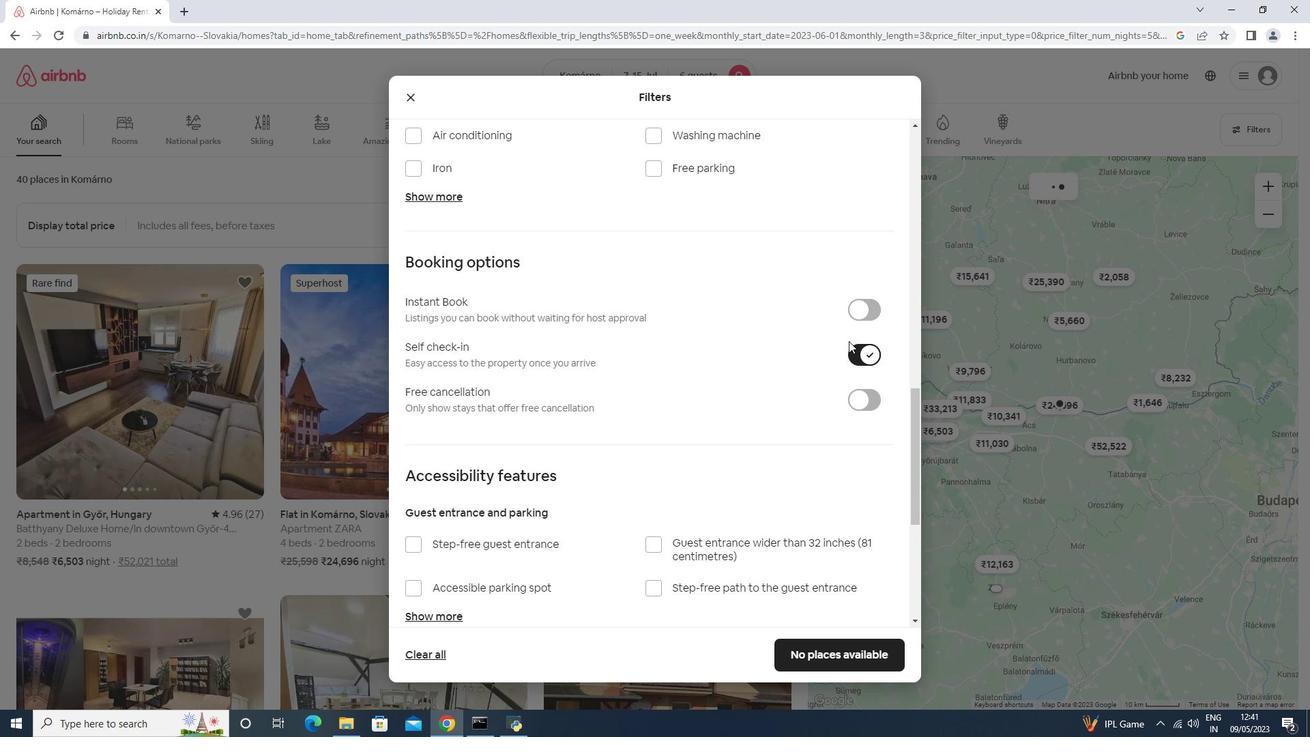 
Action: Mouse scrolled (848, 340) with delta (0, 0)
Screenshot: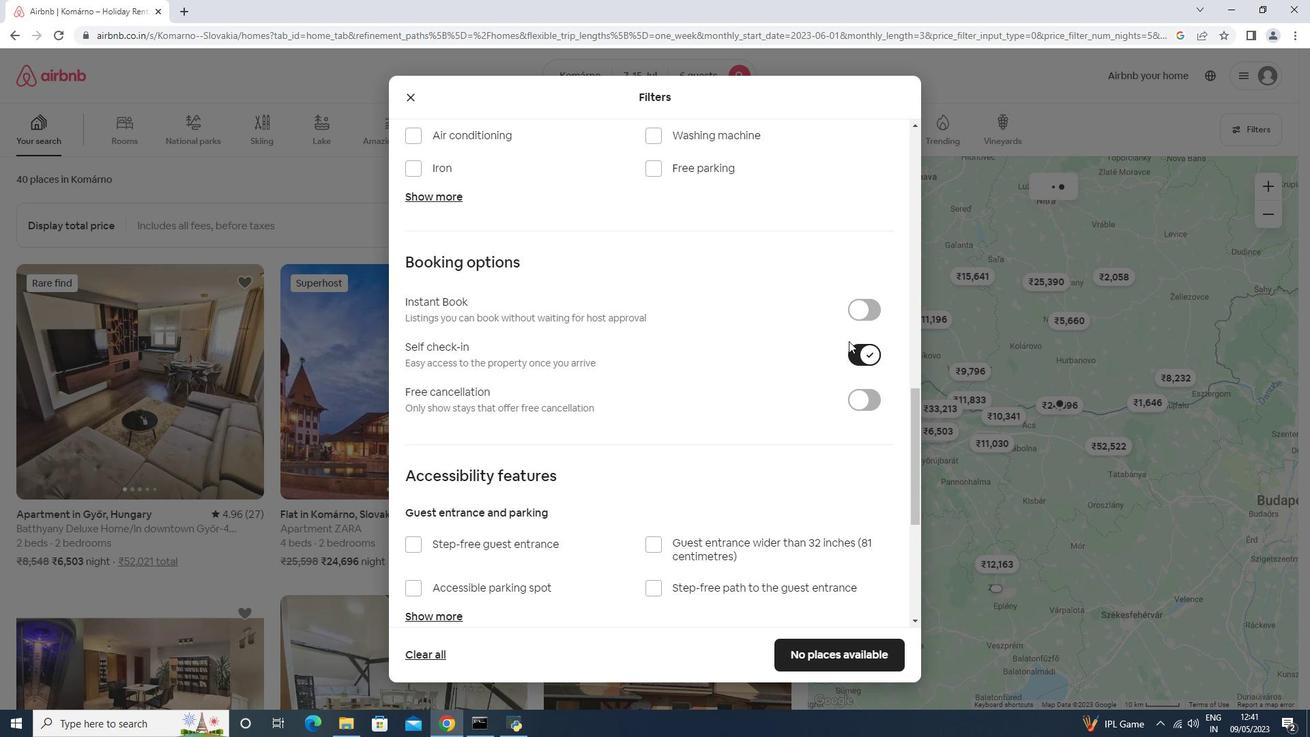 
Action: Mouse scrolled (848, 340) with delta (0, 0)
Screenshot: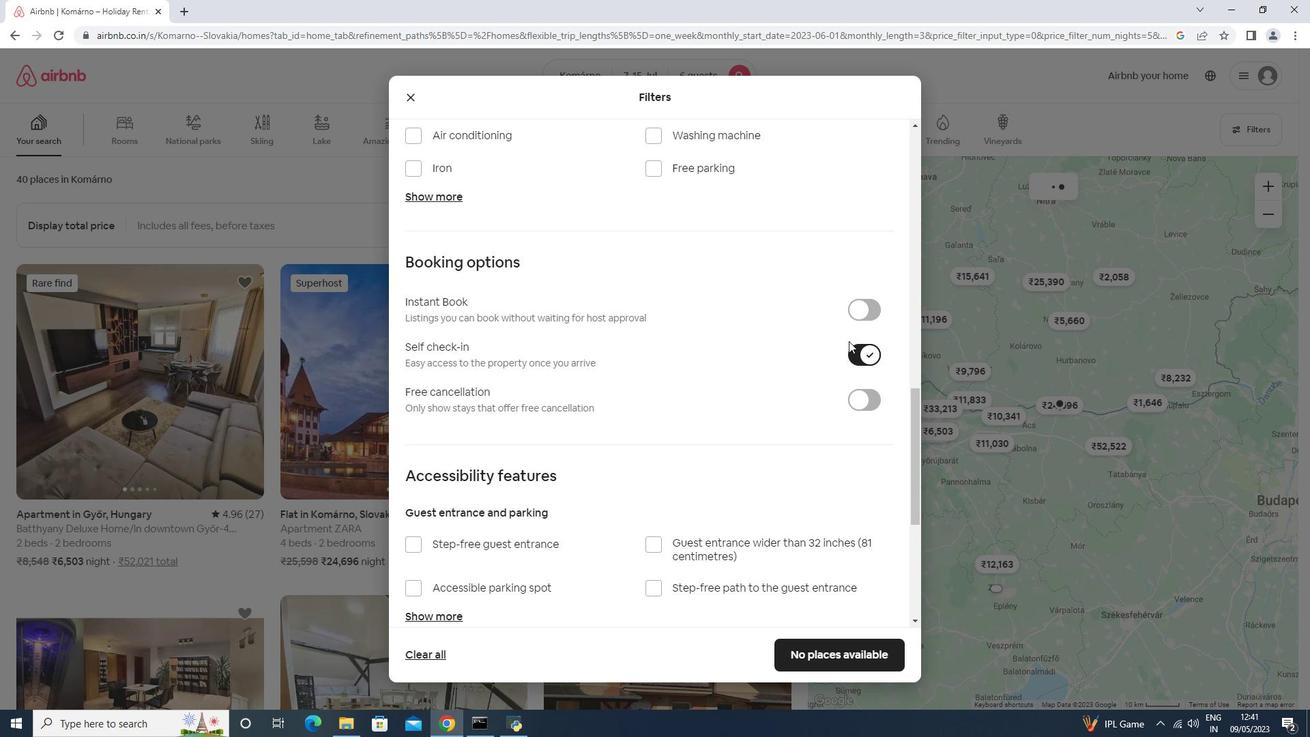 
Action: Mouse scrolled (848, 340) with delta (0, 0)
Screenshot: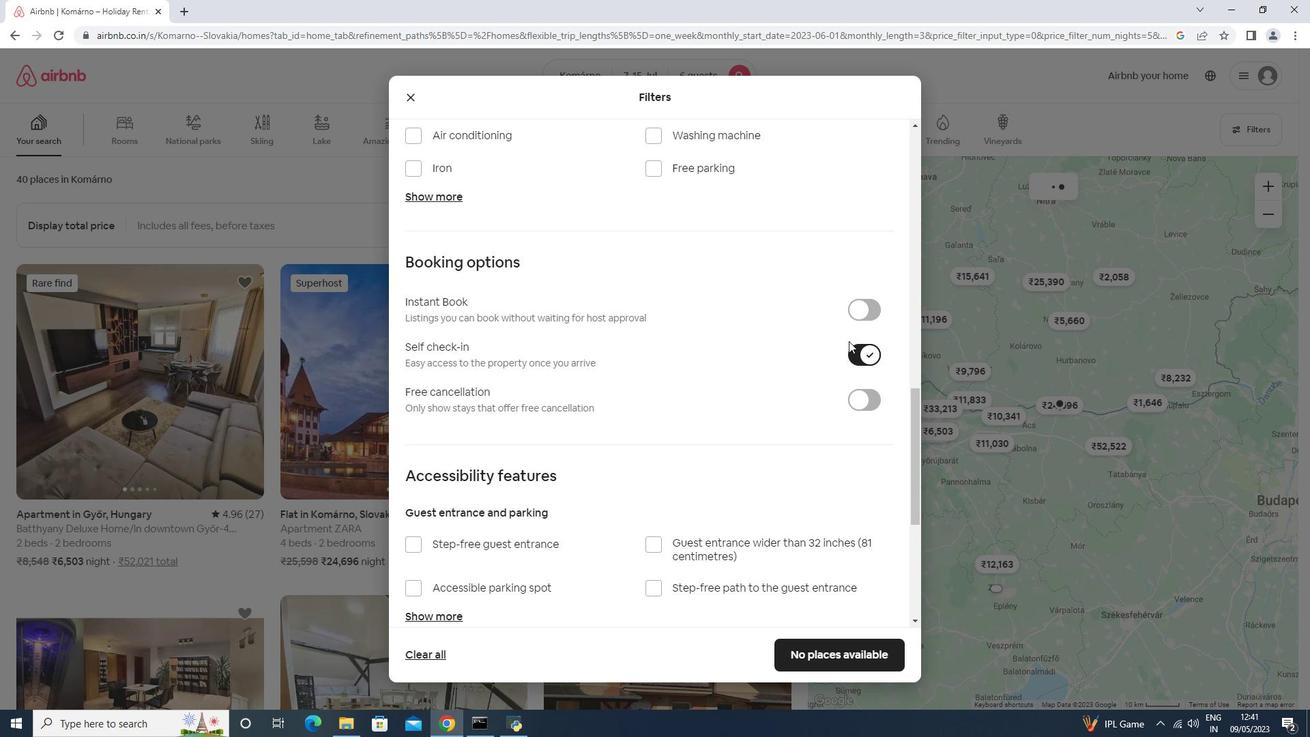 
Action: Mouse scrolled (848, 340) with delta (0, 0)
Screenshot: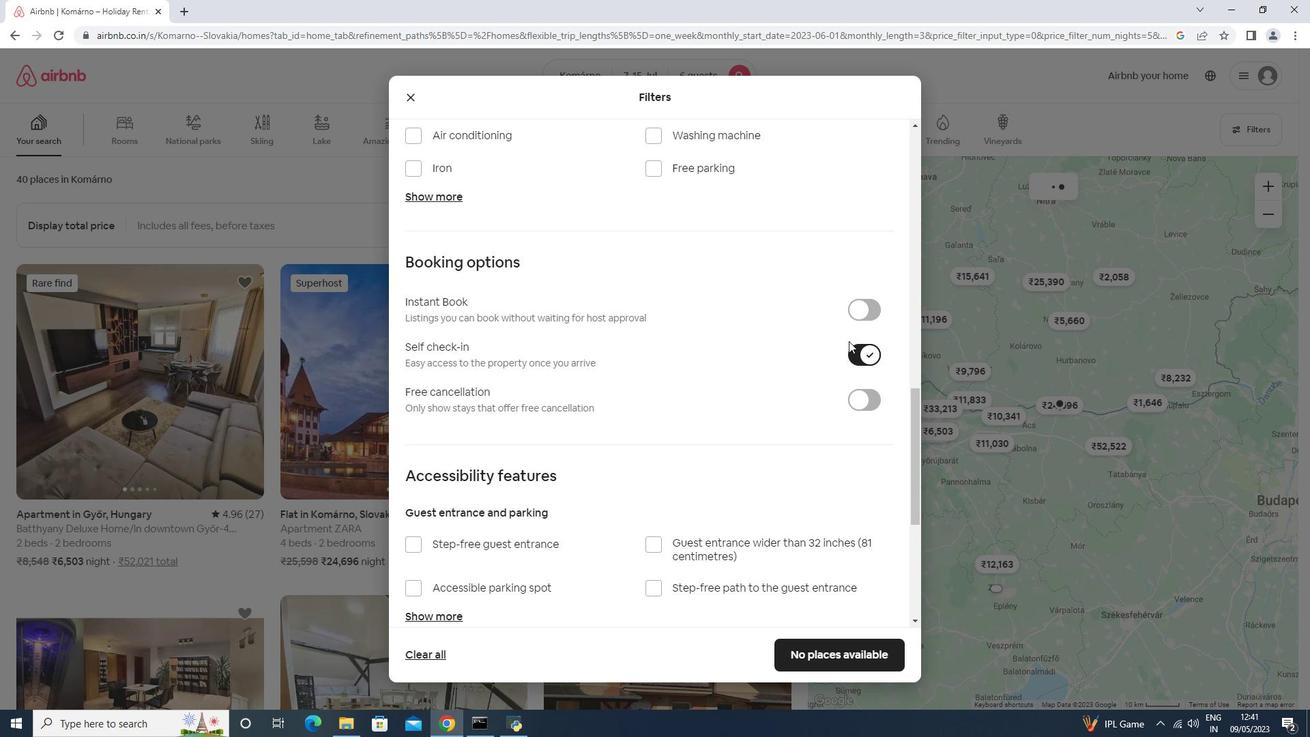 
Action: Mouse scrolled (848, 340) with delta (0, 0)
Screenshot: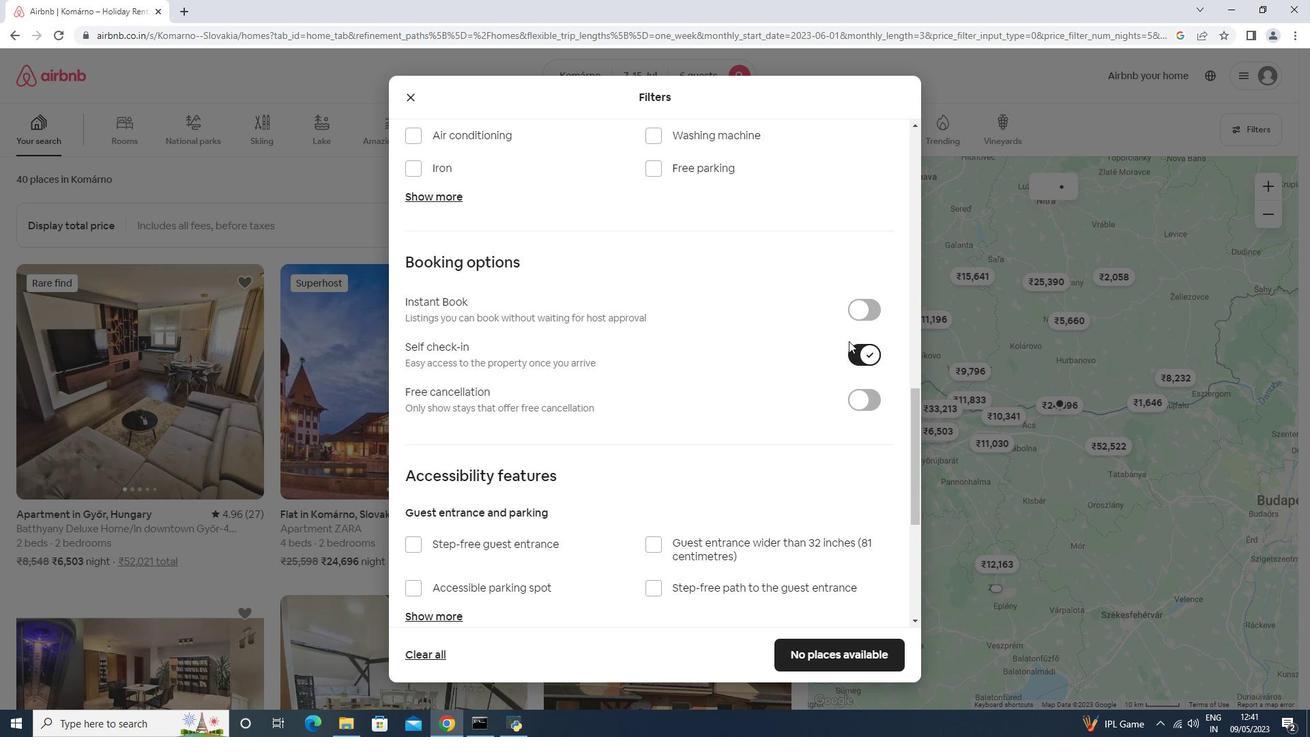 
Action: Mouse moved to (451, 540)
Screenshot: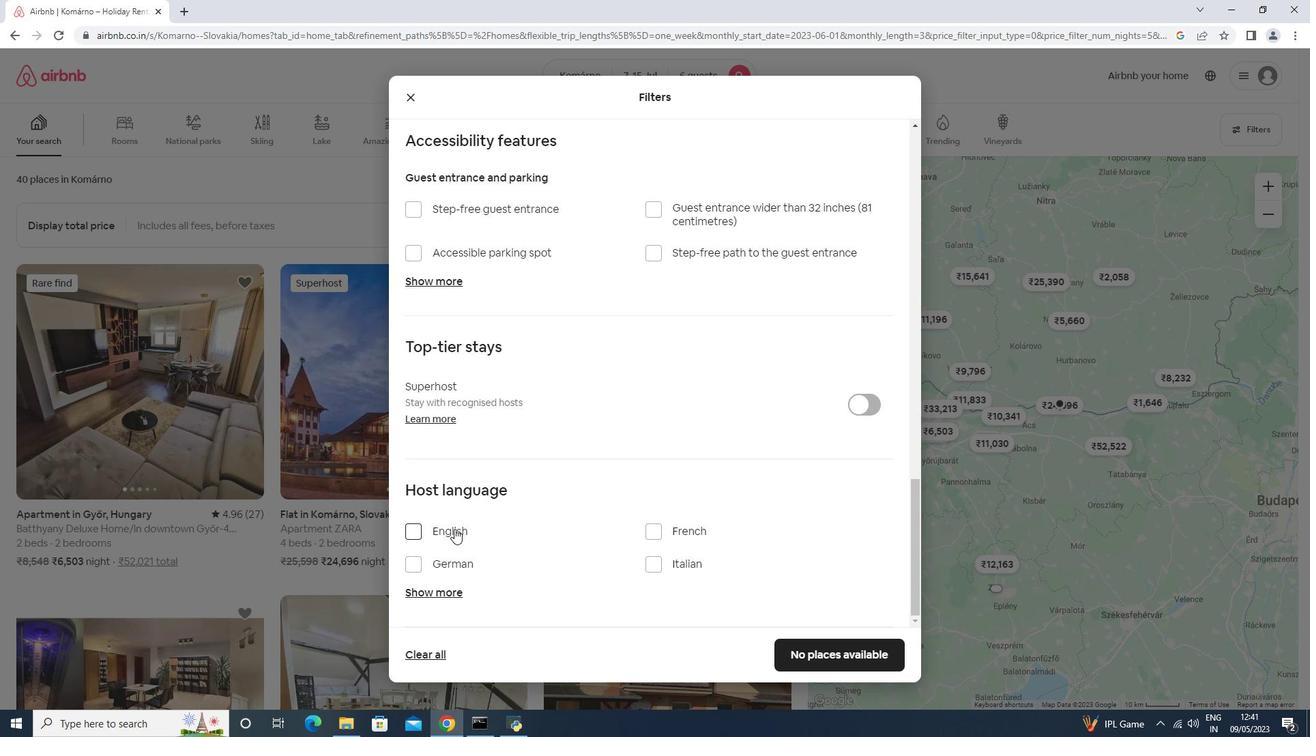 
Action: Mouse pressed left at (451, 540)
Screenshot: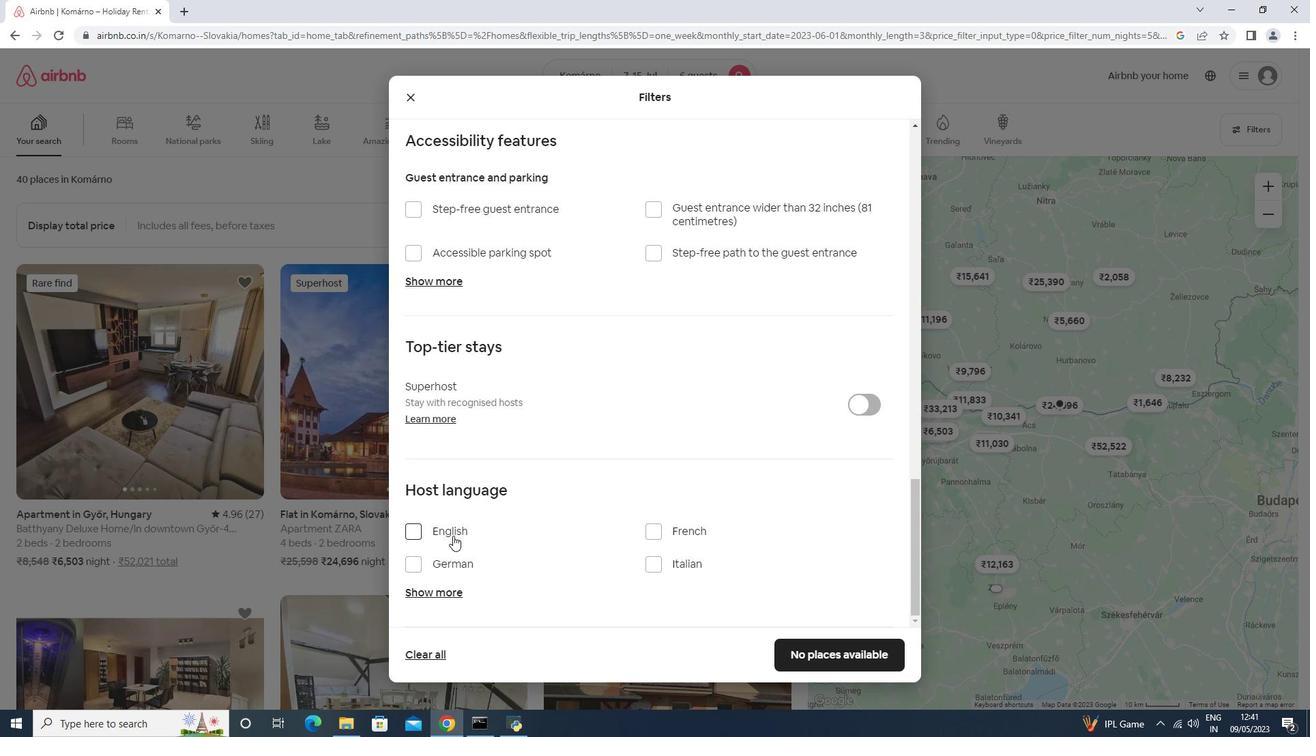
Action: Mouse moved to (464, 528)
Screenshot: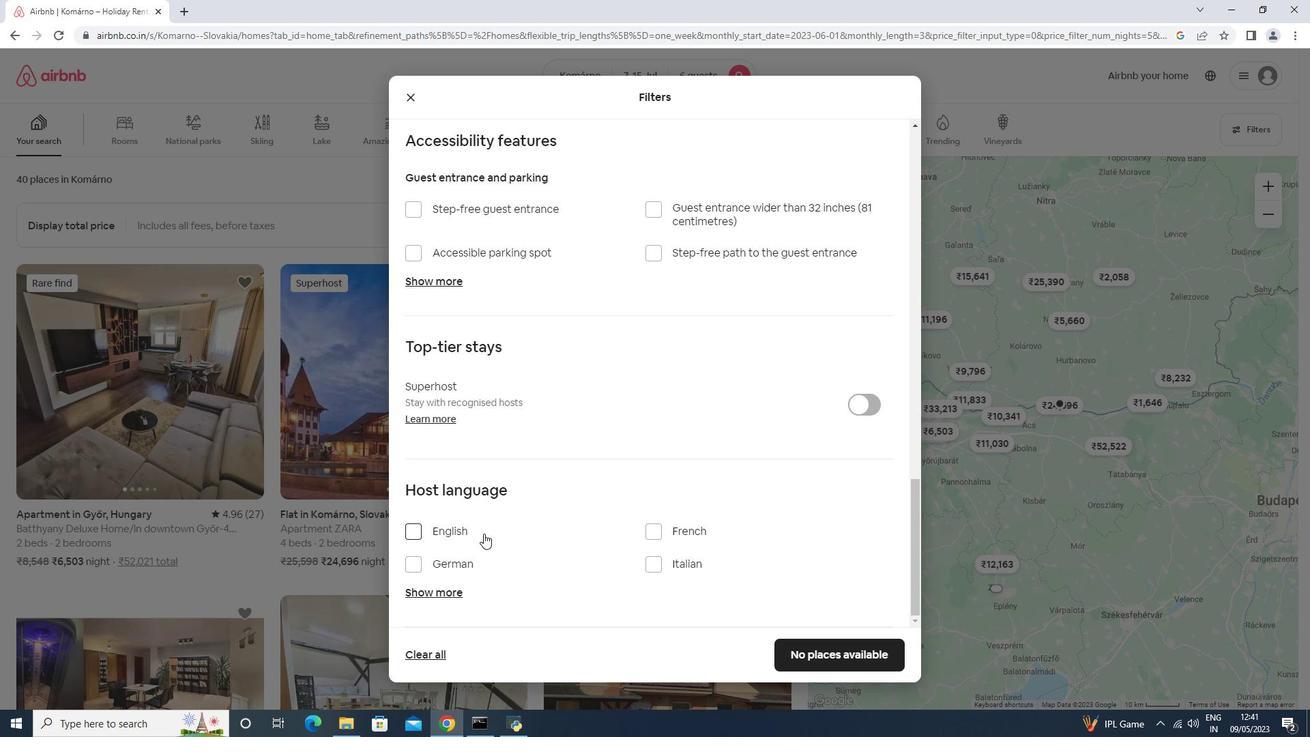 
Action: Mouse pressed left at (464, 528)
Screenshot: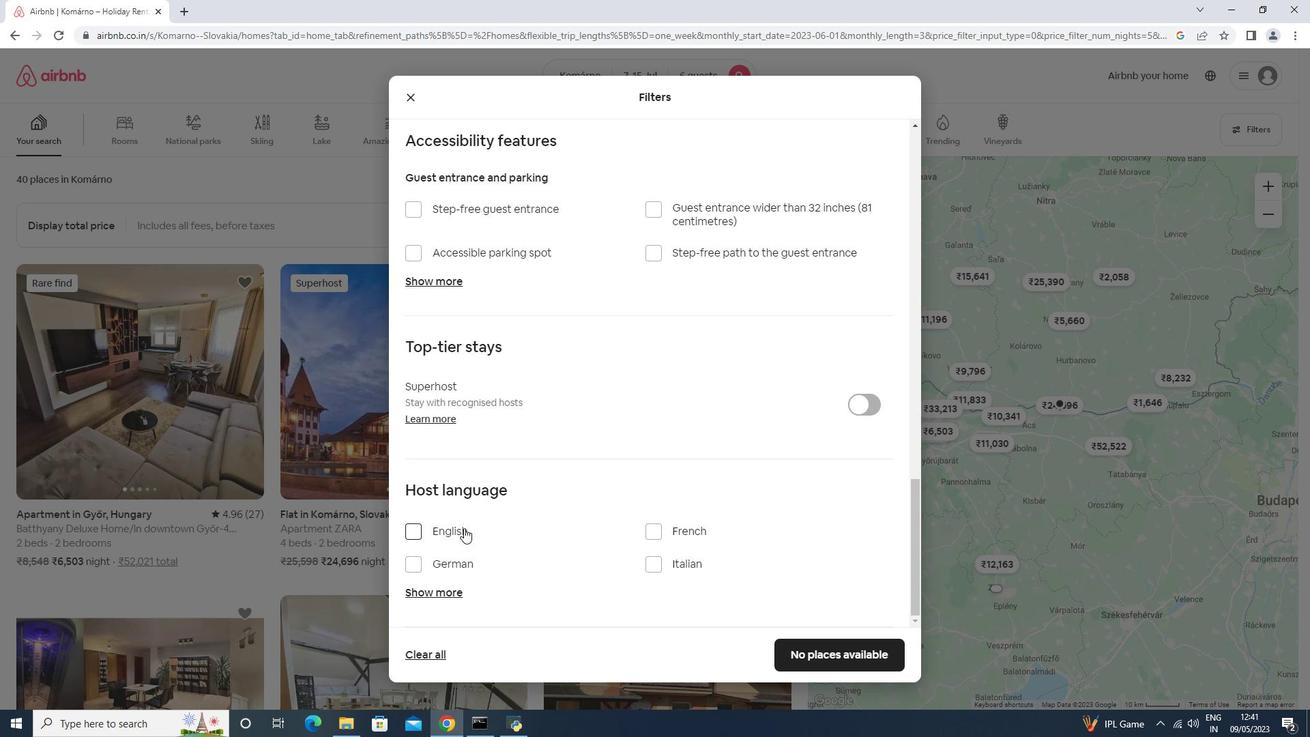 
Action: Mouse moved to (820, 647)
Screenshot: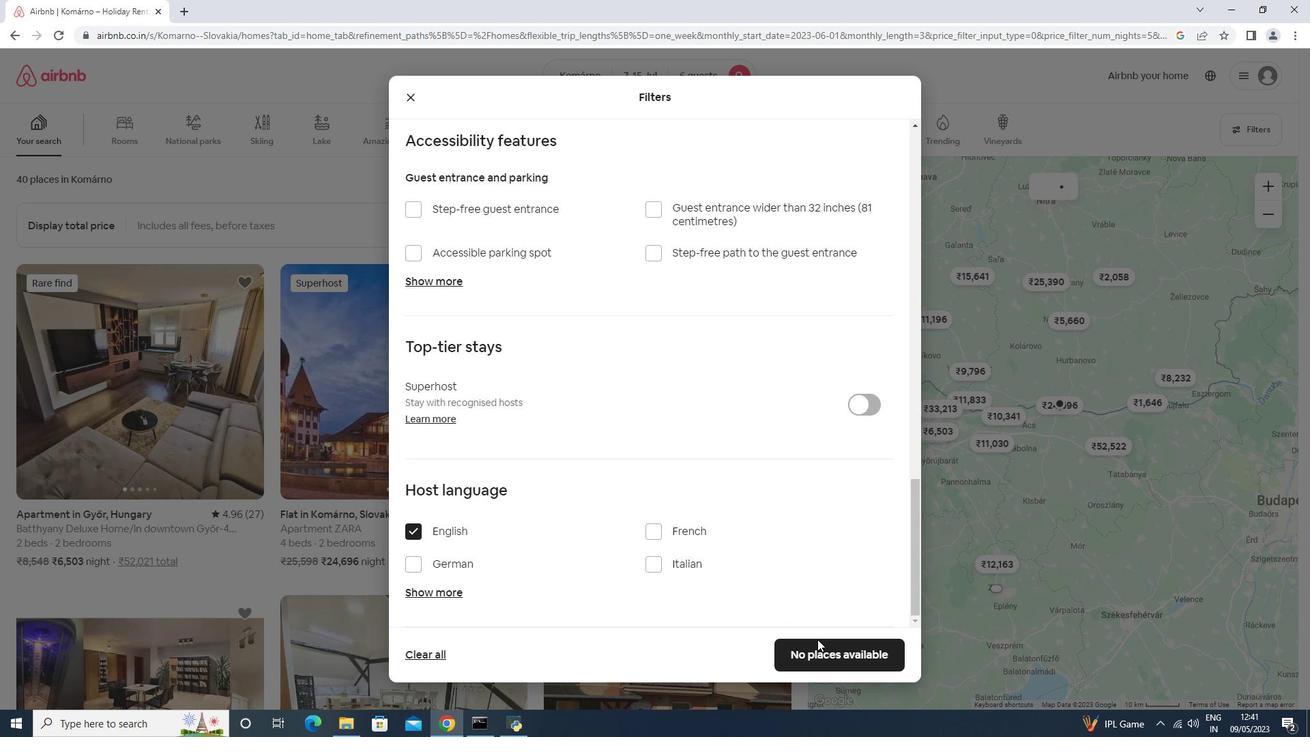 
Action: Mouse pressed left at (820, 647)
Screenshot: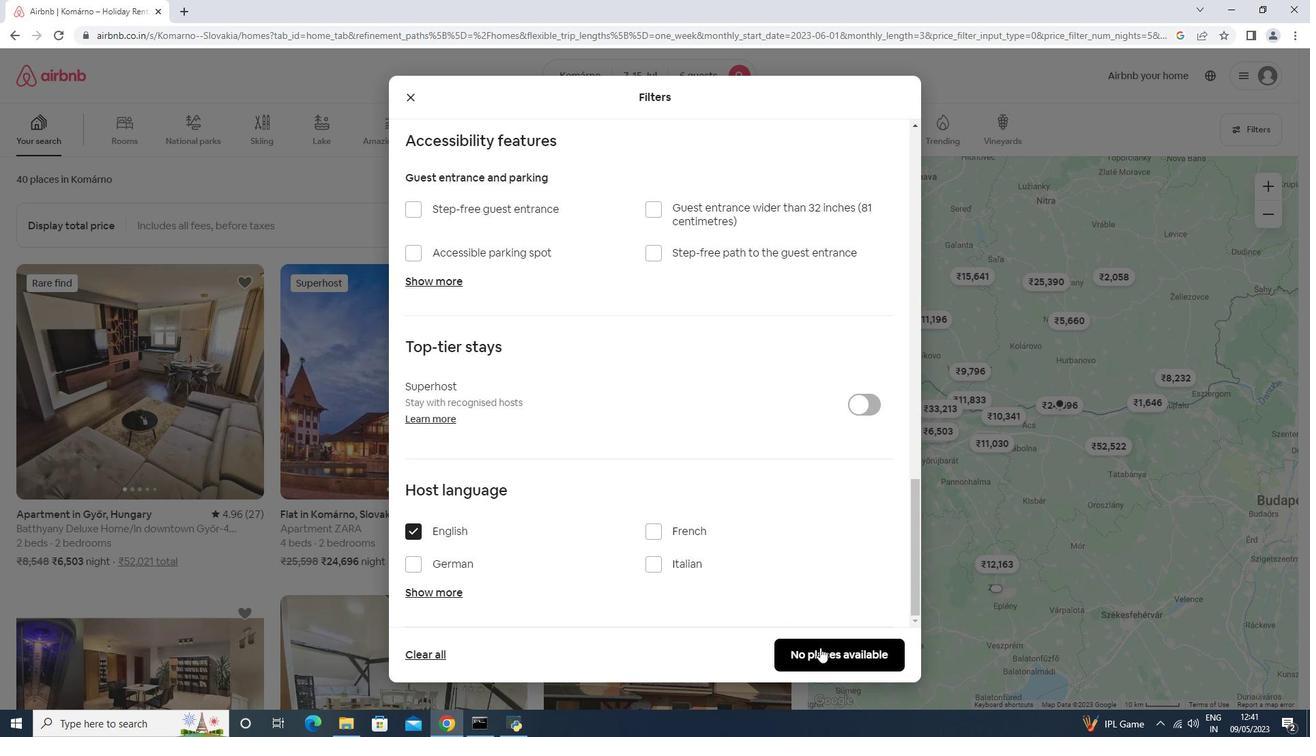 
Action: Mouse moved to (820, 645)
Screenshot: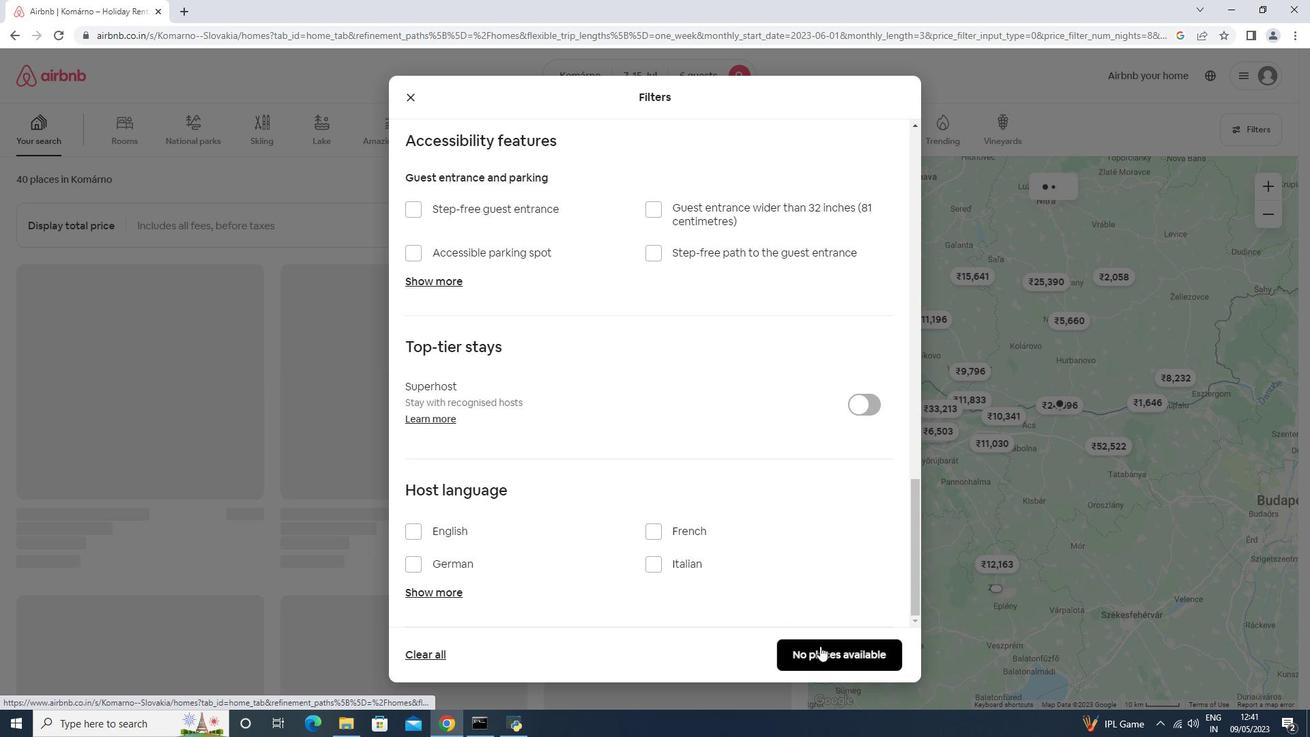 
